 Task: Find a place to stay in Malanje, Angola, from 10th to 25th July for 4 guests, with a price range of ₹15,000 to ₹25,000, 3 bedrooms, 2 bathrooms, and amenities including breakfast, free parking, WiFi, and air conditioning. Enable self check-in.
Action: Mouse moved to (613, 131)
Screenshot: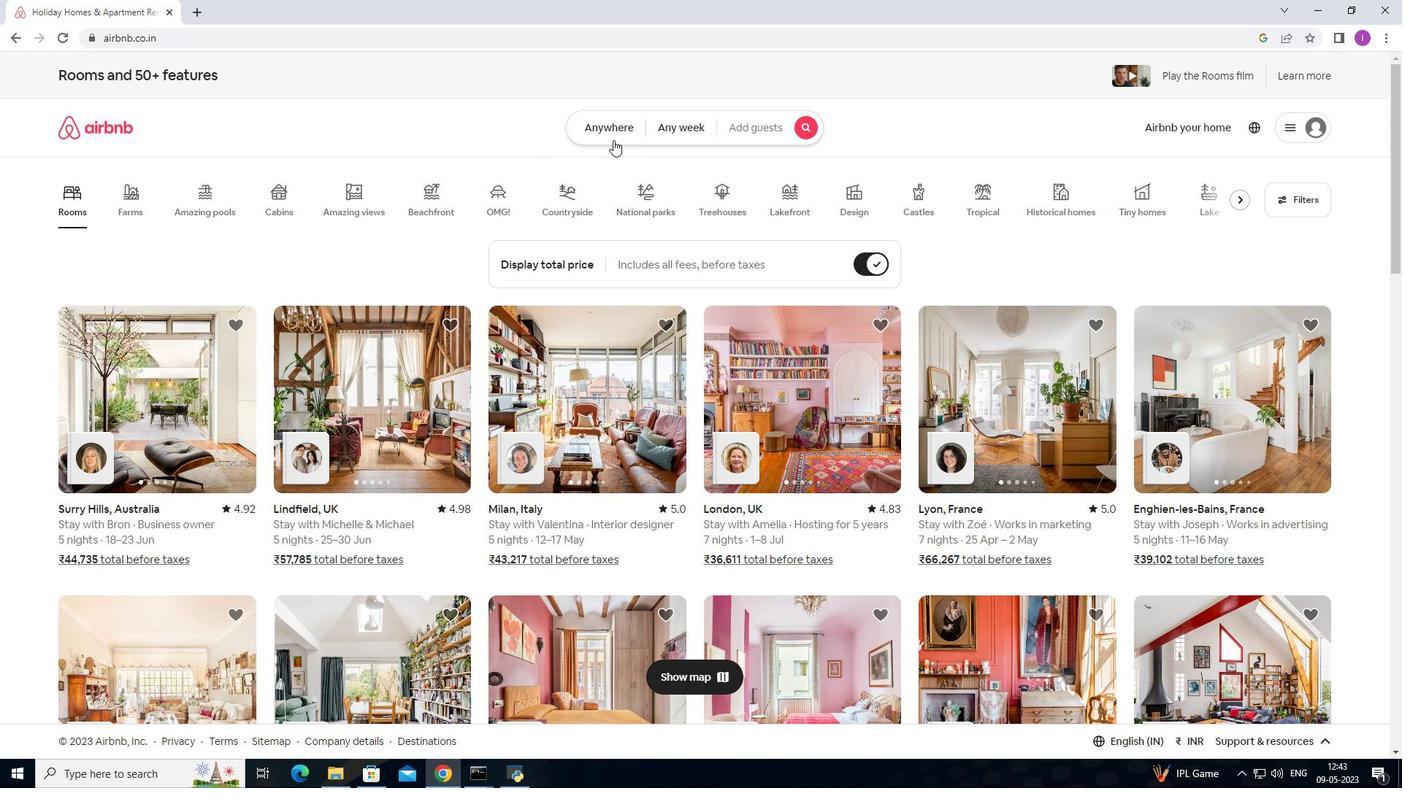 
Action: Mouse pressed left at (613, 131)
Screenshot: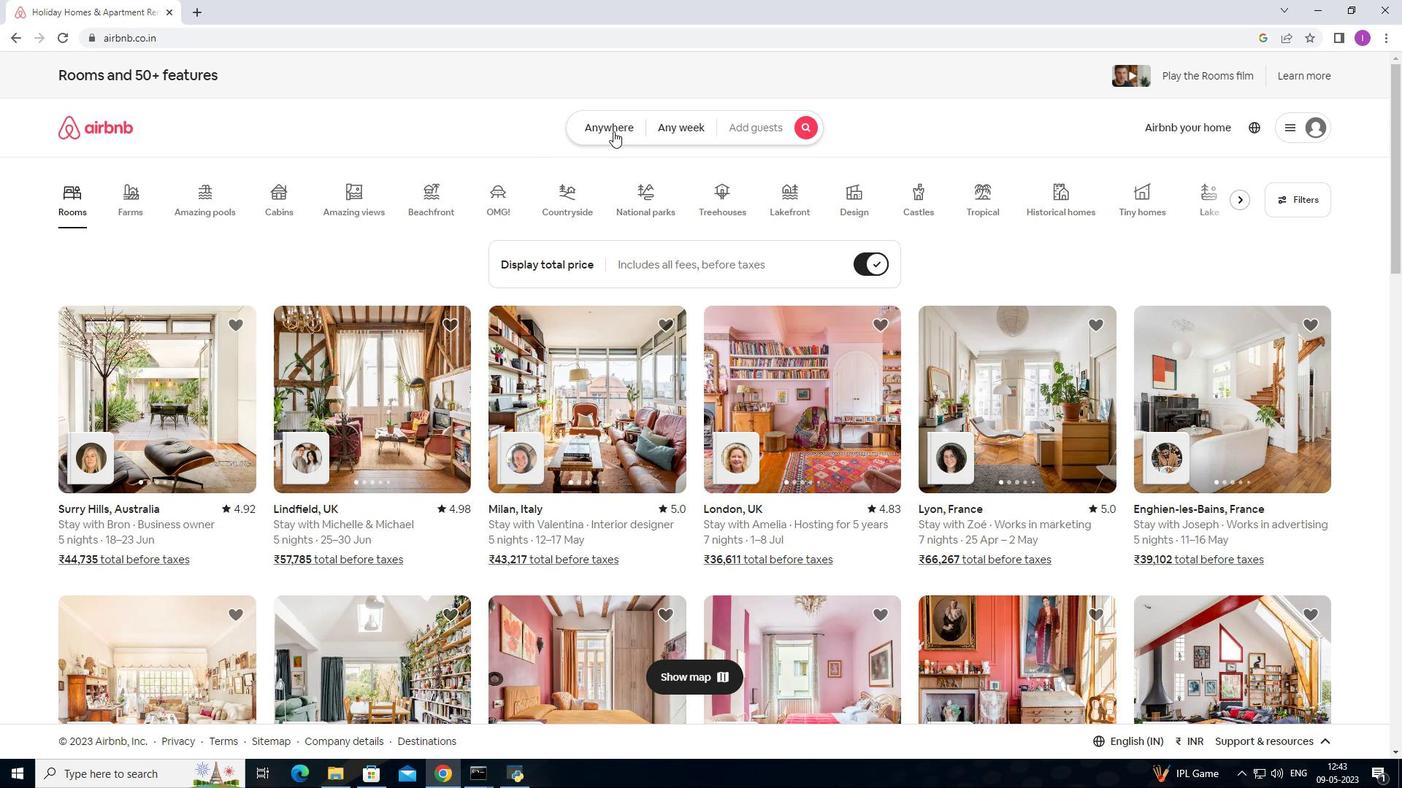 
Action: Mouse moved to (422, 188)
Screenshot: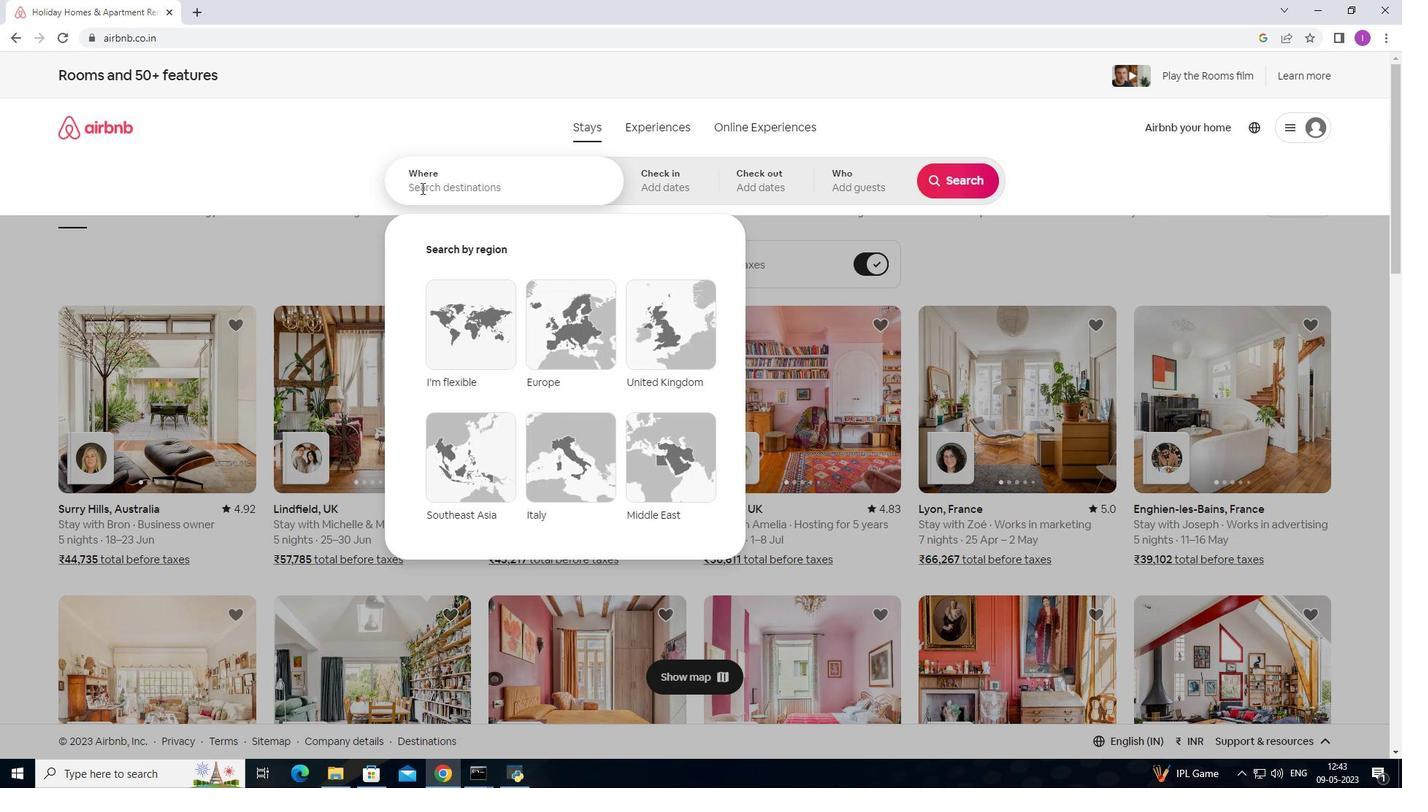 
Action: Mouse pressed left at (422, 188)
Screenshot: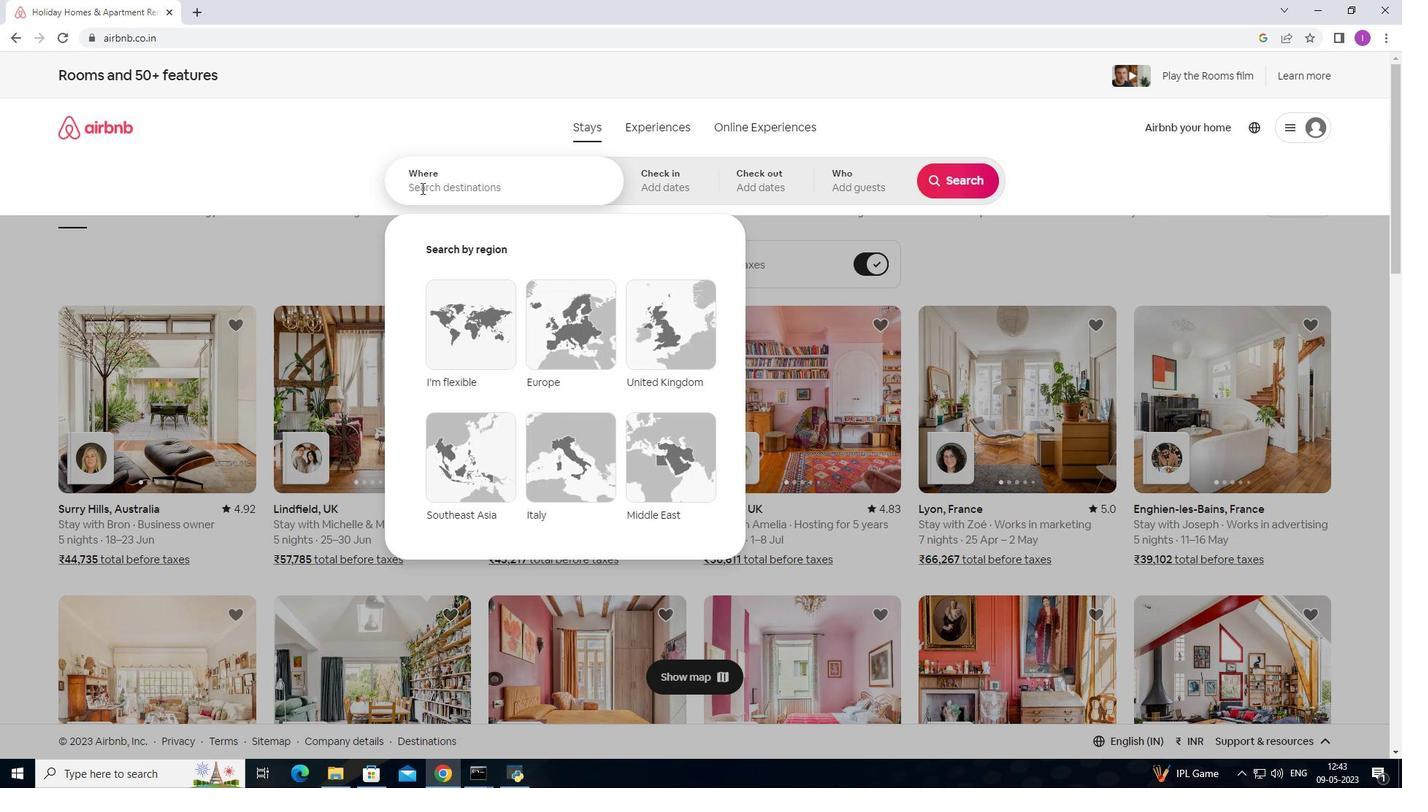 
Action: Mouse moved to (454, 151)
Screenshot: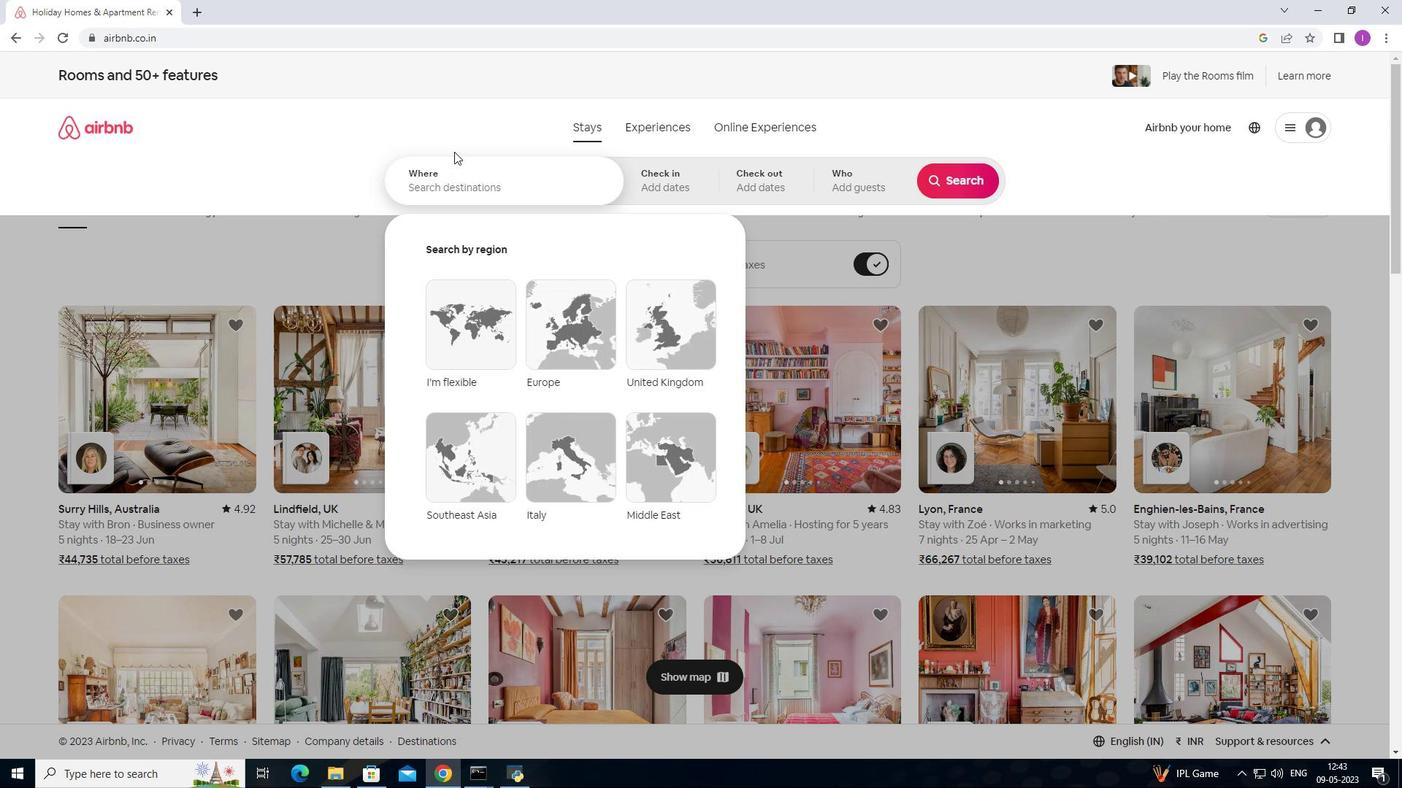 
Action: Key pressed <Key.shift>Malanje,<Key.shift>Angola
Screenshot: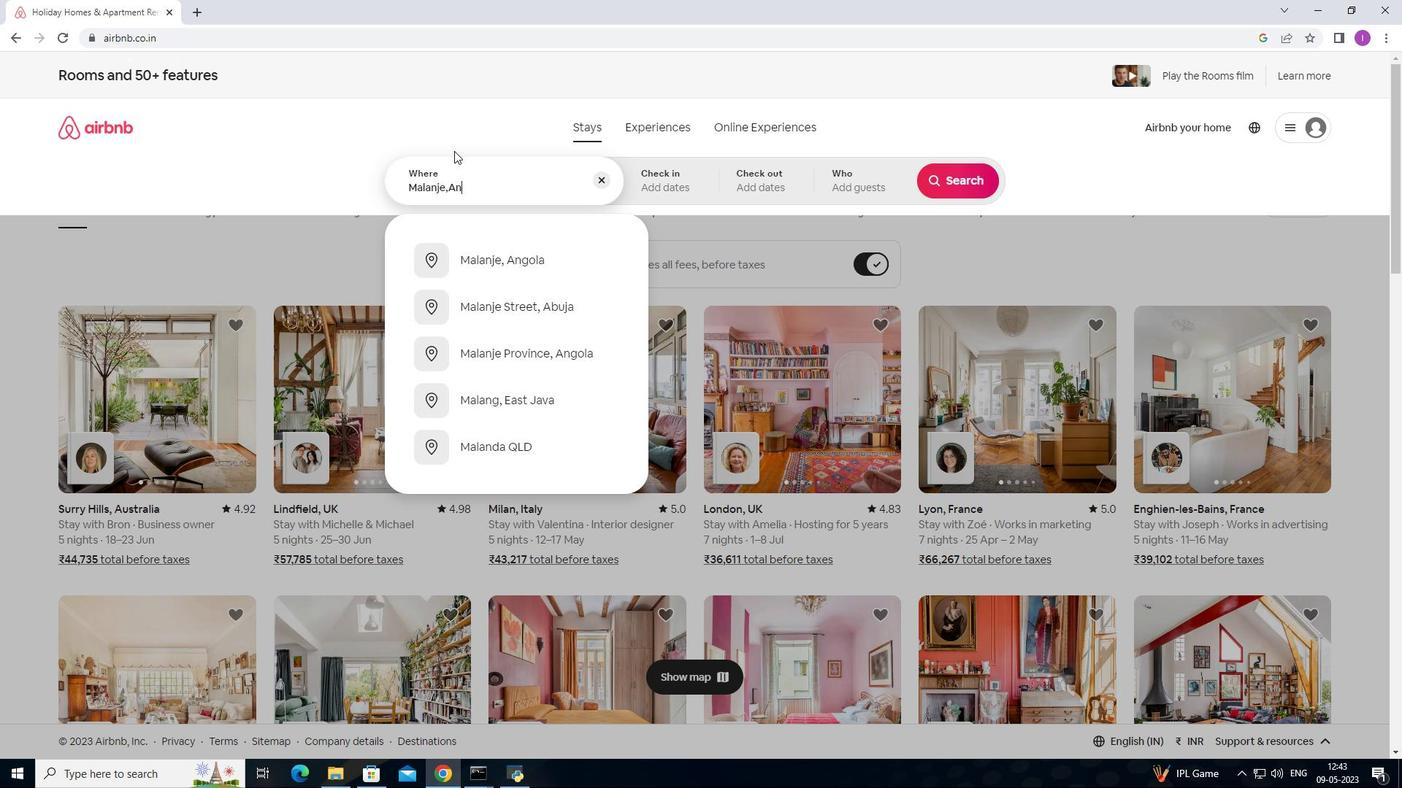 
Action: Mouse moved to (684, 190)
Screenshot: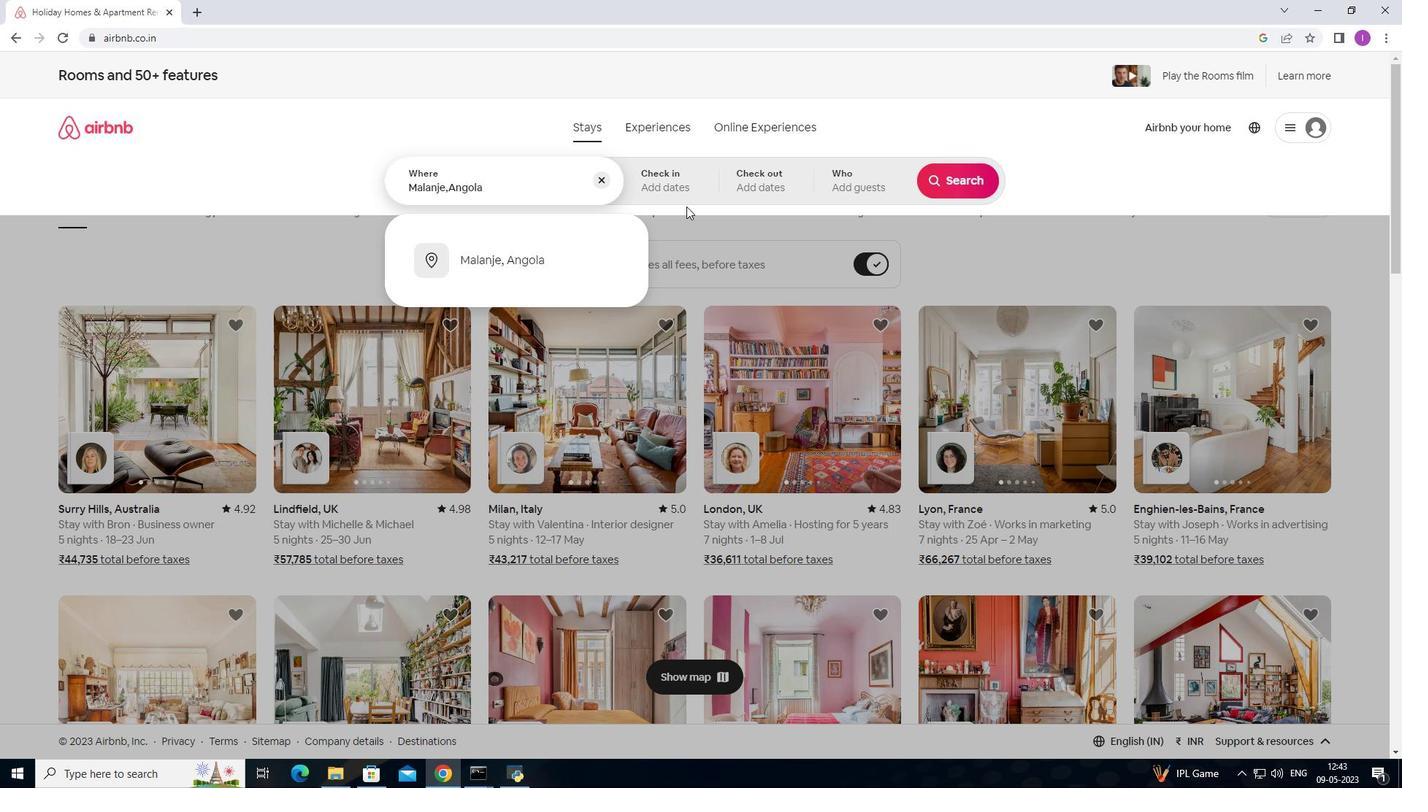 
Action: Mouse pressed left at (684, 190)
Screenshot: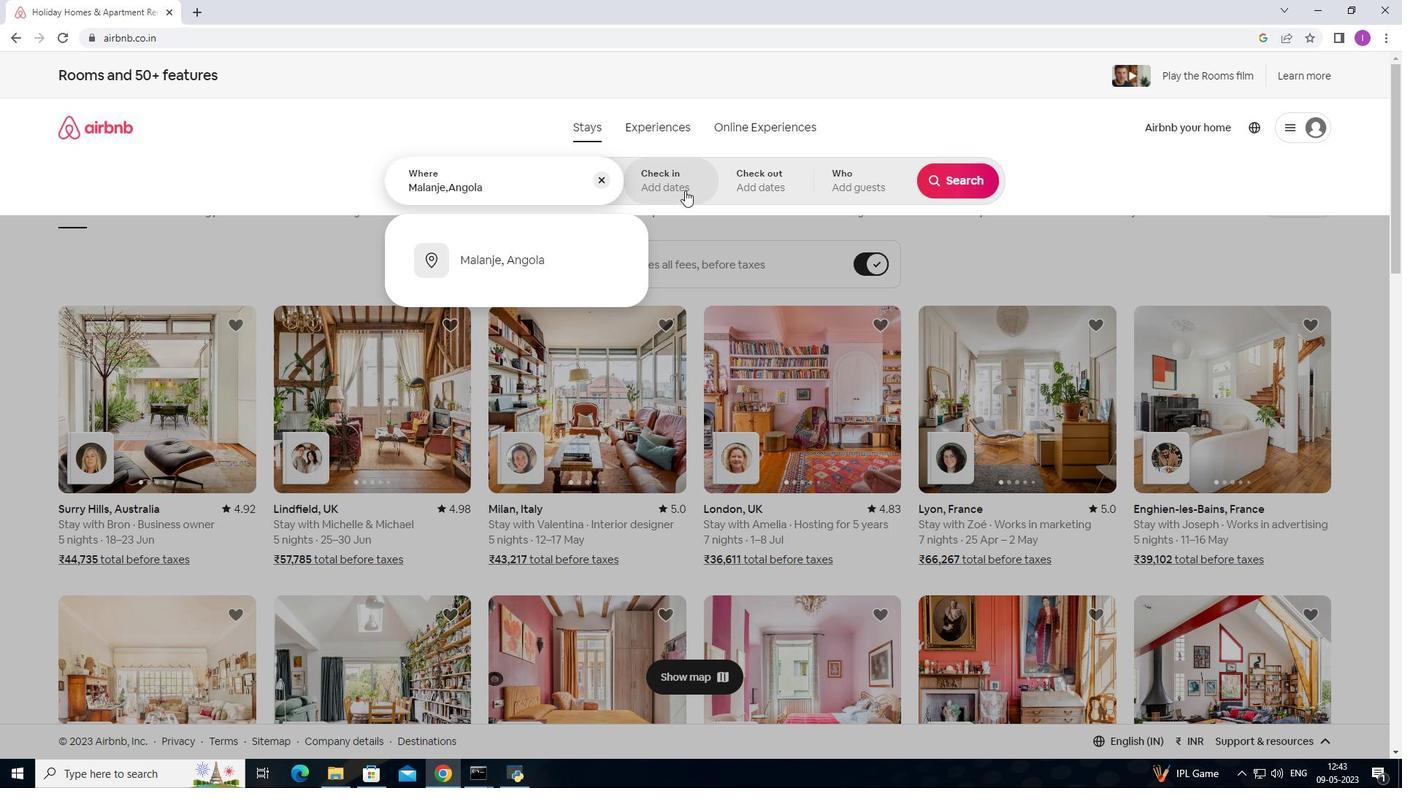 
Action: Mouse moved to (950, 297)
Screenshot: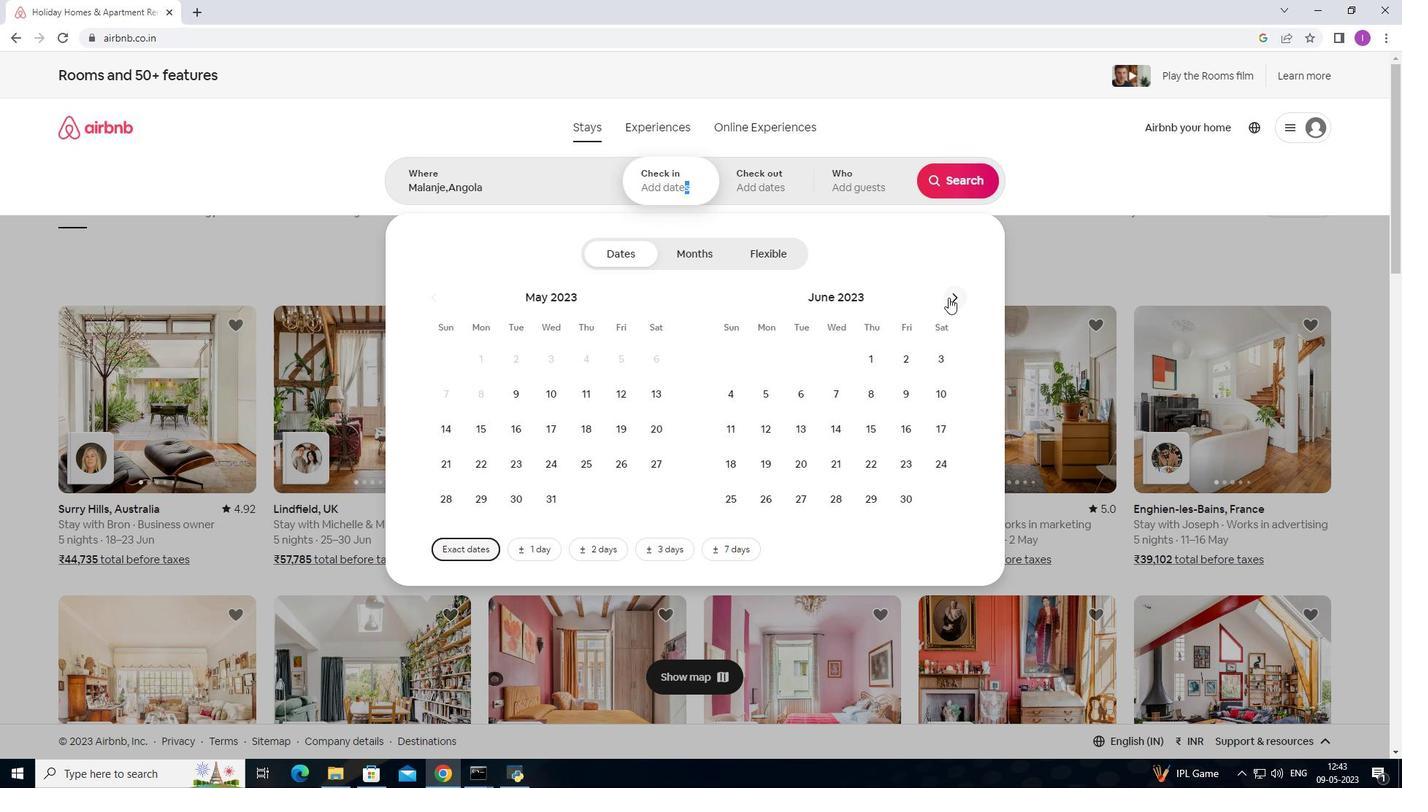 
Action: Mouse pressed left at (950, 297)
Screenshot: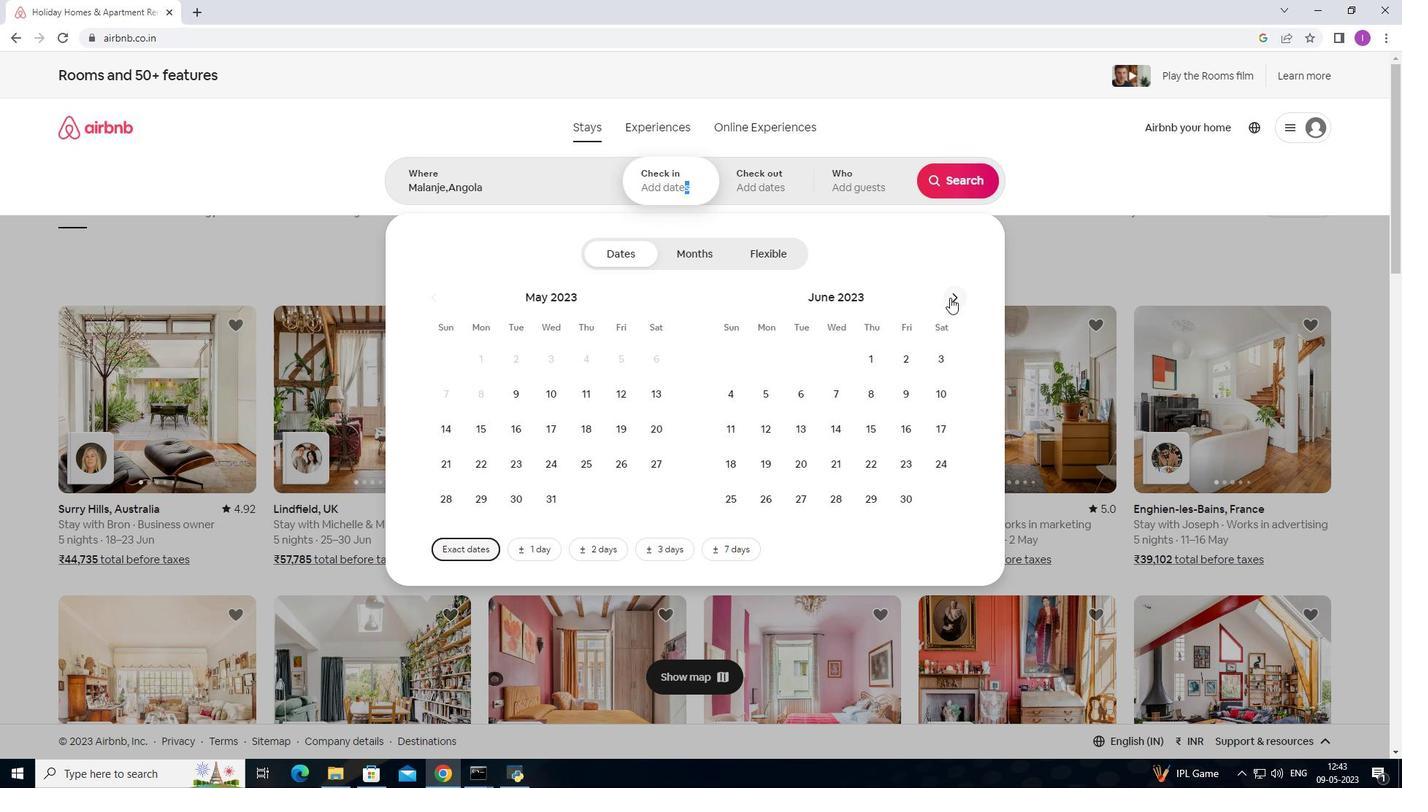 
Action: Mouse moved to (774, 426)
Screenshot: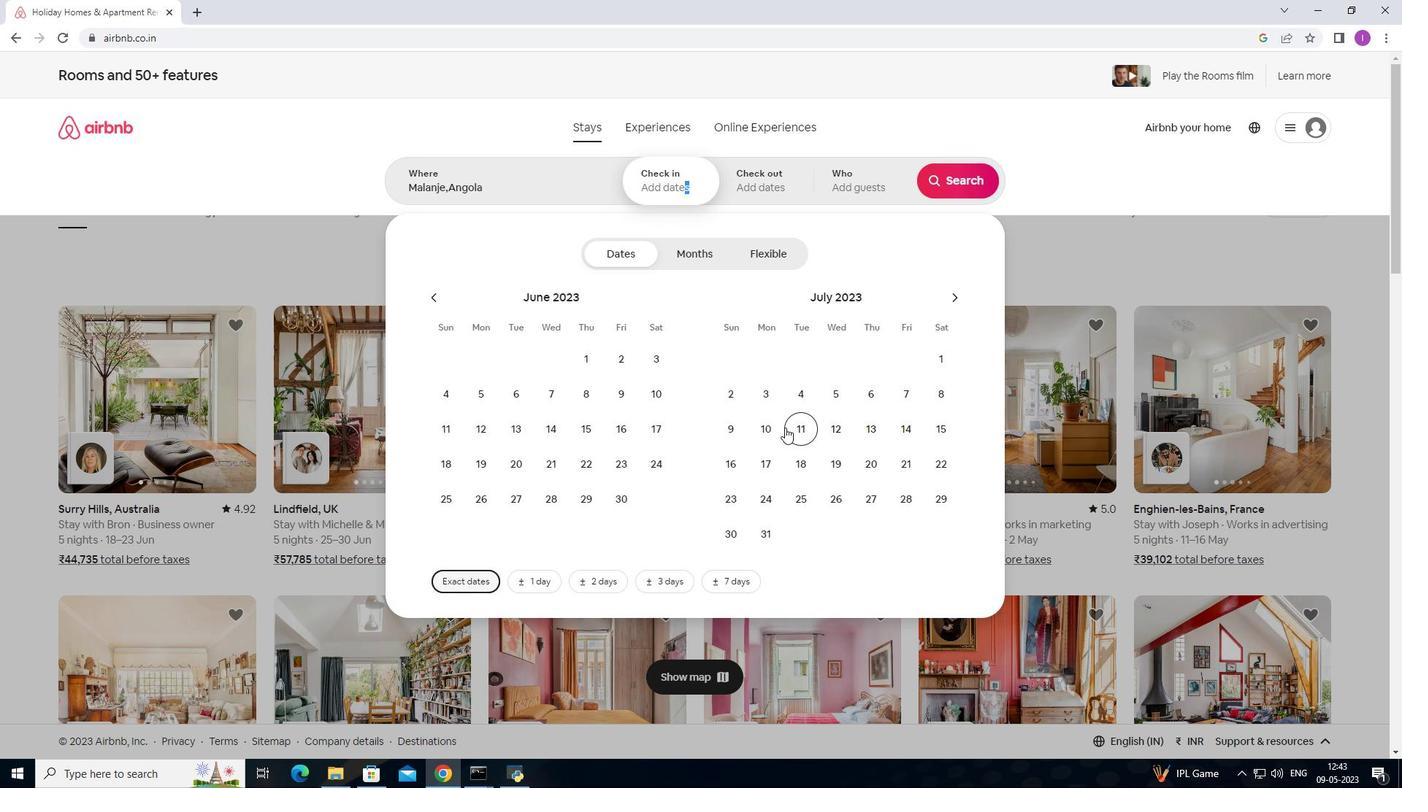 
Action: Mouse pressed left at (774, 426)
Screenshot: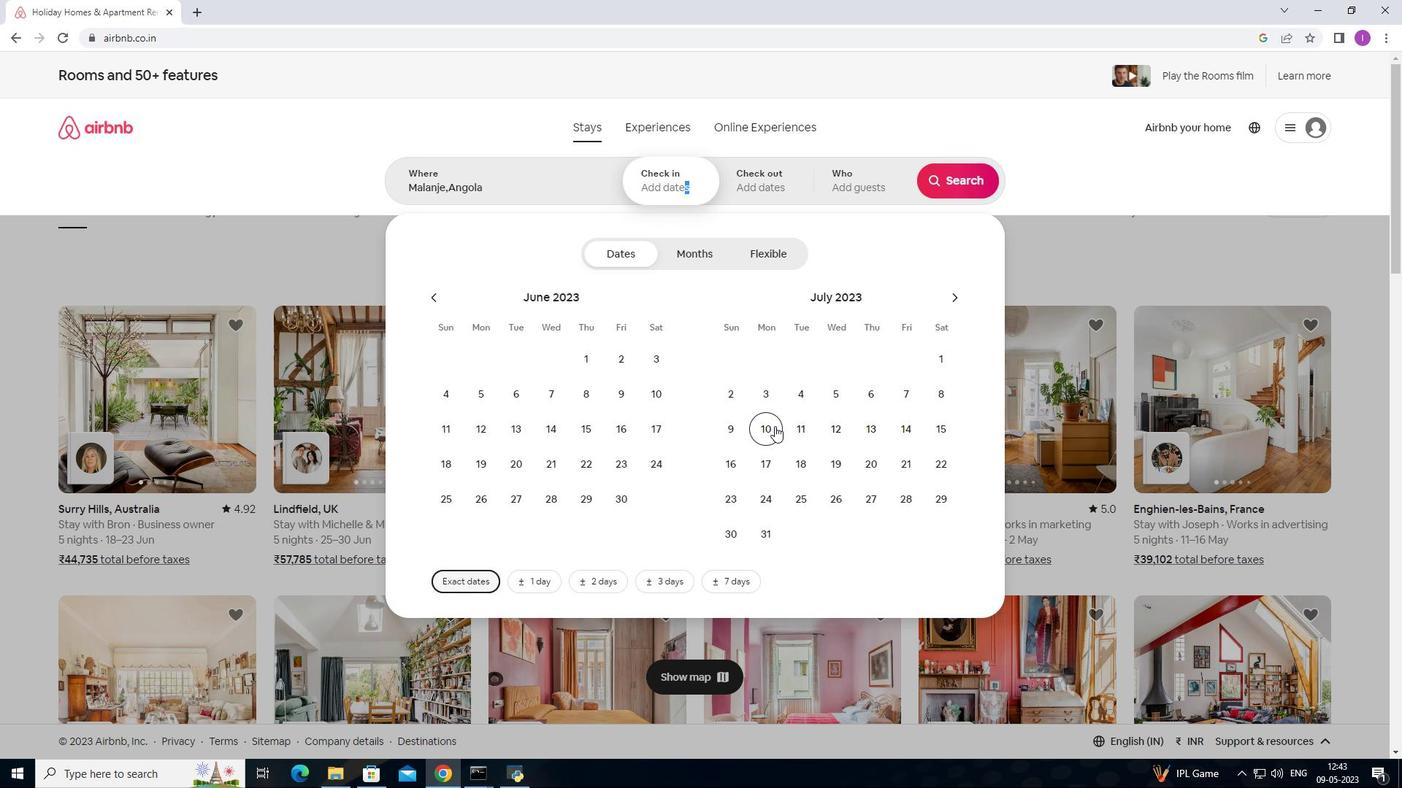 
Action: Mouse moved to (810, 492)
Screenshot: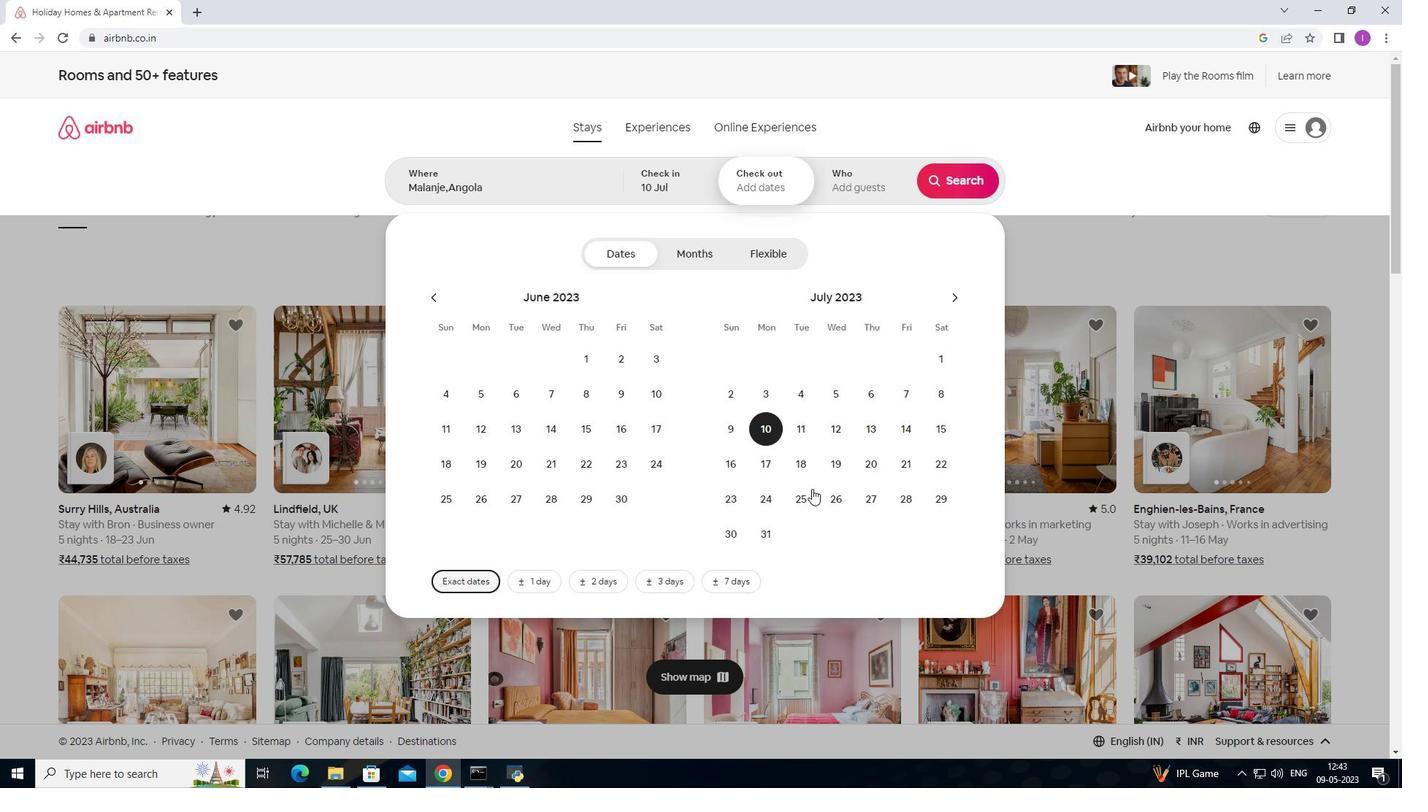 
Action: Mouse pressed left at (810, 492)
Screenshot: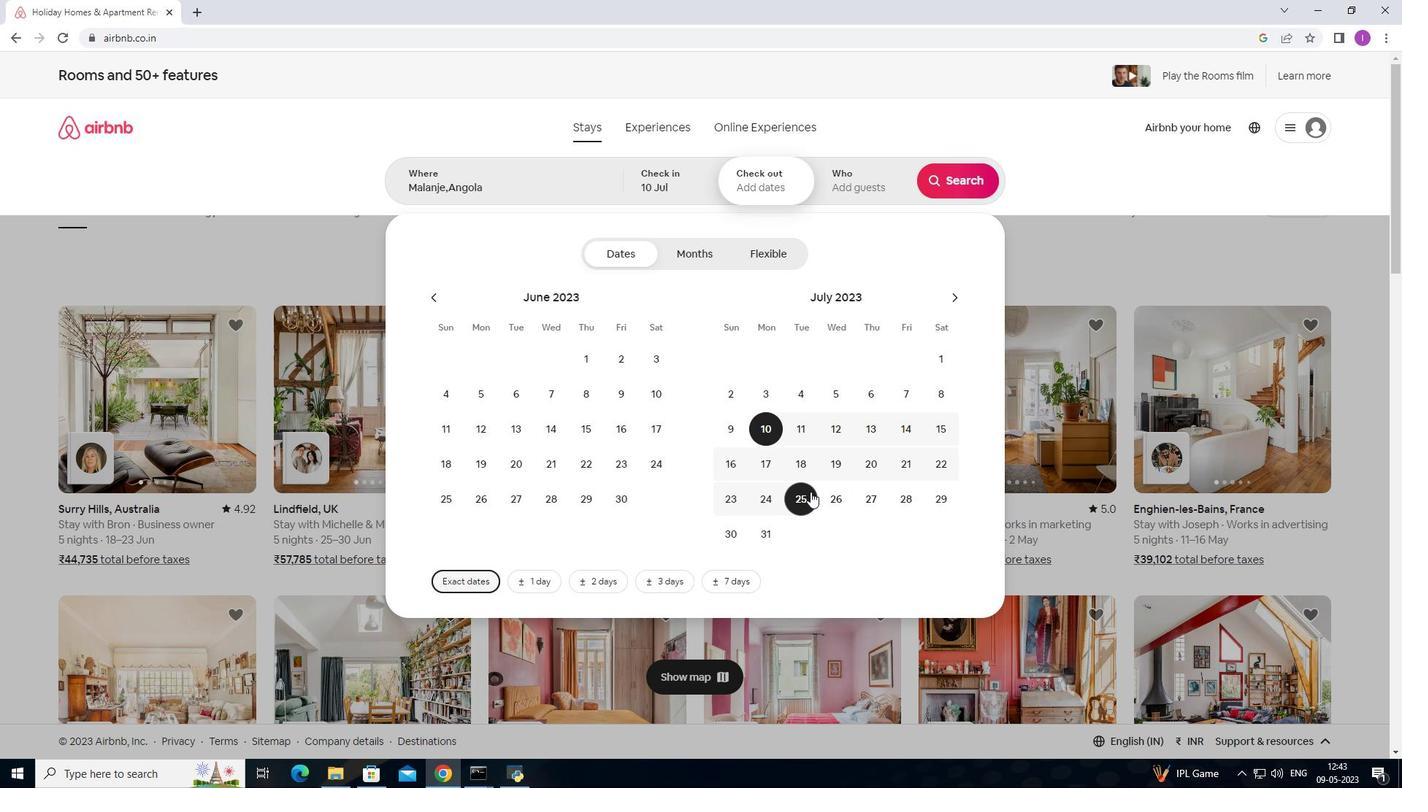 
Action: Mouse moved to (868, 192)
Screenshot: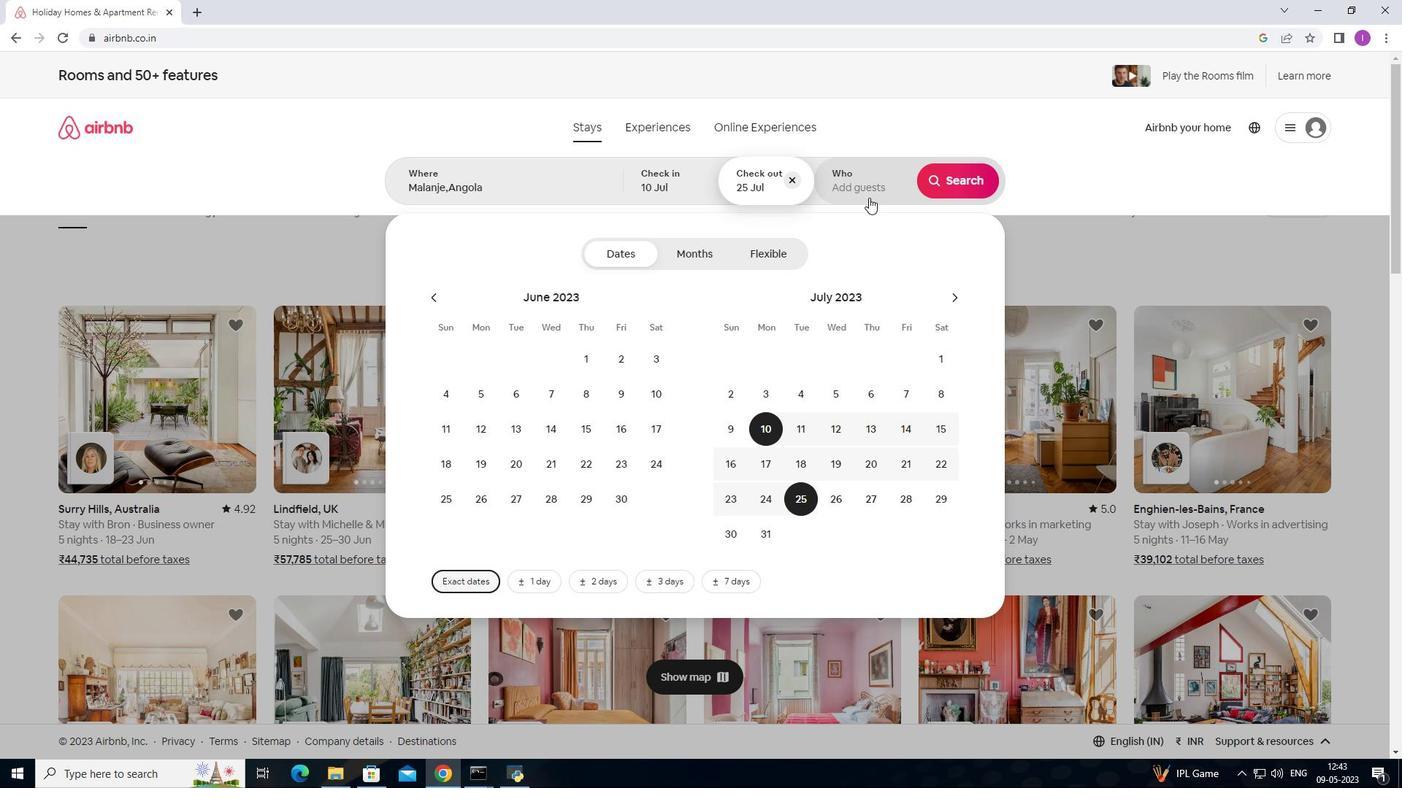 
Action: Mouse pressed left at (868, 192)
Screenshot: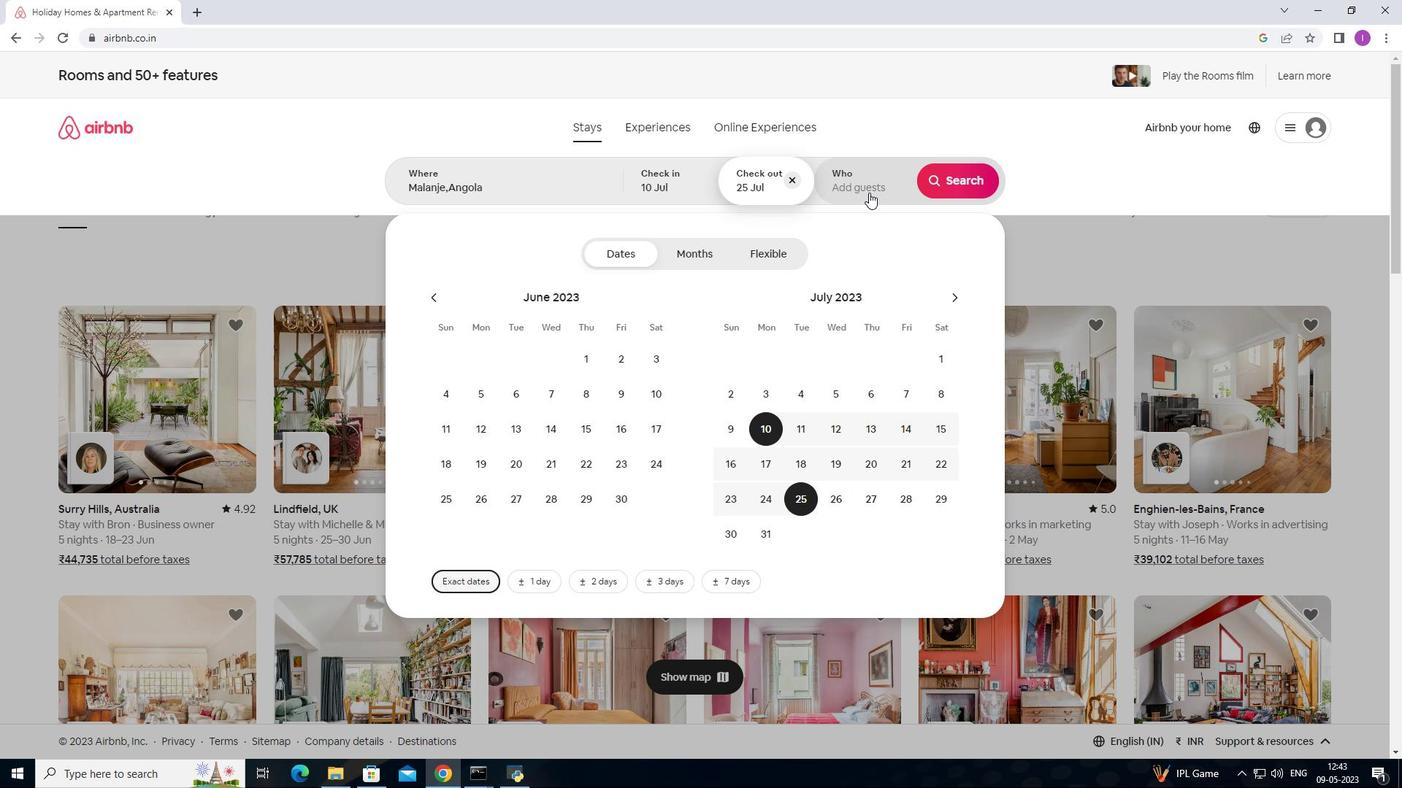 
Action: Mouse moved to (955, 263)
Screenshot: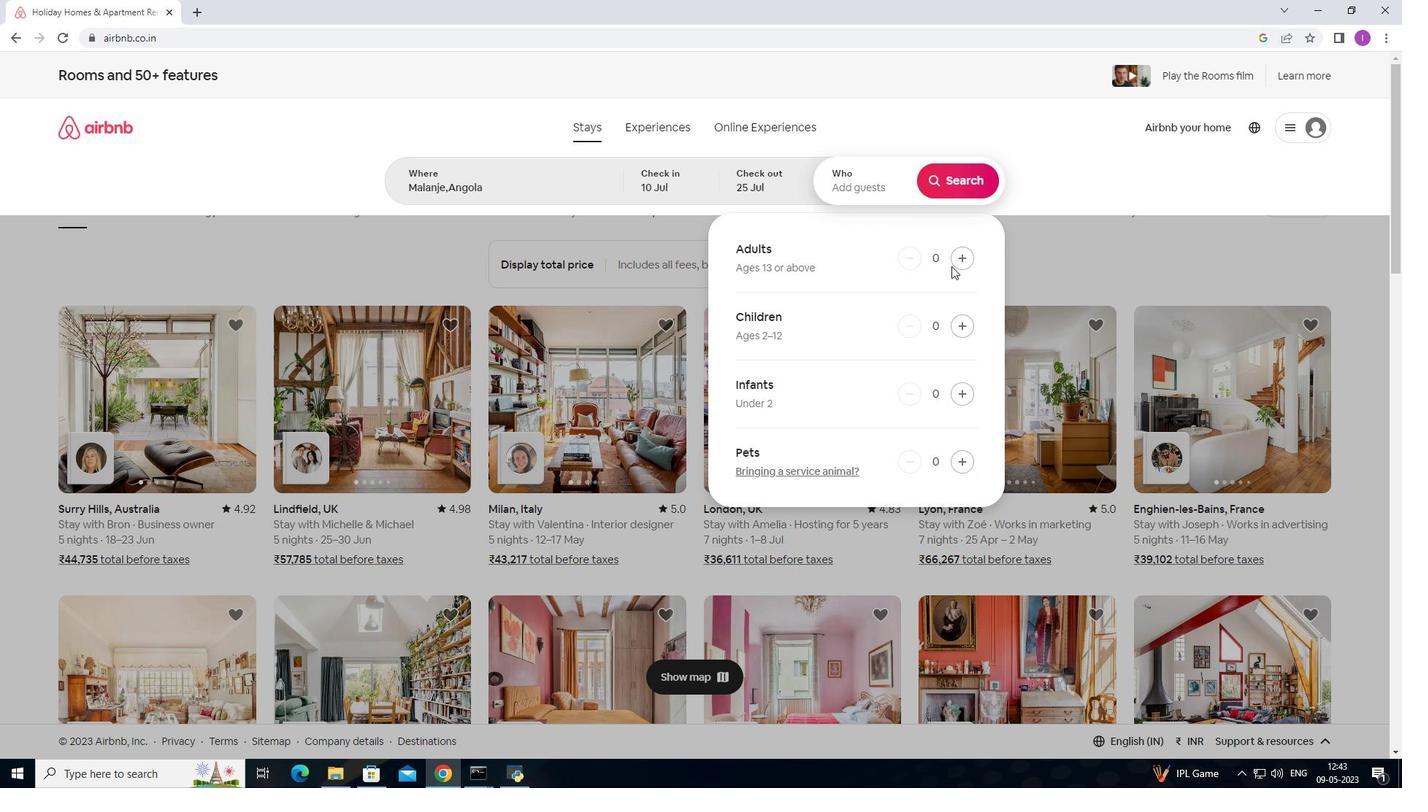 
Action: Mouse pressed left at (955, 263)
Screenshot: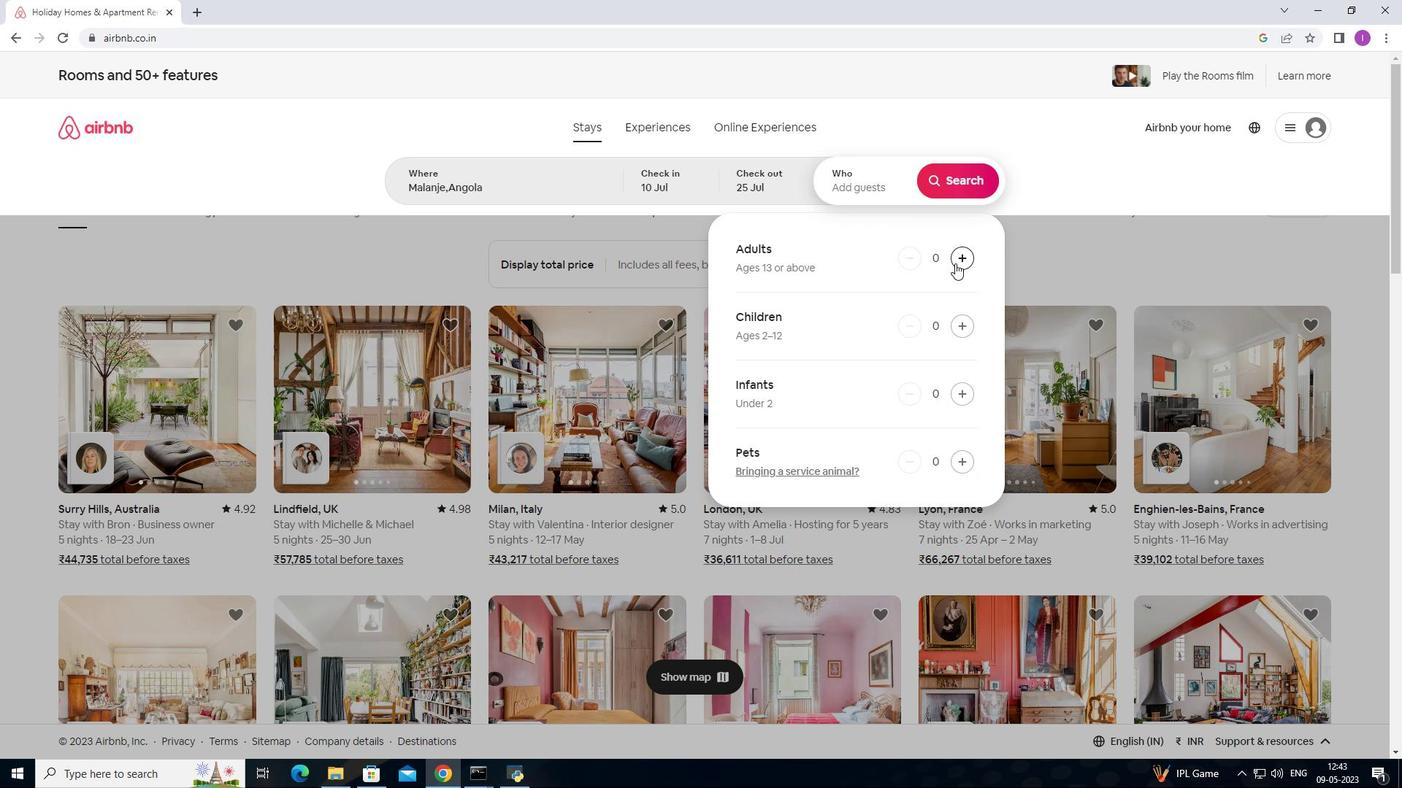 
Action: Mouse pressed left at (955, 263)
Screenshot: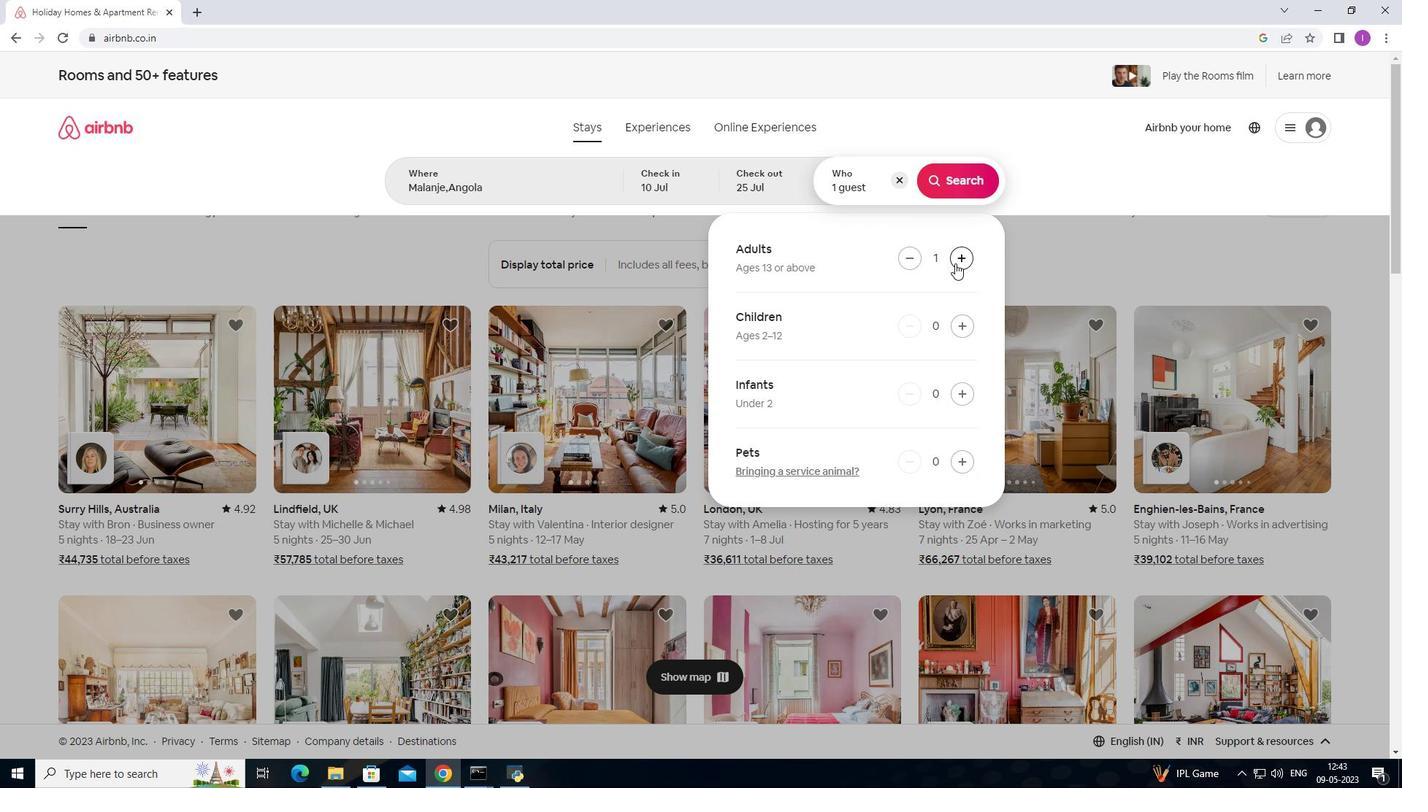
Action: Mouse pressed left at (955, 263)
Screenshot: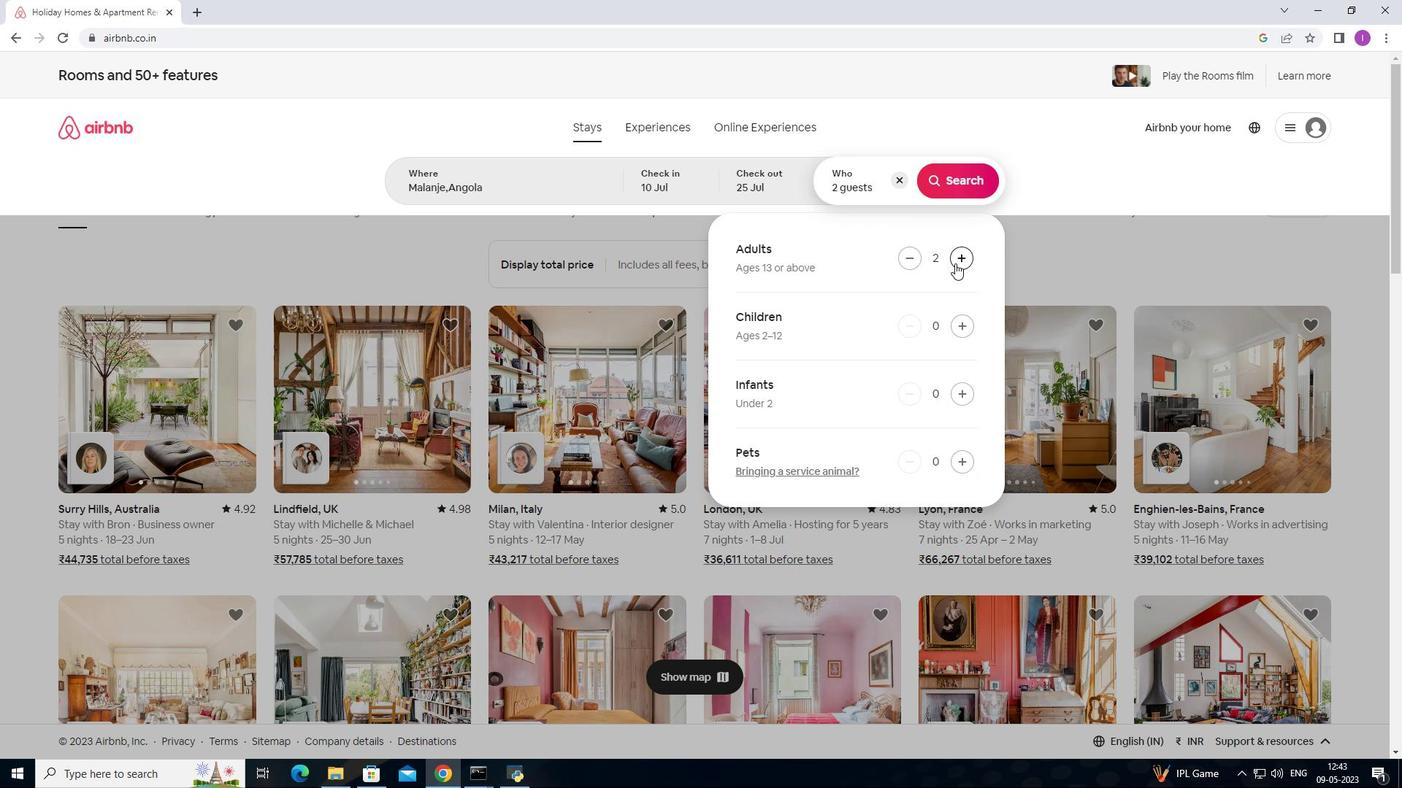 
Action: Mouse moved to (958, 327)
Screenshot: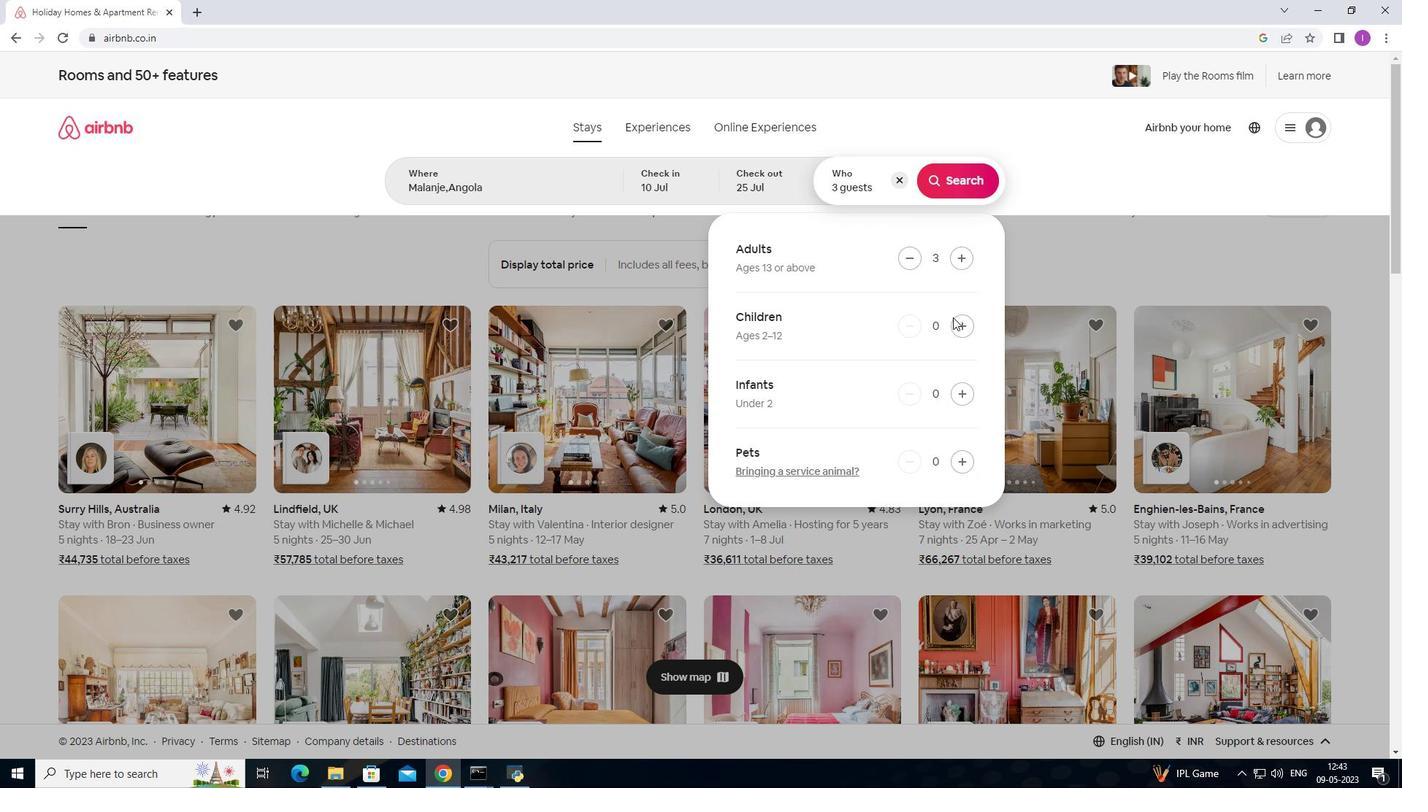 
Action: Mouse pressed left at (958, 327)
Screenshot: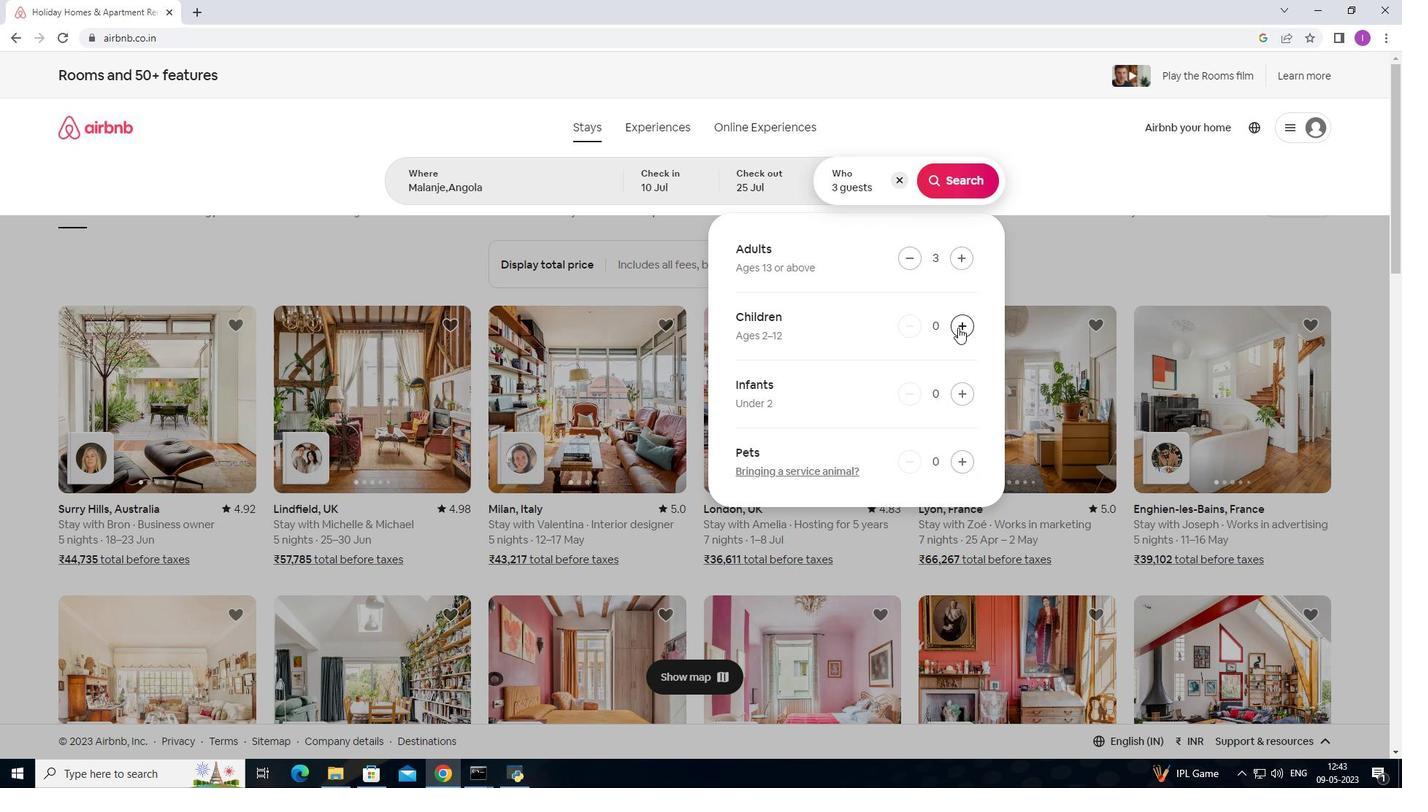 
Action: Mouse moved to (970, 181)
Screenshot: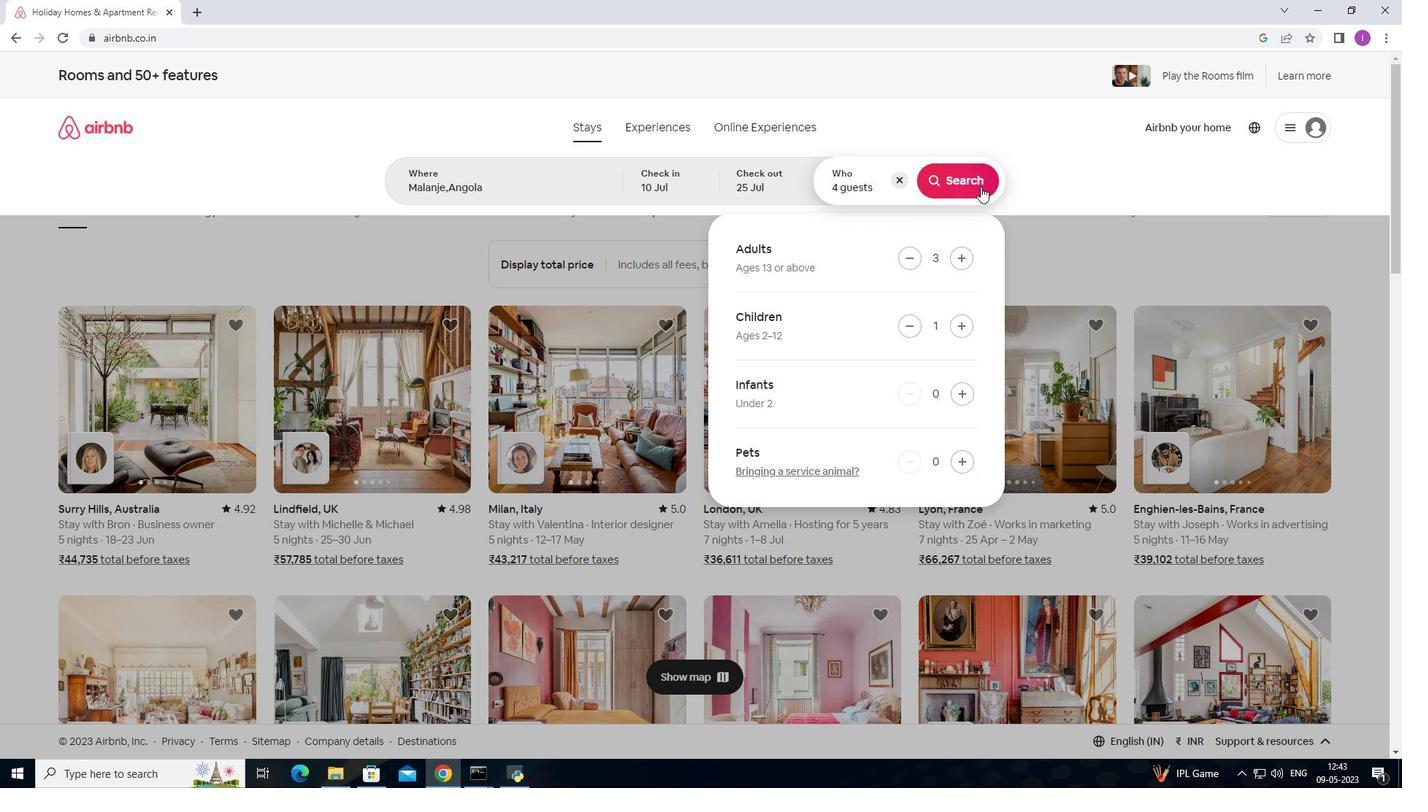 
Action: Mouse pressed left at (970, 181)
Screenshot: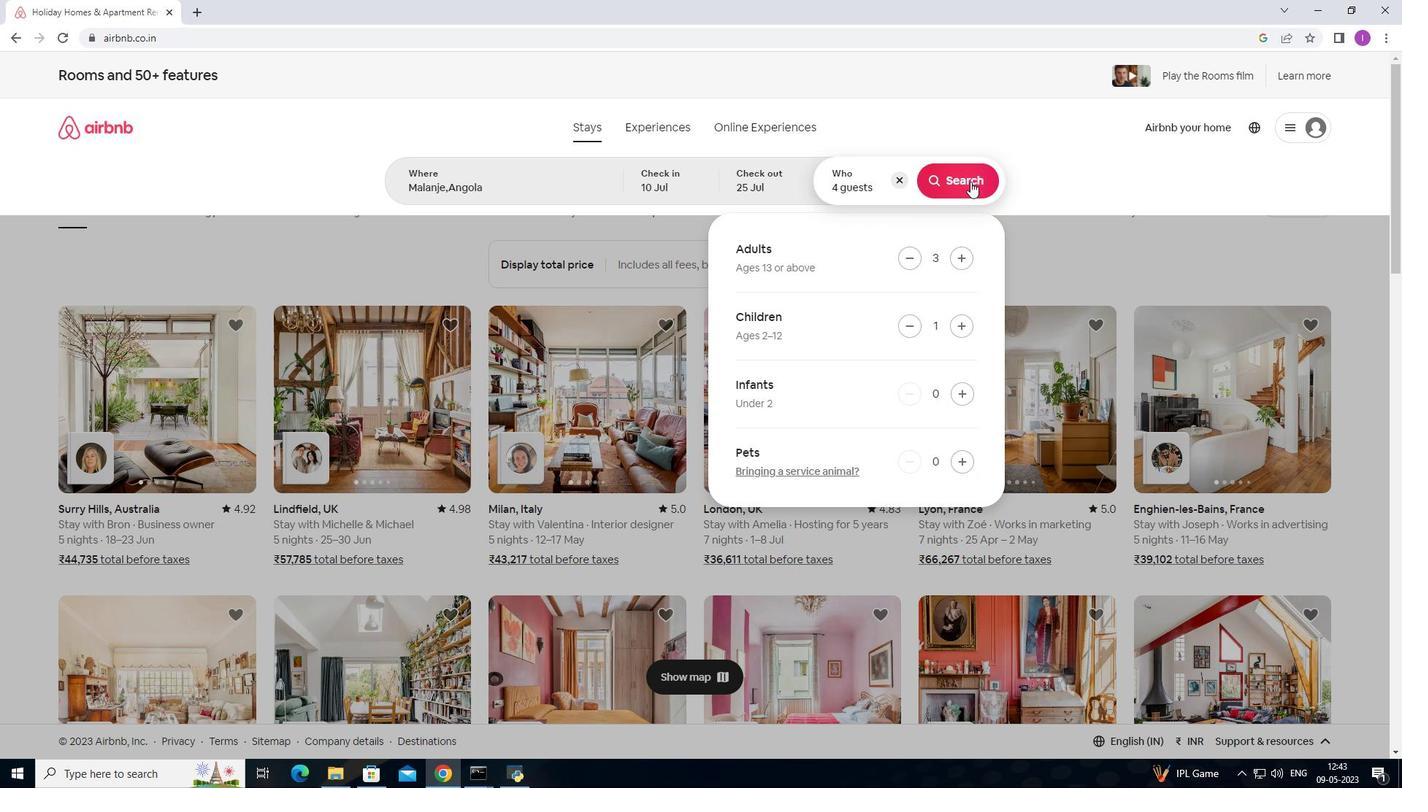
Action: Mouse moved to (1324, 128)
Screenshot: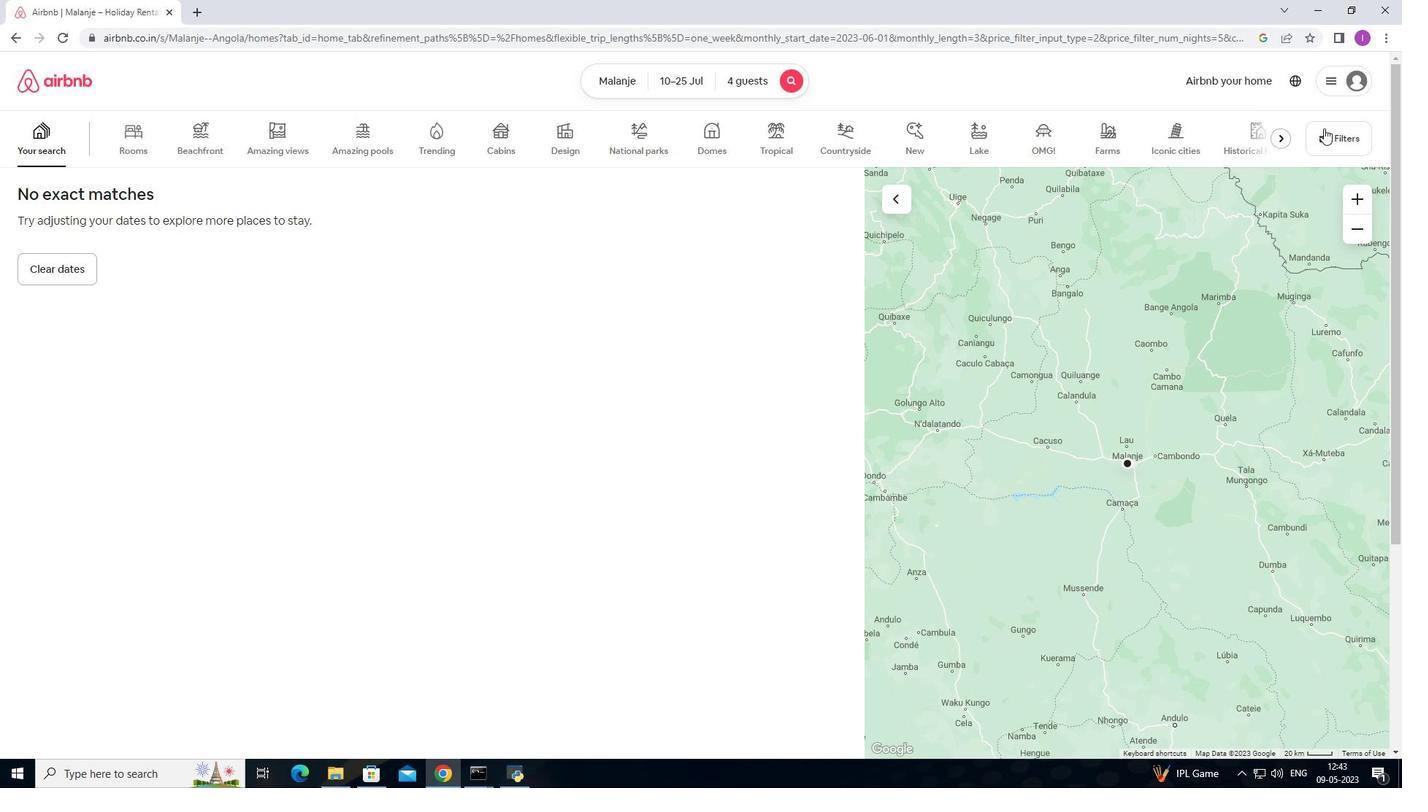 
Action: Mouse pressed left at (1324, 128)
Screenshot: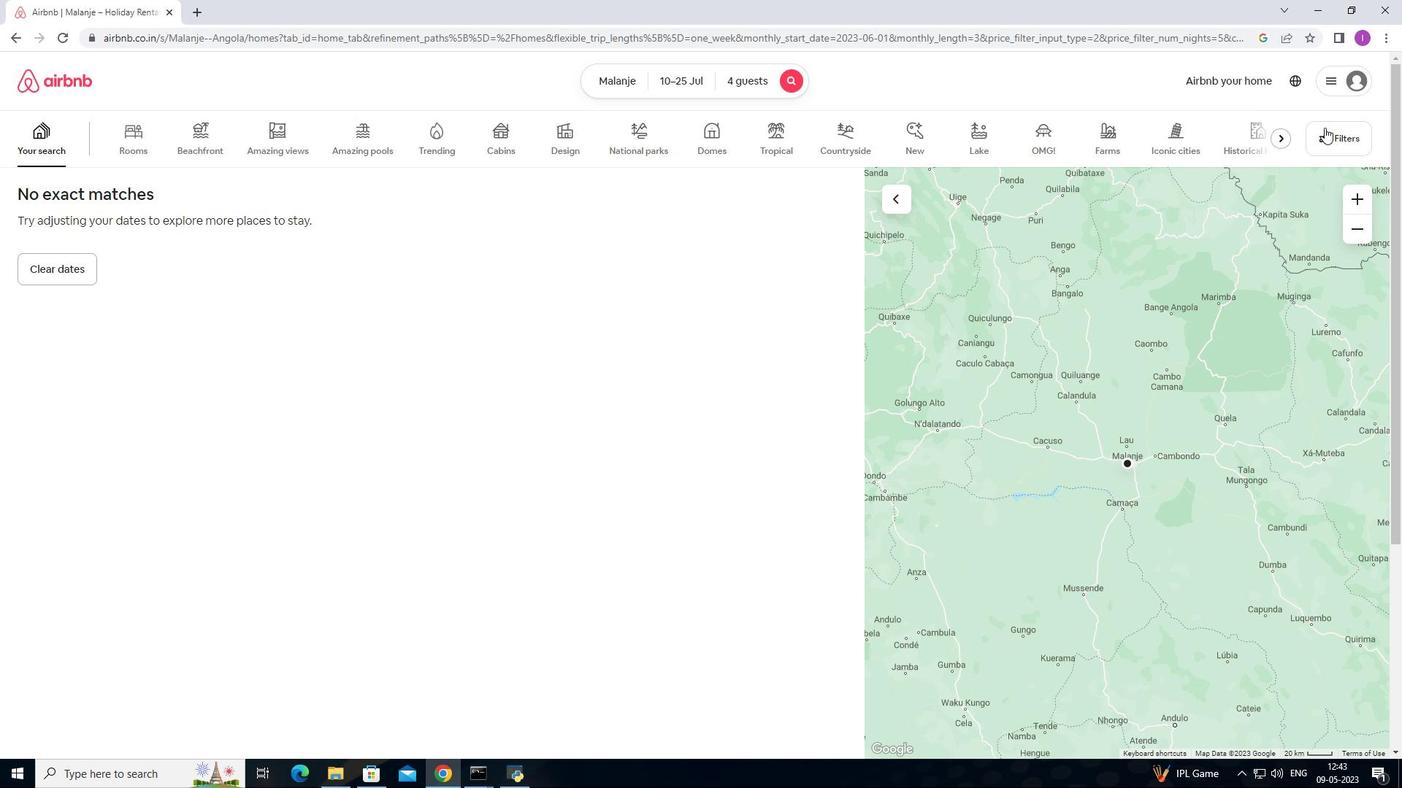 
Action: Mouse moved to (526, 495)
Screenshot: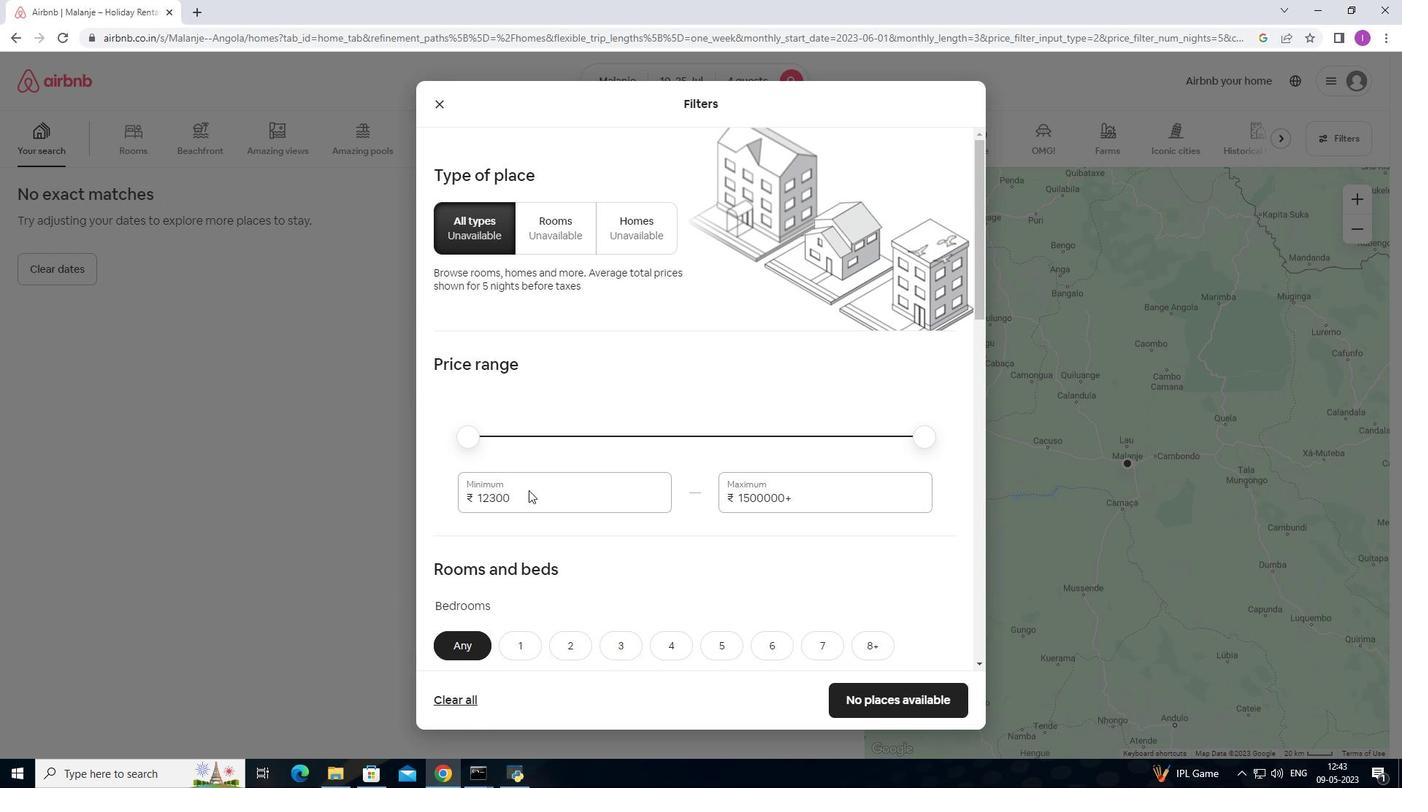 
Action: Mouse pressed left at (526, 495)
Screenshot: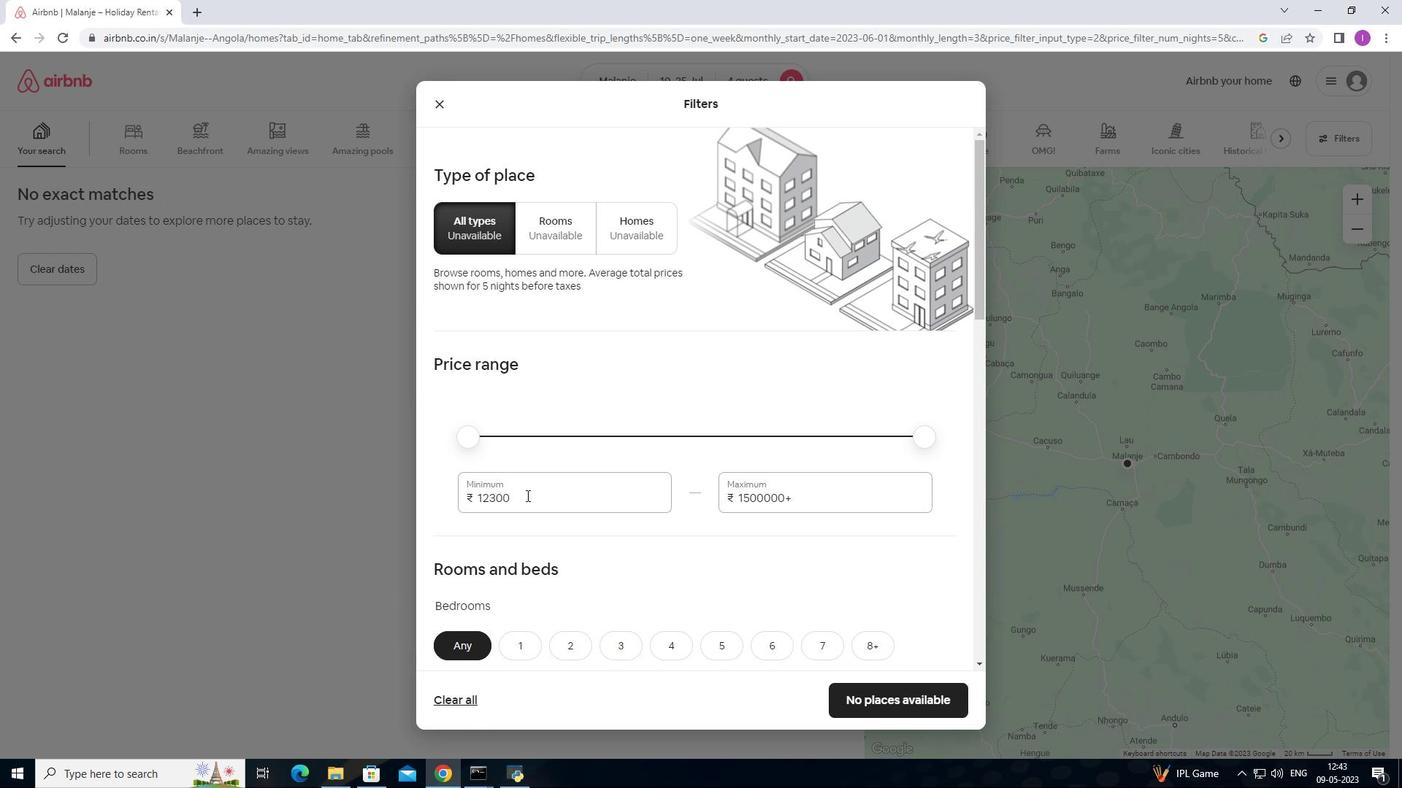 
Action: Mouse moved to (463, 503)
Screenshot: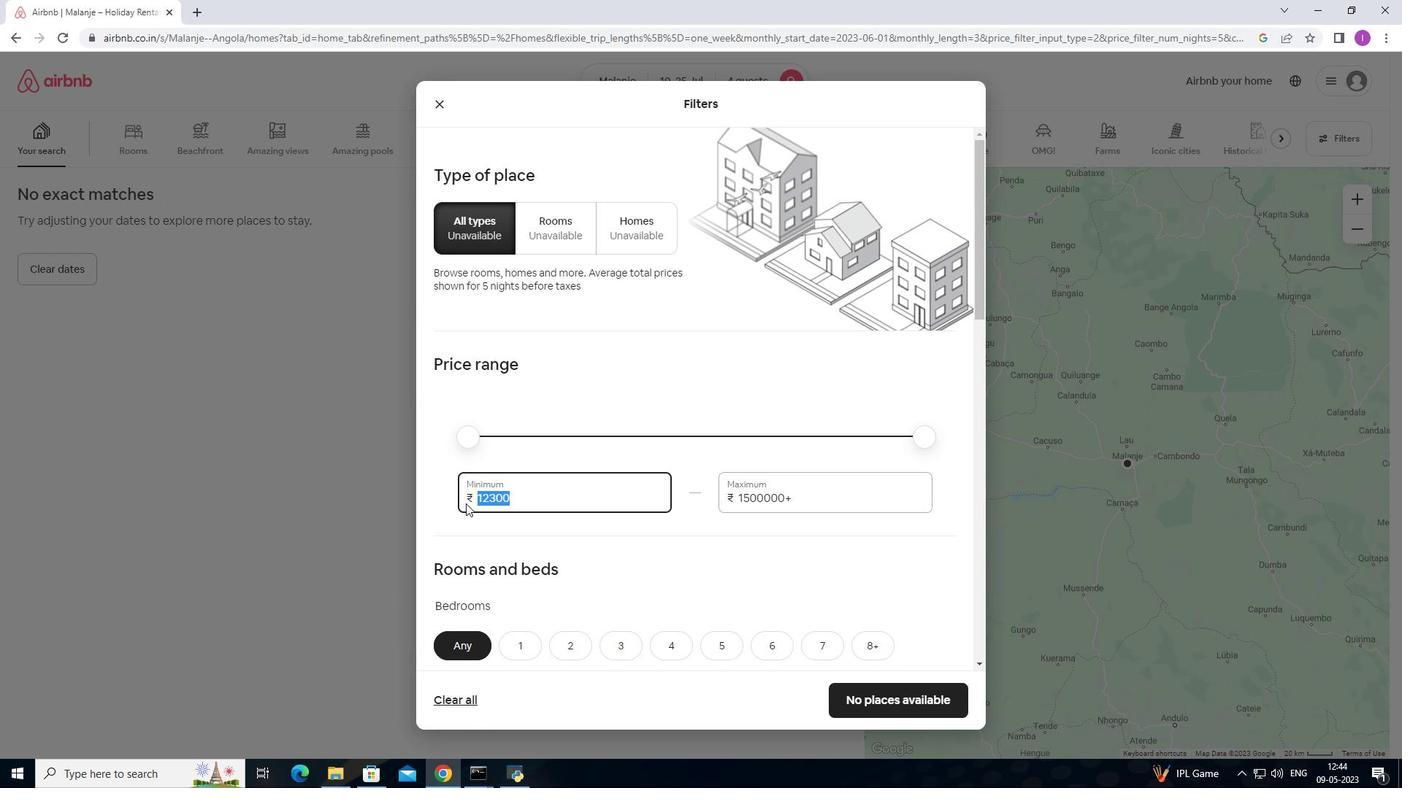 
Action: Key pressed 1
Screenshot: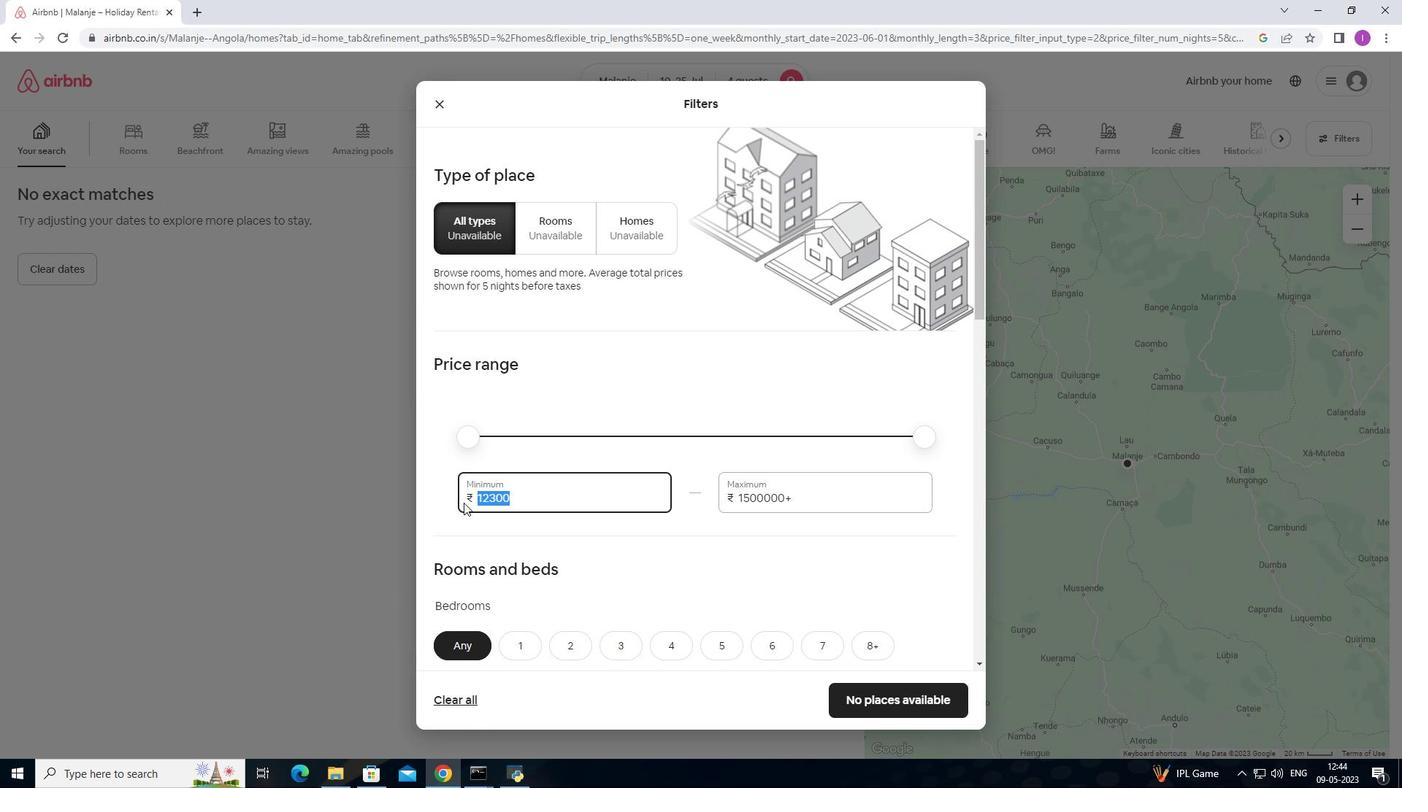 
Action: Mouse moved to (454, 505)
Screenshot: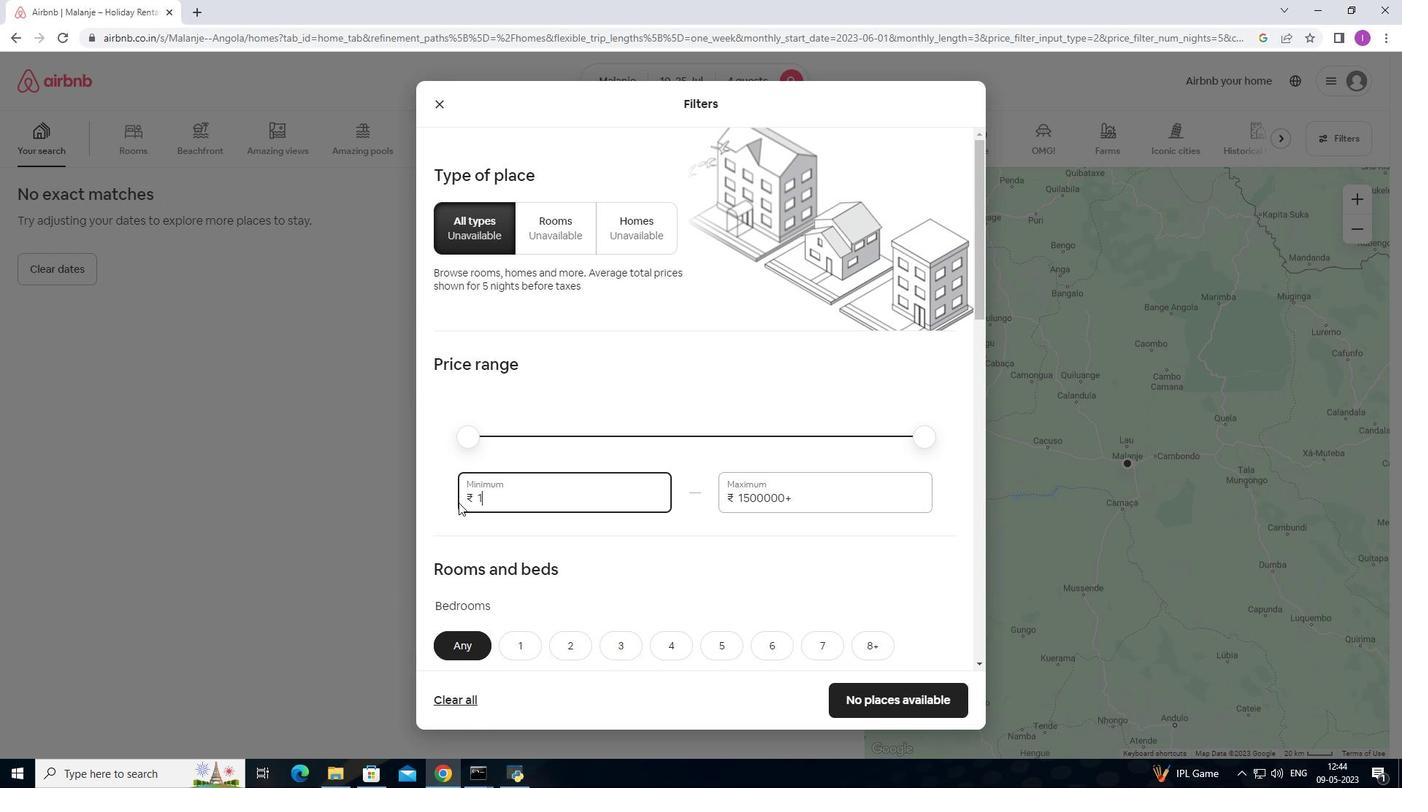 
Action: Key pressed 50
Screenshot: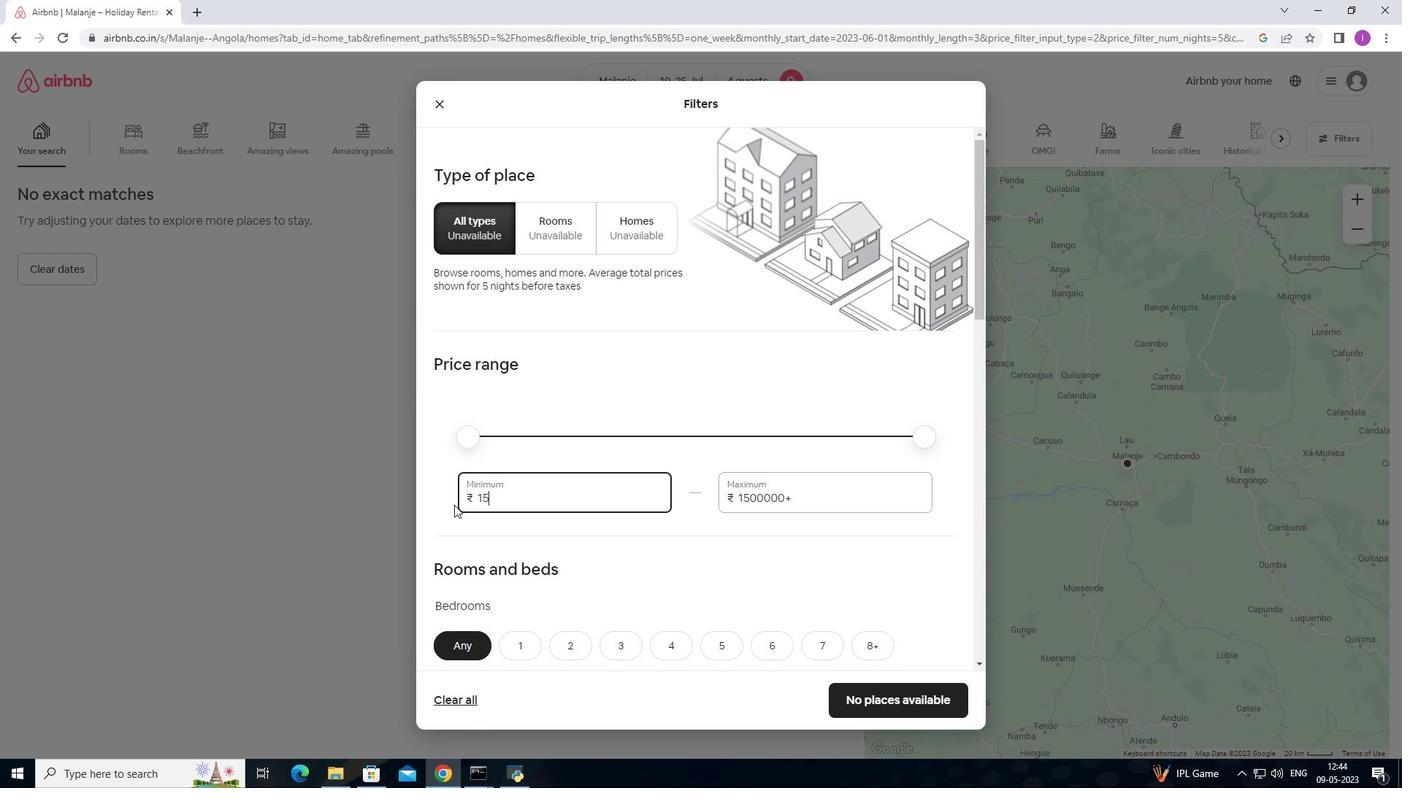 
Action: Mouse moved to (459, 508)
Screenshot: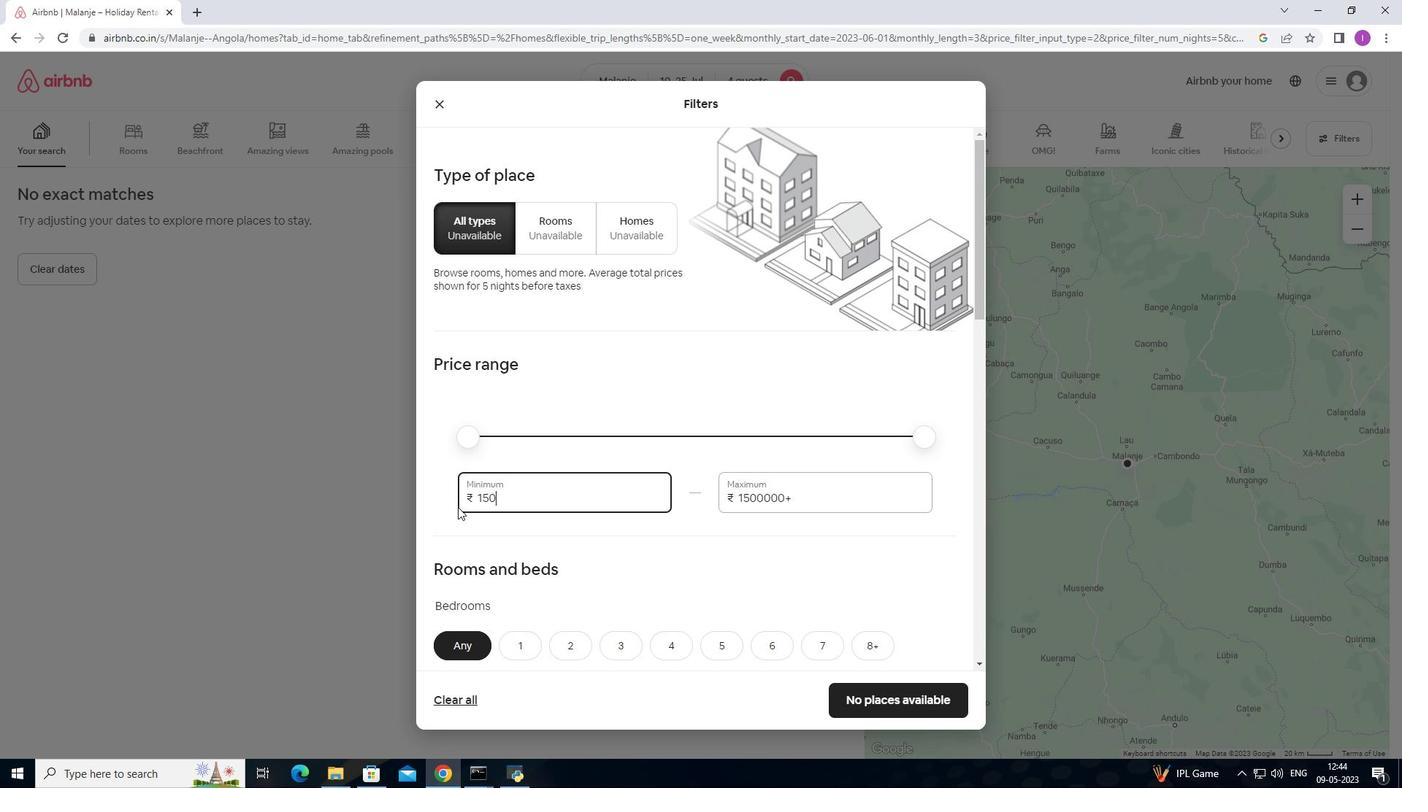 
Action: Key pressed 0
Screenshot: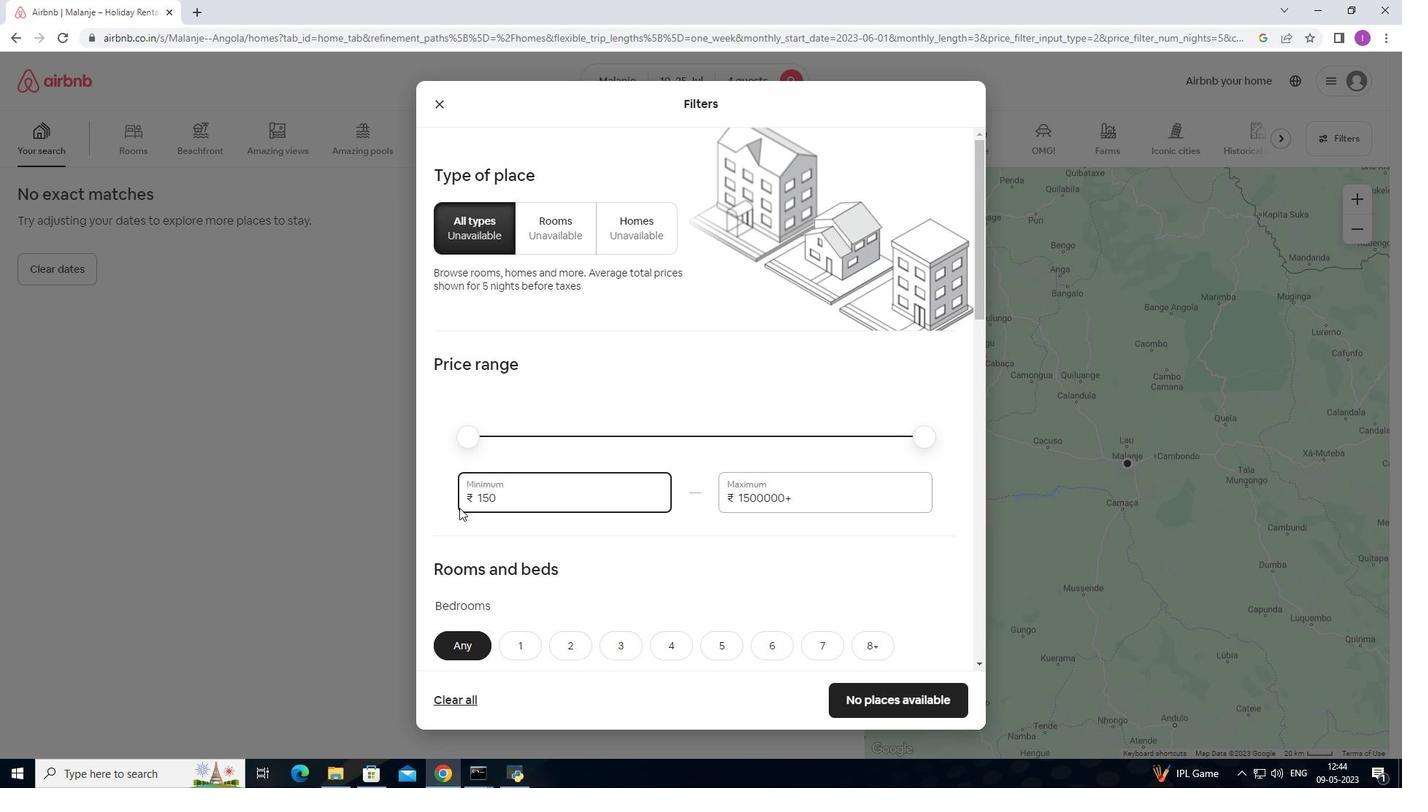
Action: Mouse moved to (460, 508)
Screenshot: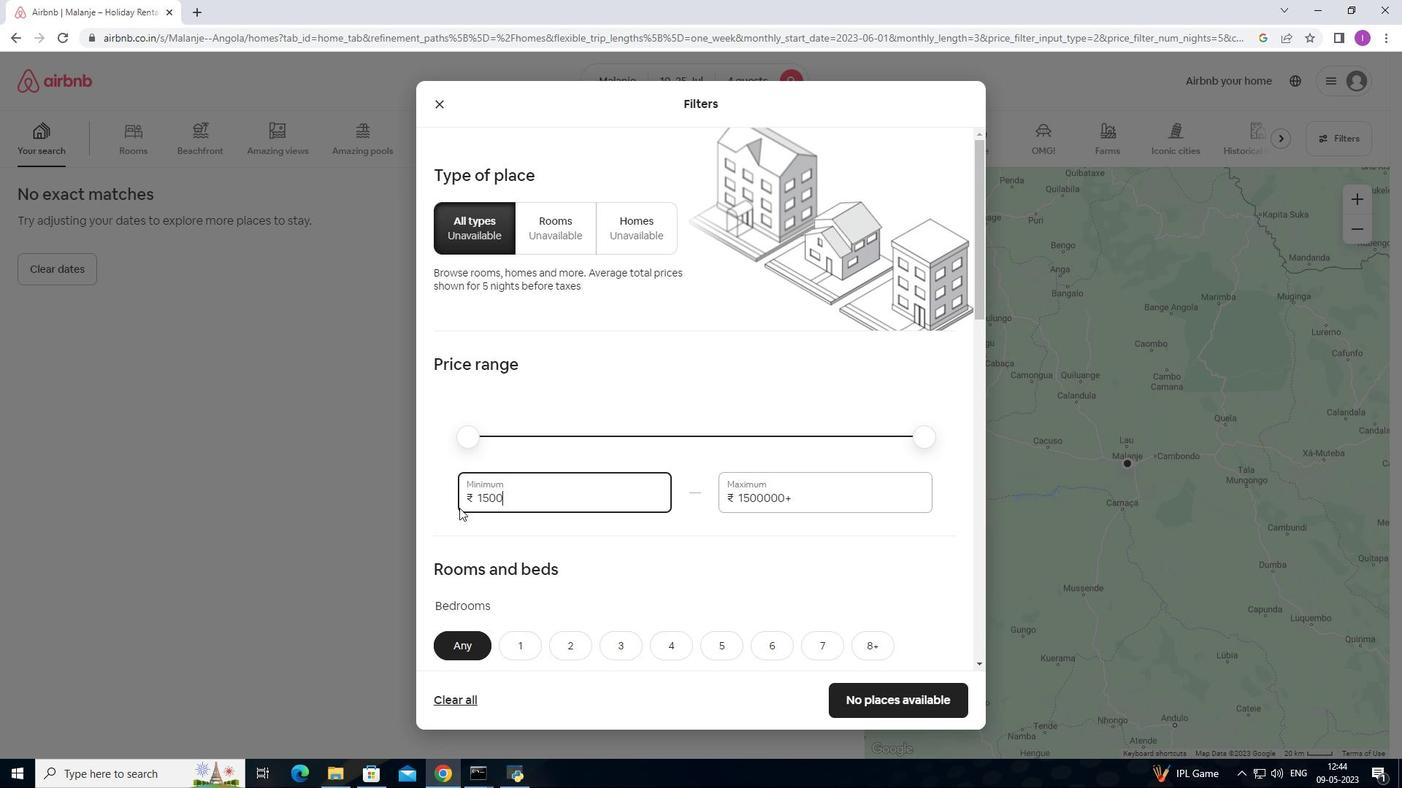 
Action: Key pressed 0
Screenshot: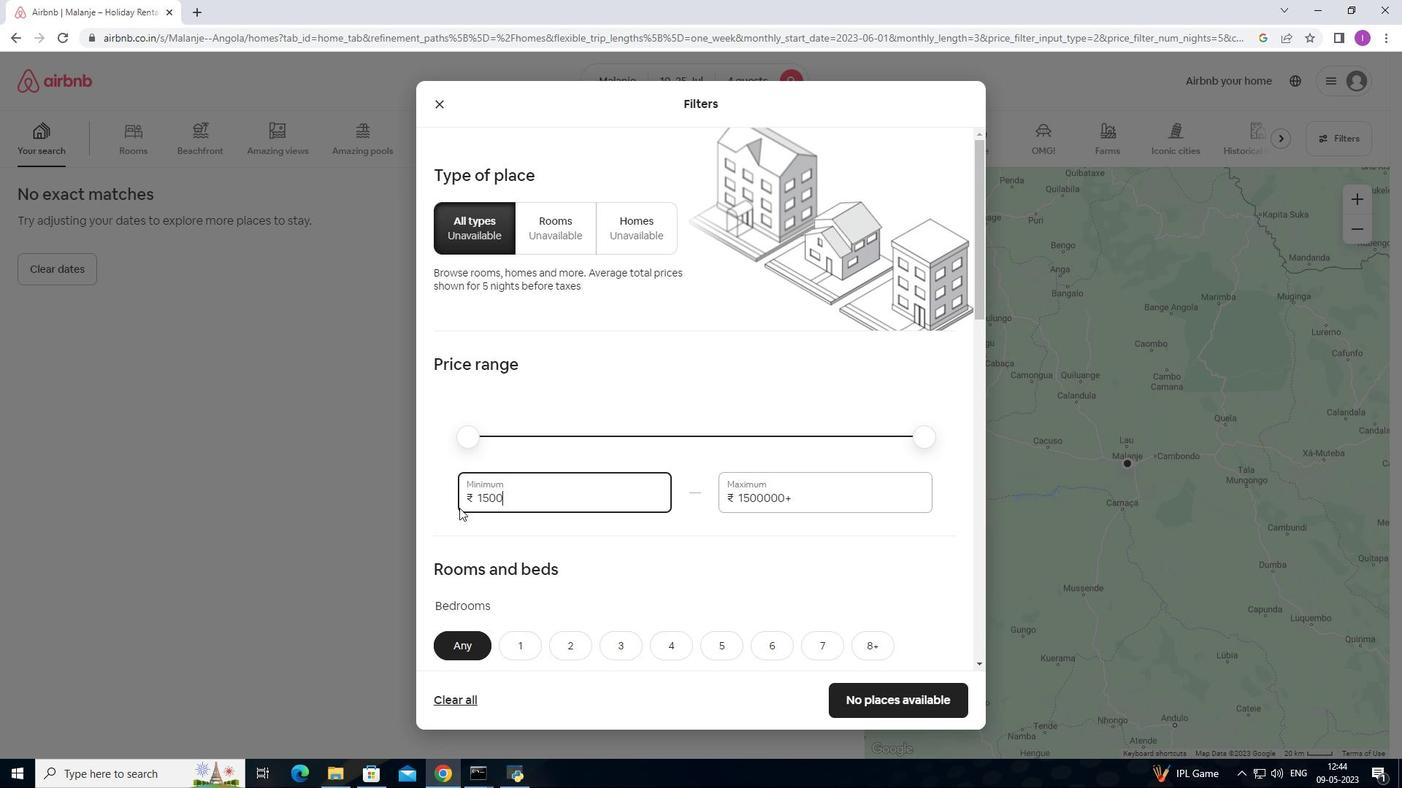 
Action: Mouse moved to (800, 499)
Screenshot: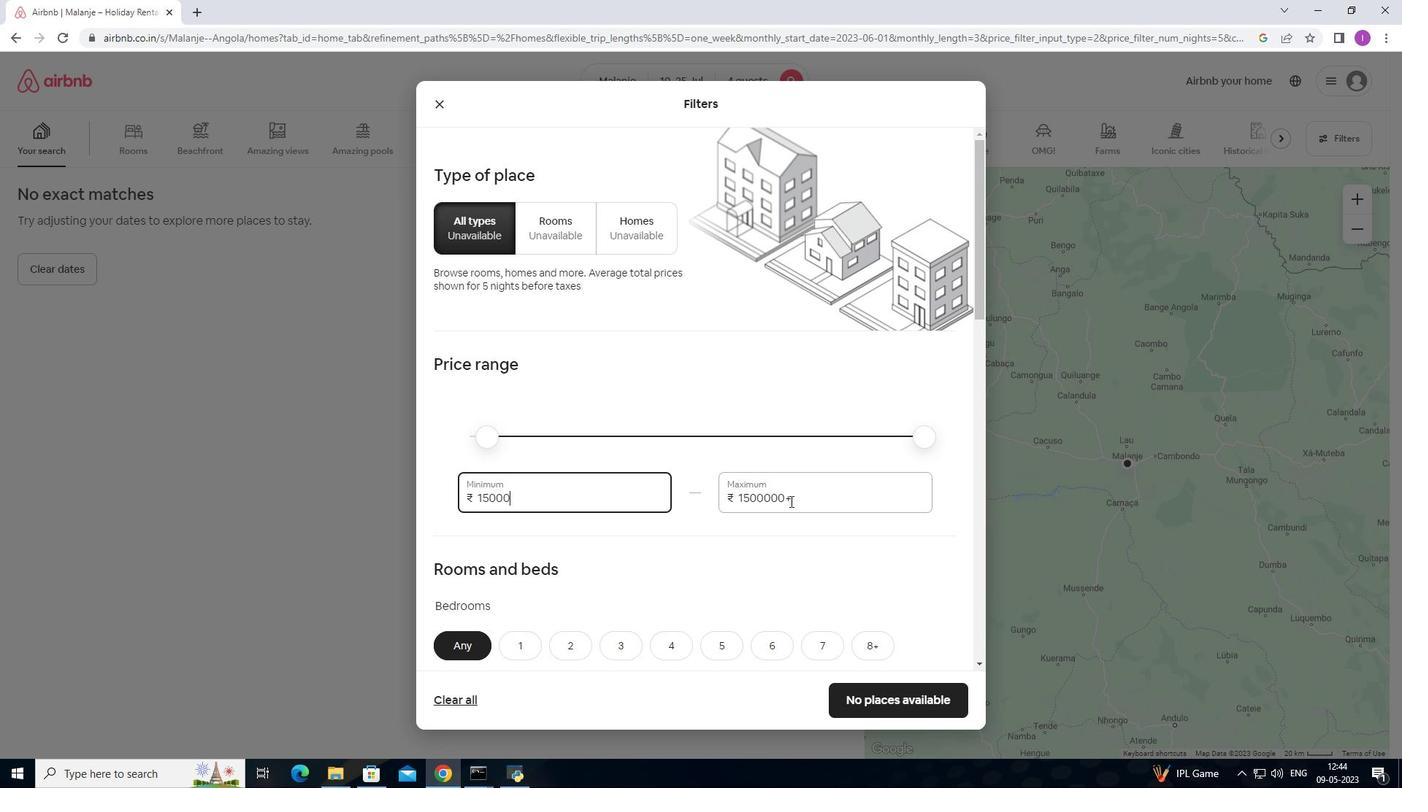 
Action: Mouse pressed left at (800, 499)
Screenshot: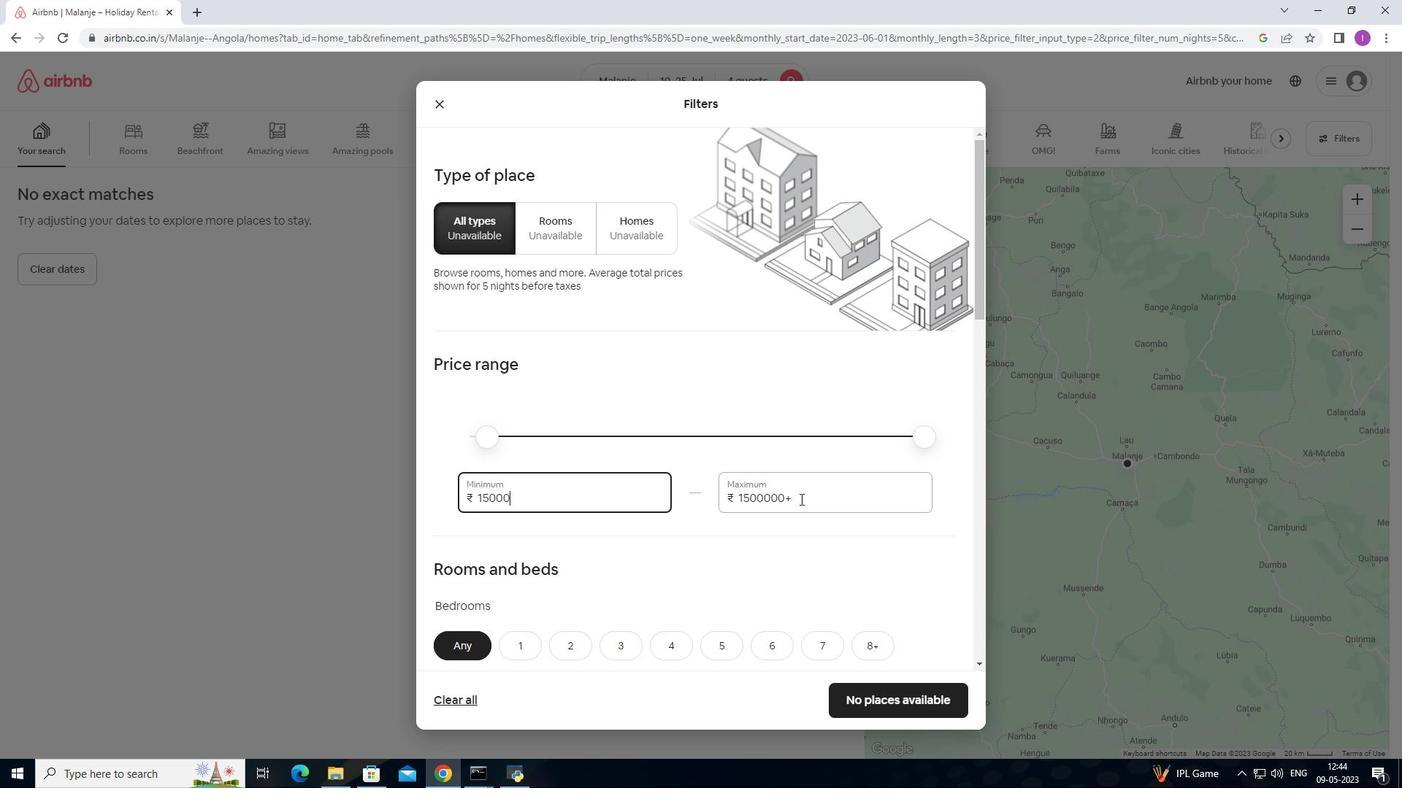 
Action: Mouse moved to (722, 511)
Screenshot: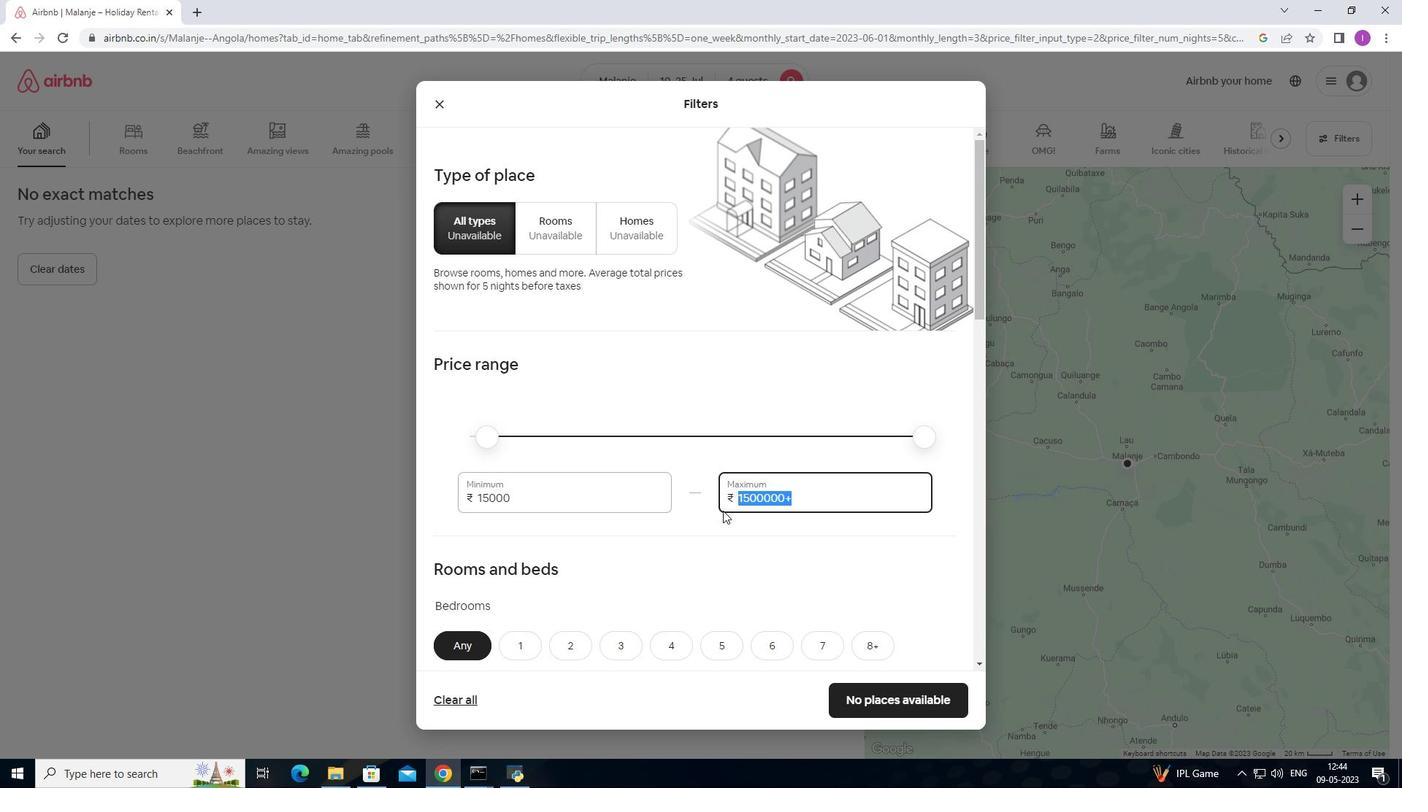 
Action: Key pressed 2
Screenshot: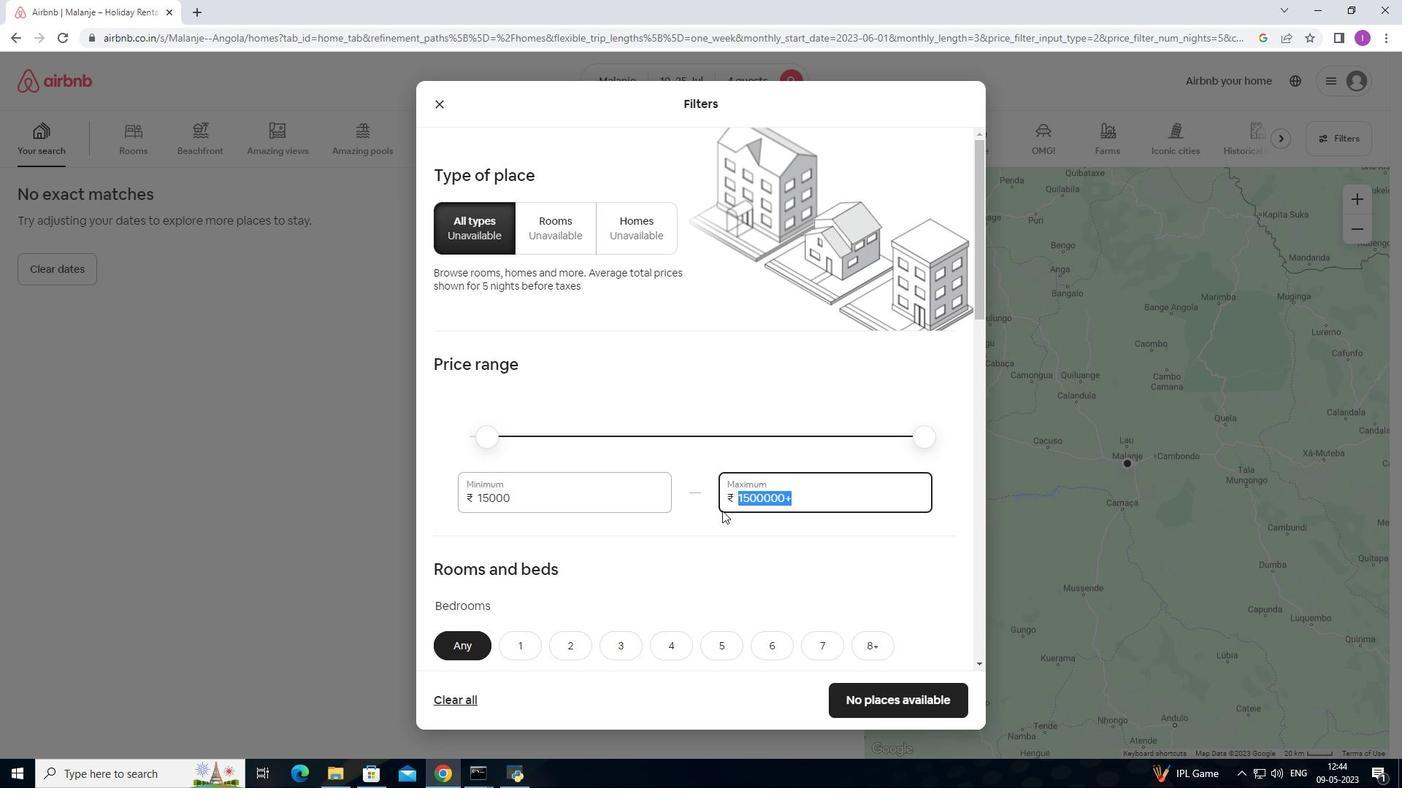
Action: Mouse moved to (720, 511)
Screenshot: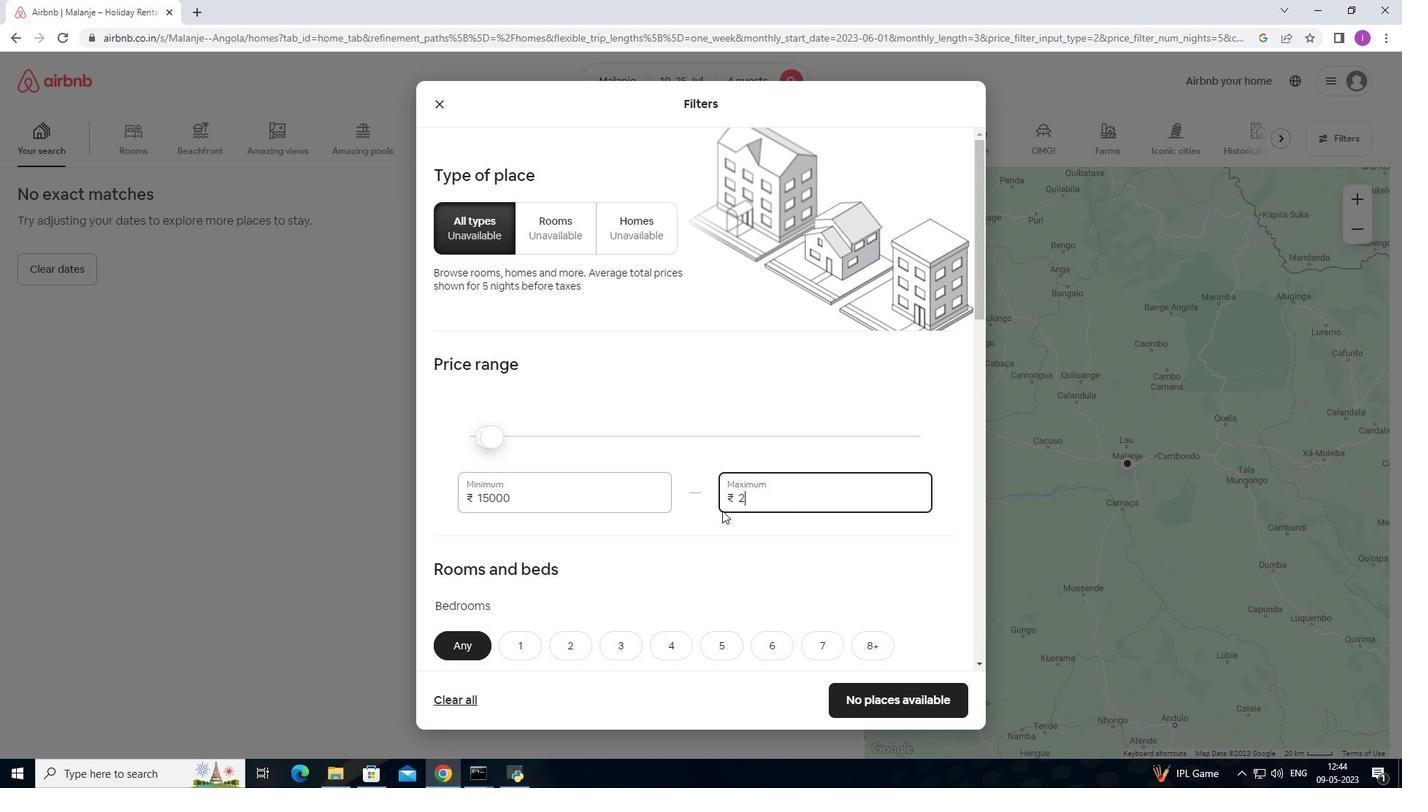 
Action: Key pressed 5
Screenshot: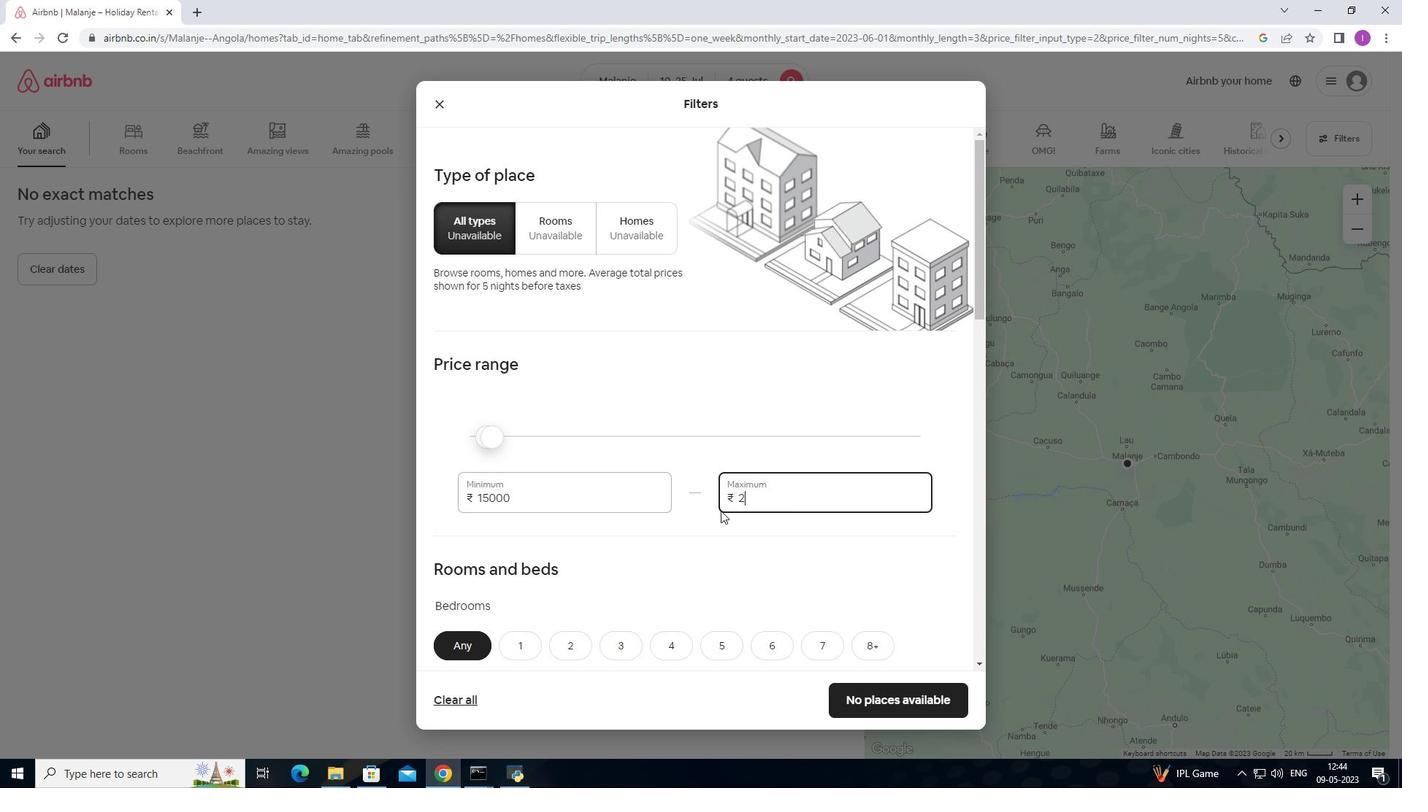 
Action: Mouse moved to (719, 510)
Screenshot: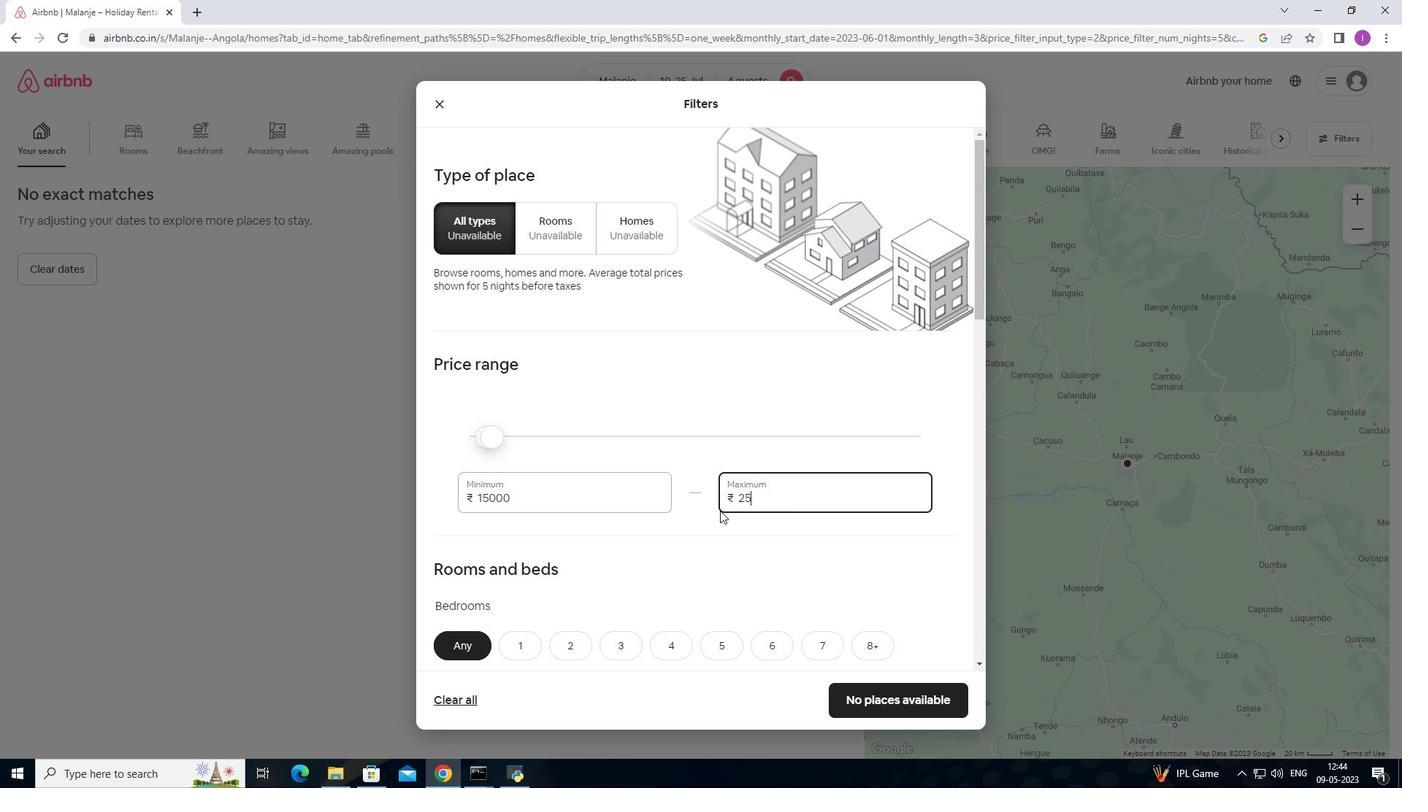 
Action: Key pressed 000
Screenshot: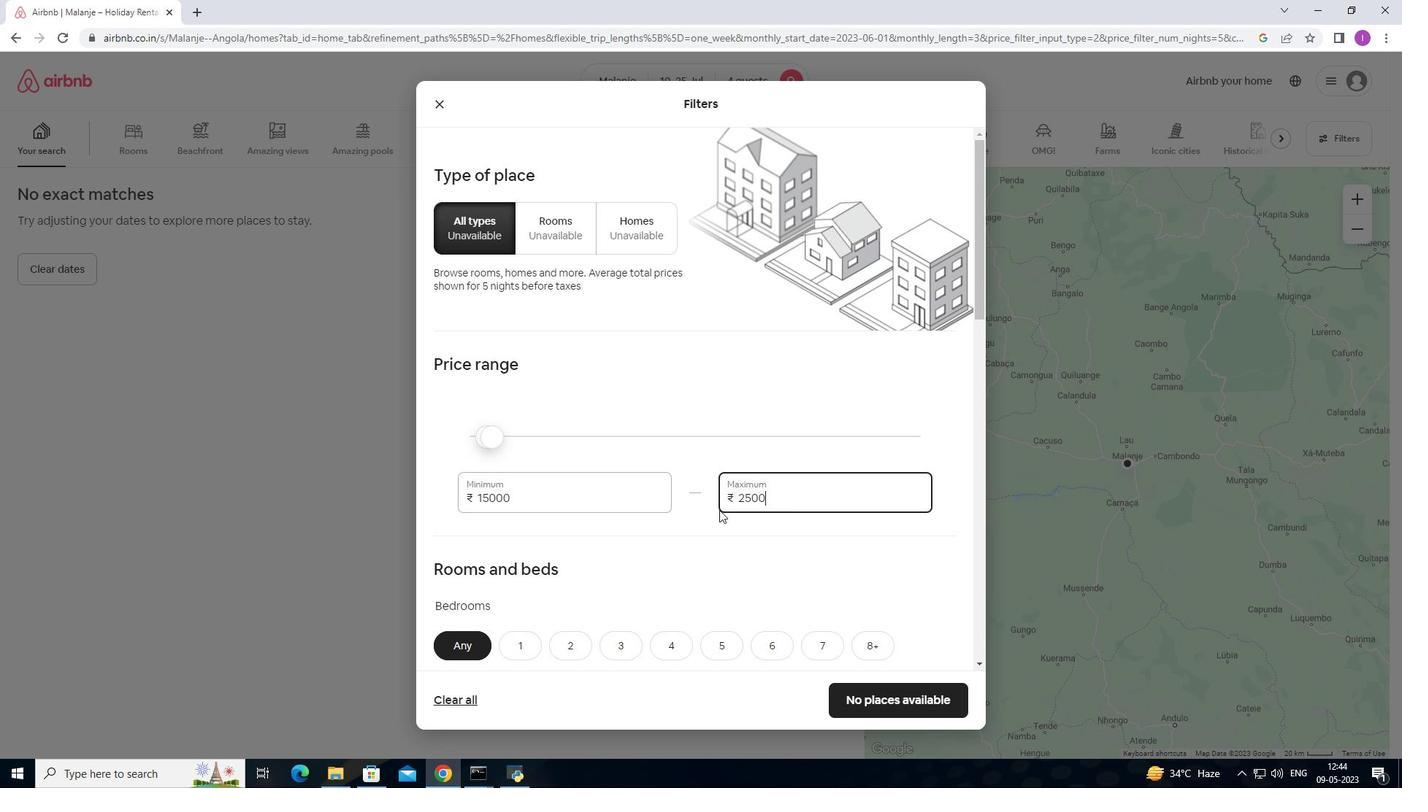 
Action: Mouse moved to (728, 517)
Screenshot: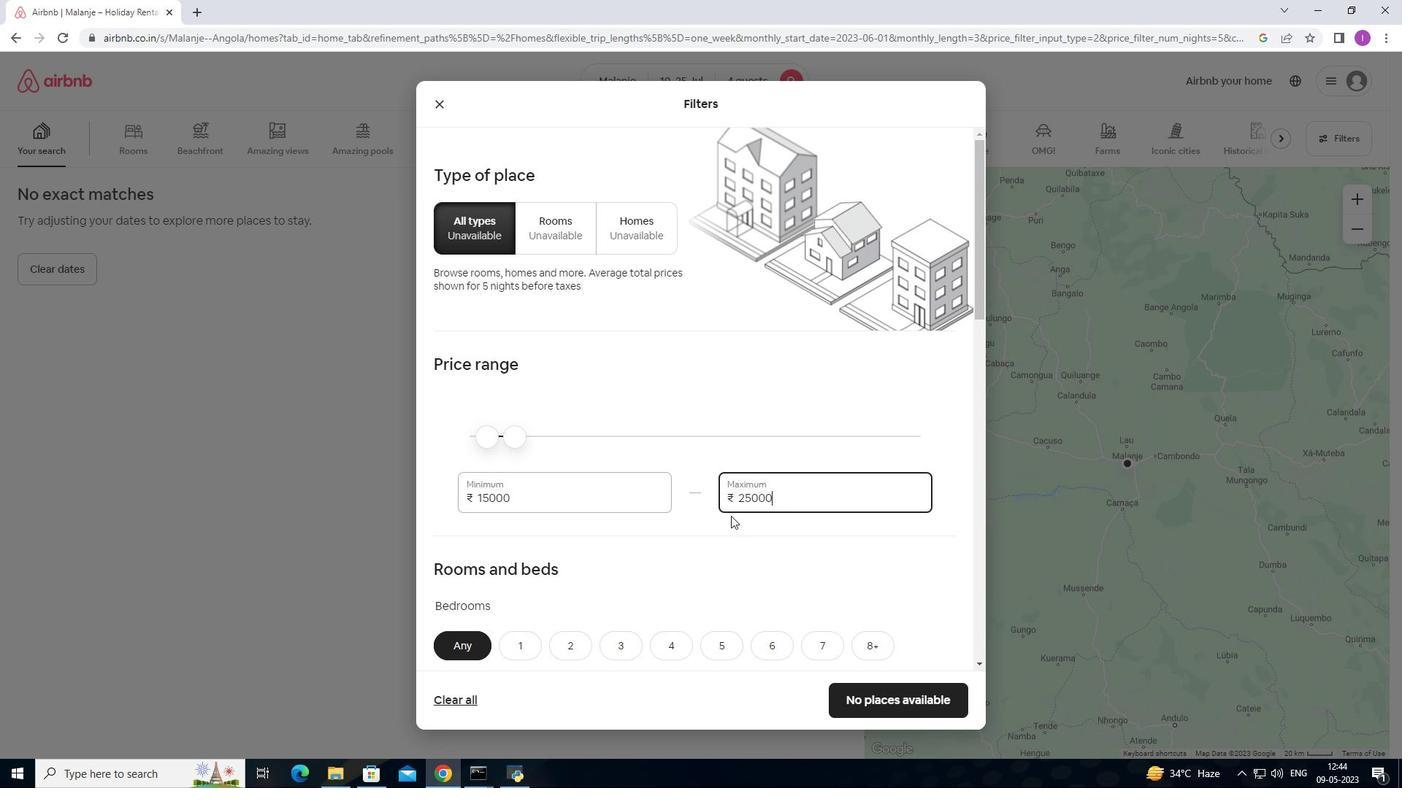 
Action: Mouse scrolled (728, 516) with delta (0, 0)
Screenshot: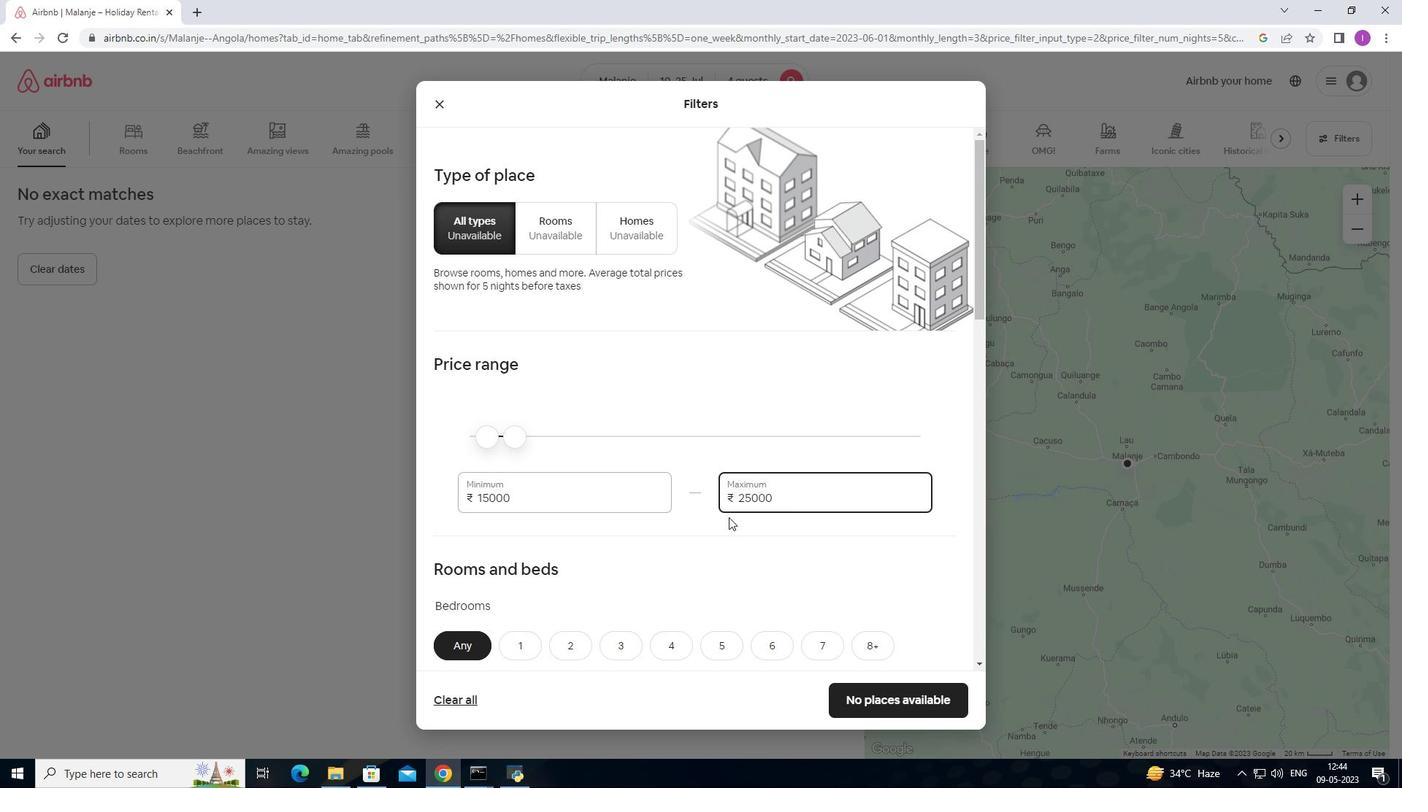 
Action: Mouse scrolled (728, 516) with delta (0, 0)
Screenshot: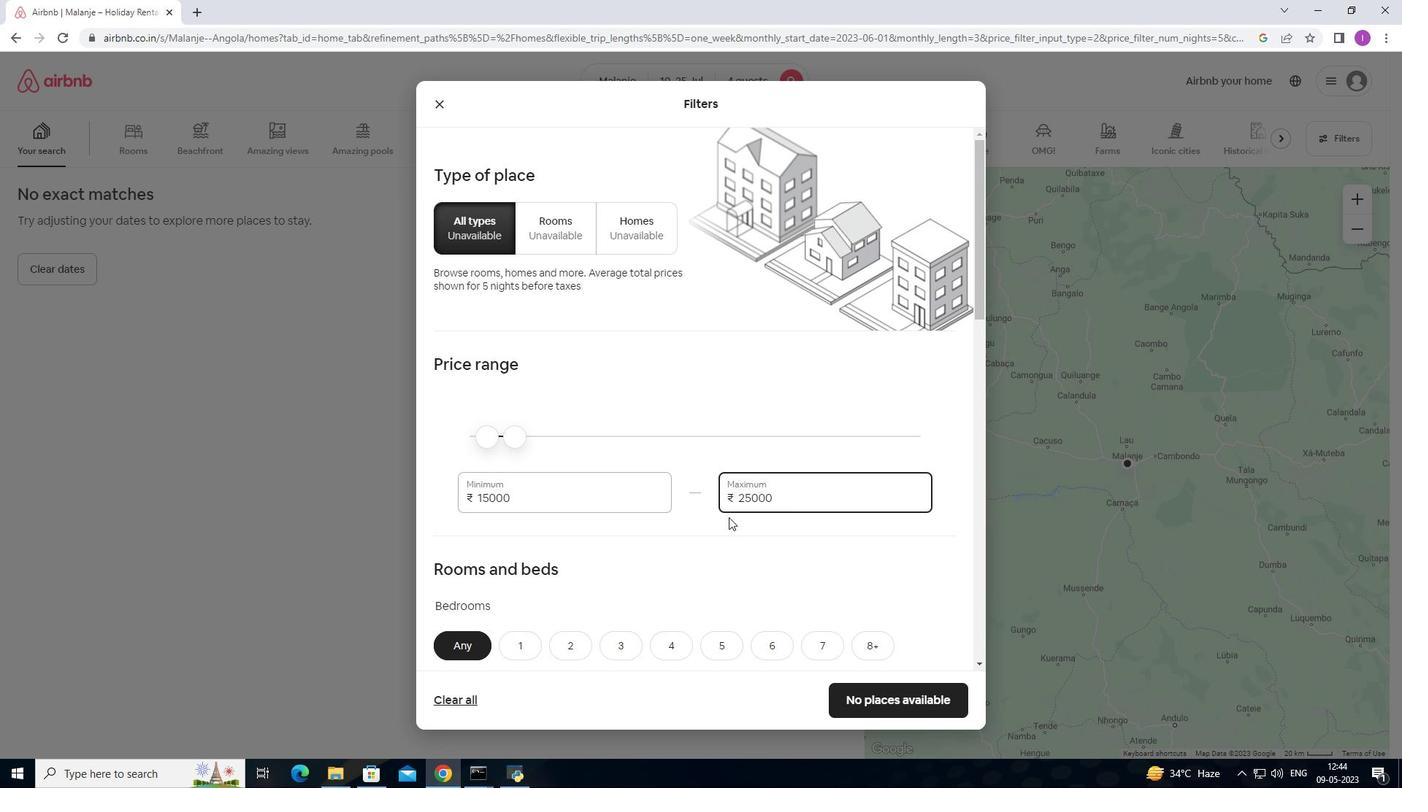
Action: Mouse scrolled (728, 516) with delta (0, 0)
Screenshot: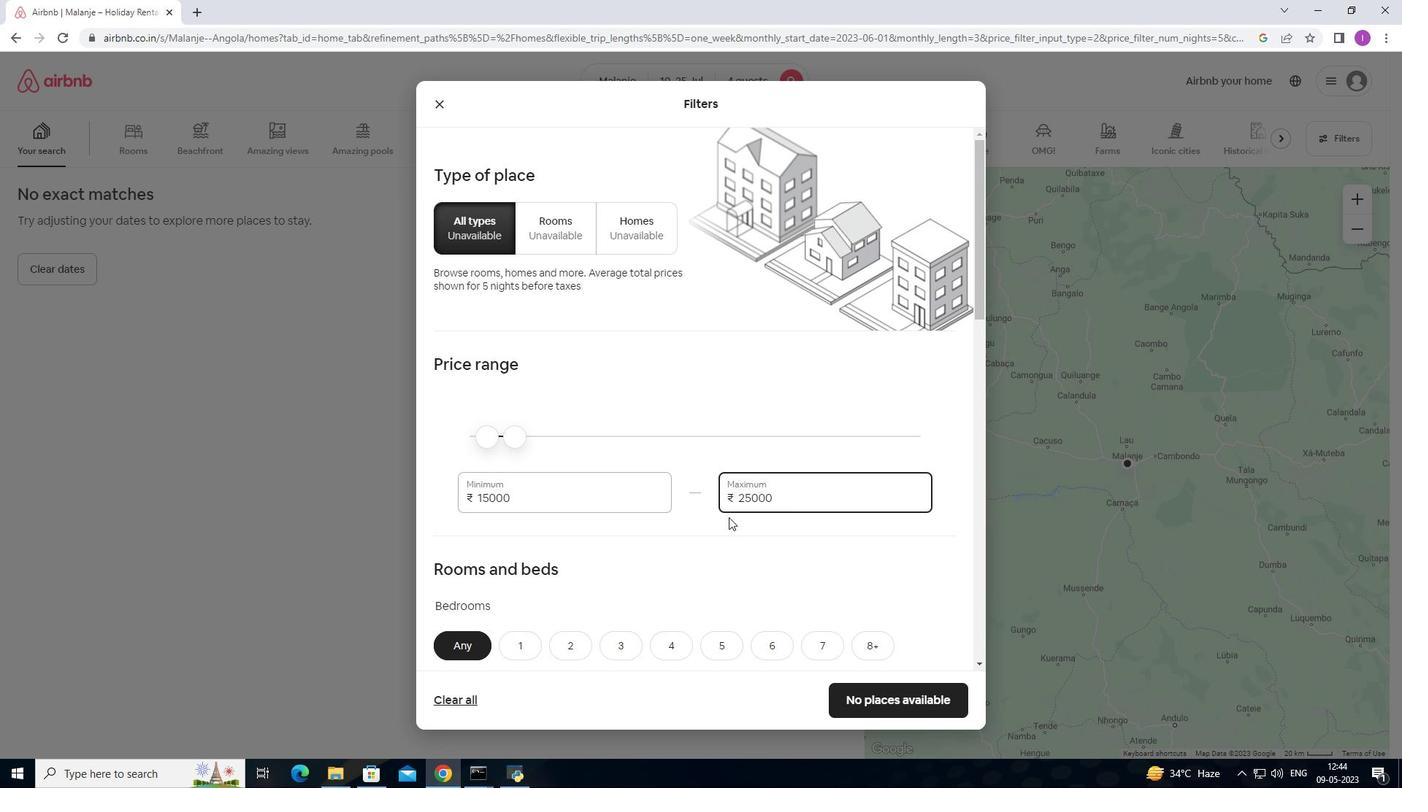 
Action: Mouse moved to (538, 484)
Screenshot: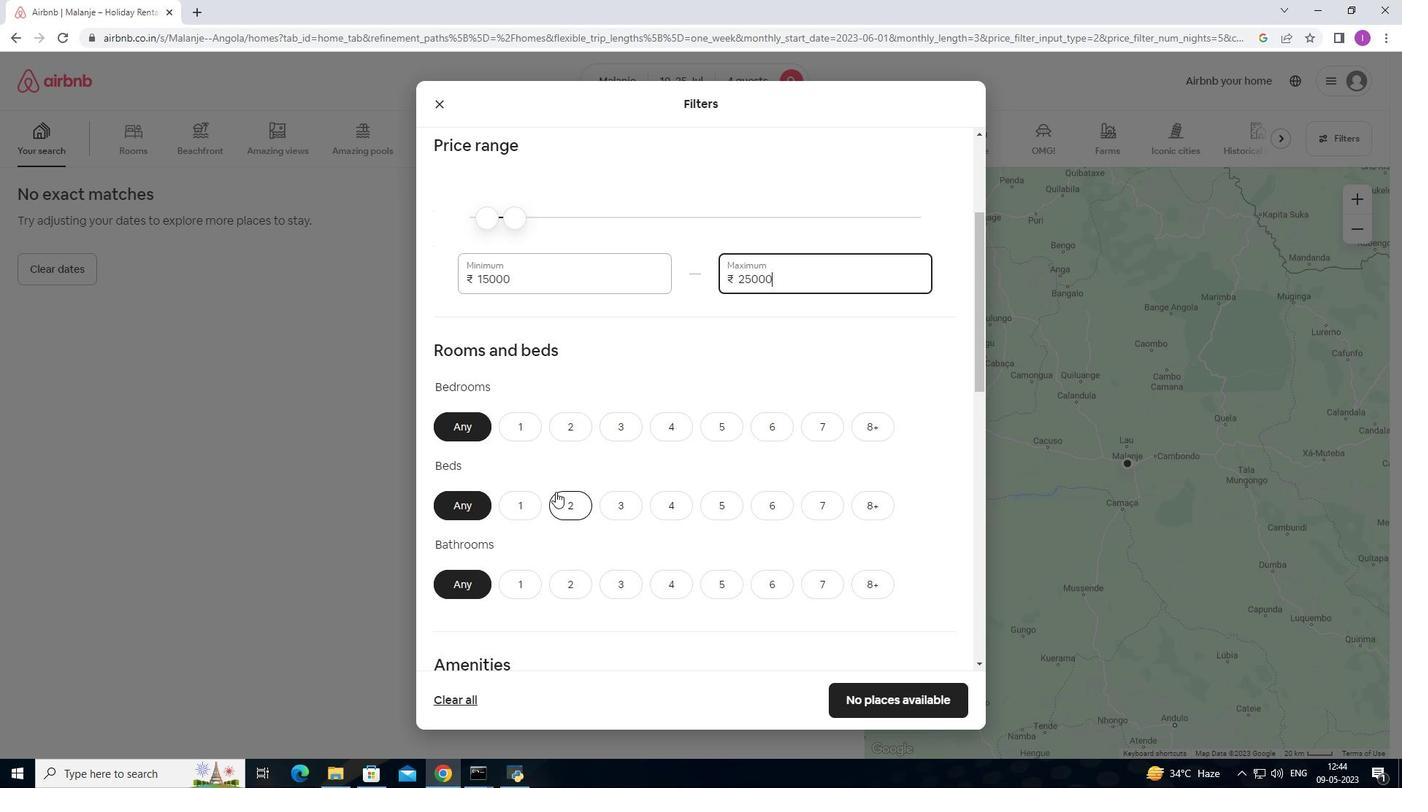 
Action: Mouse scrolled (538, 483) with delta (0, 0)
Screenshot: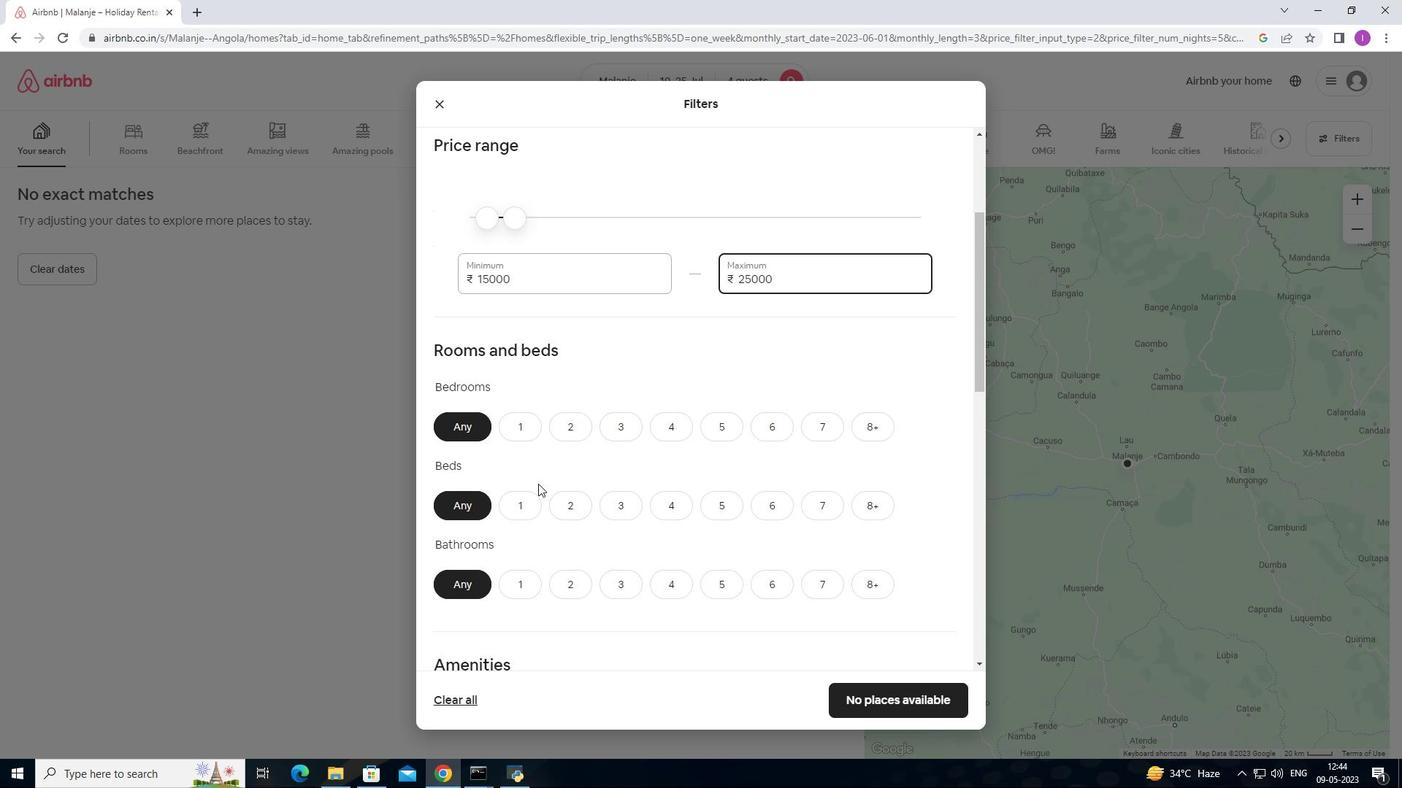
Action: Mouse moved to (562, 345)
Screenshot: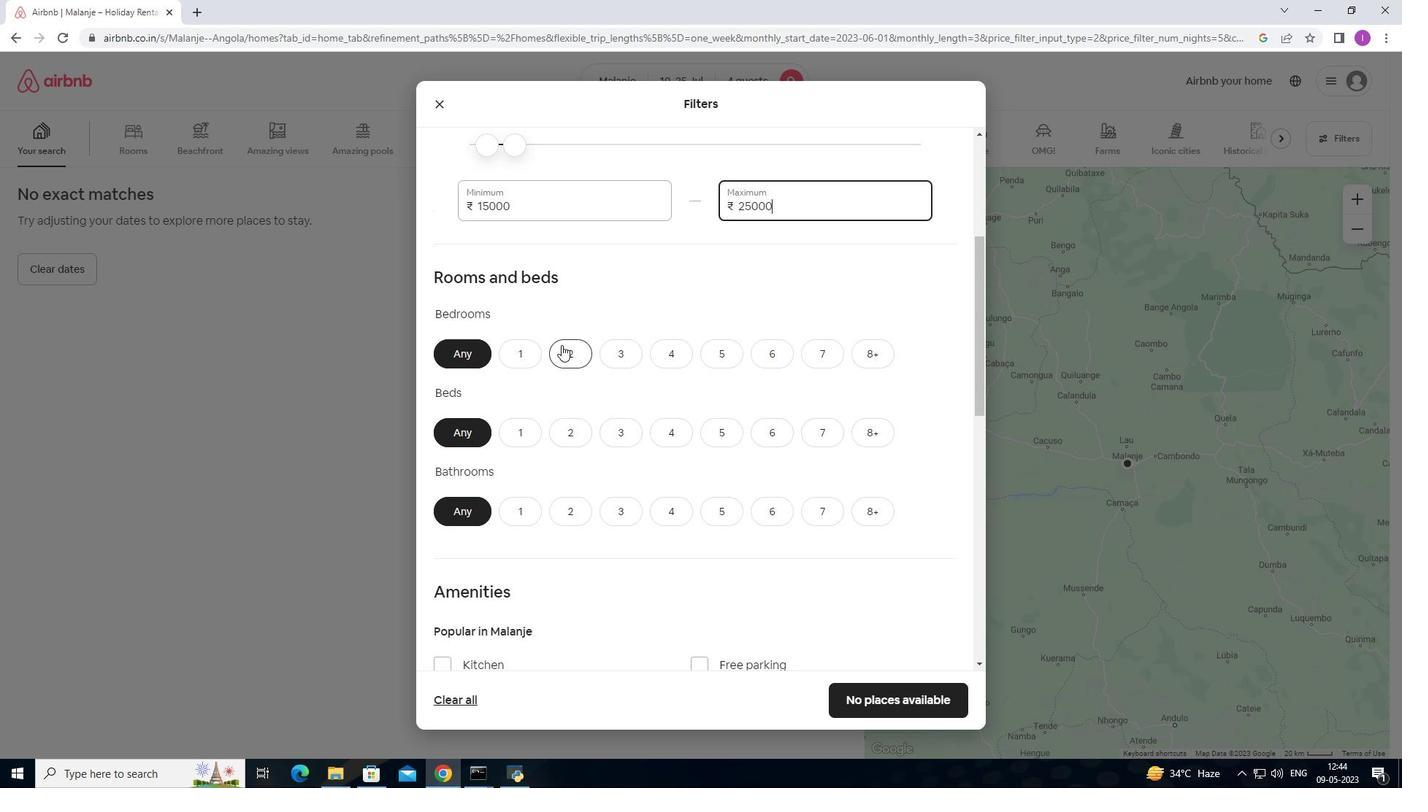 
Action: Mouse pressed left at (562, 345)
Screenshot: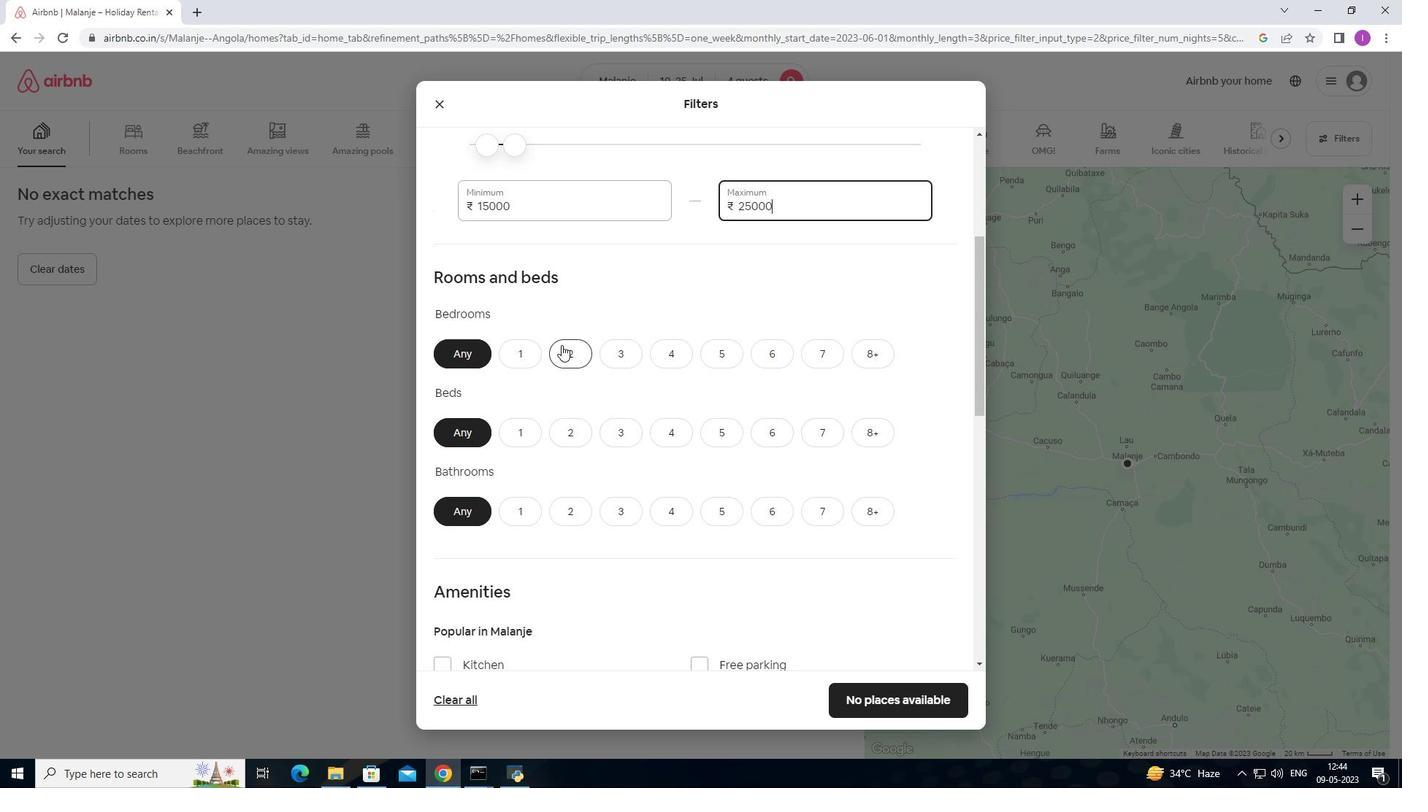 
Action: Mouse moved to (627, 428)
Screenshot: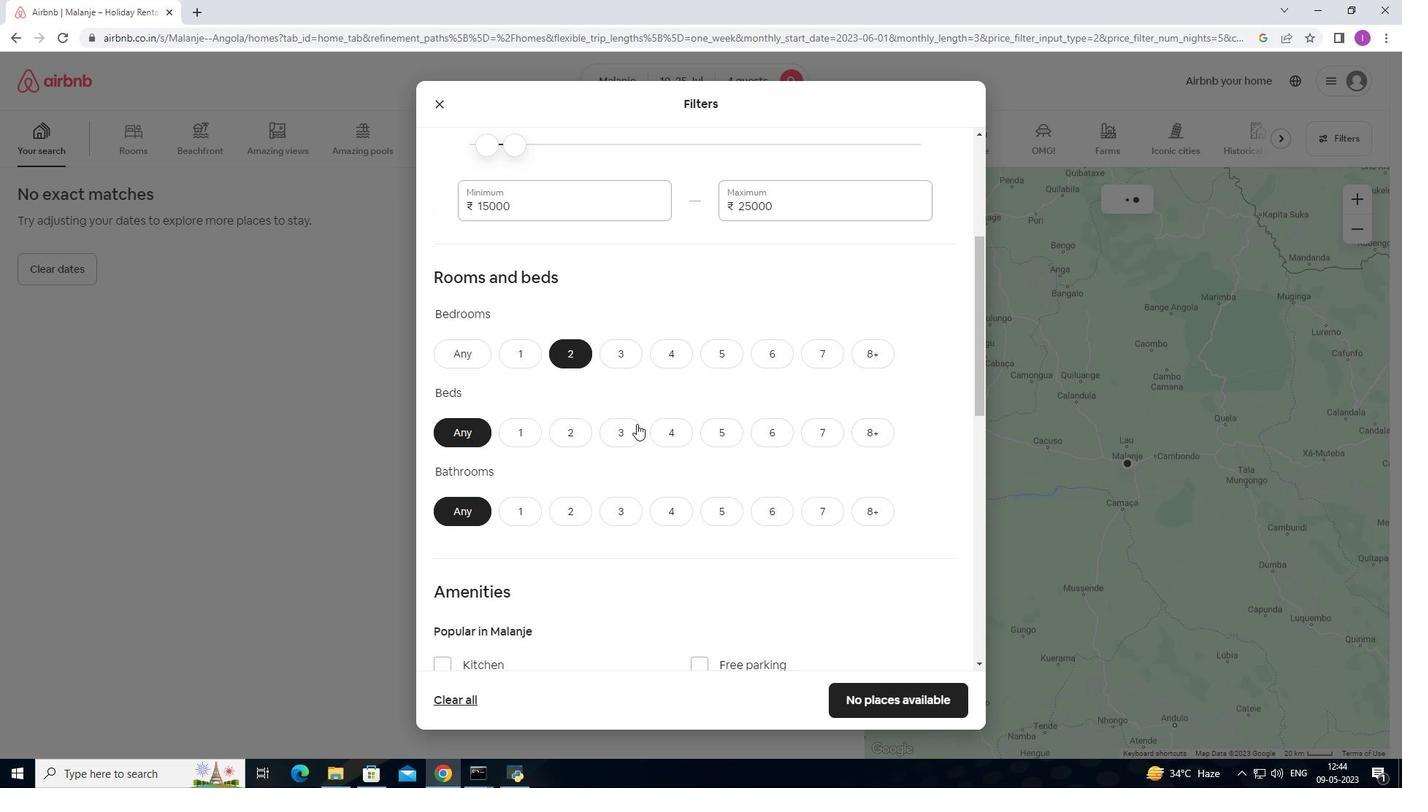
Action: Mouse pressed left at (627, 428)
Screenshot: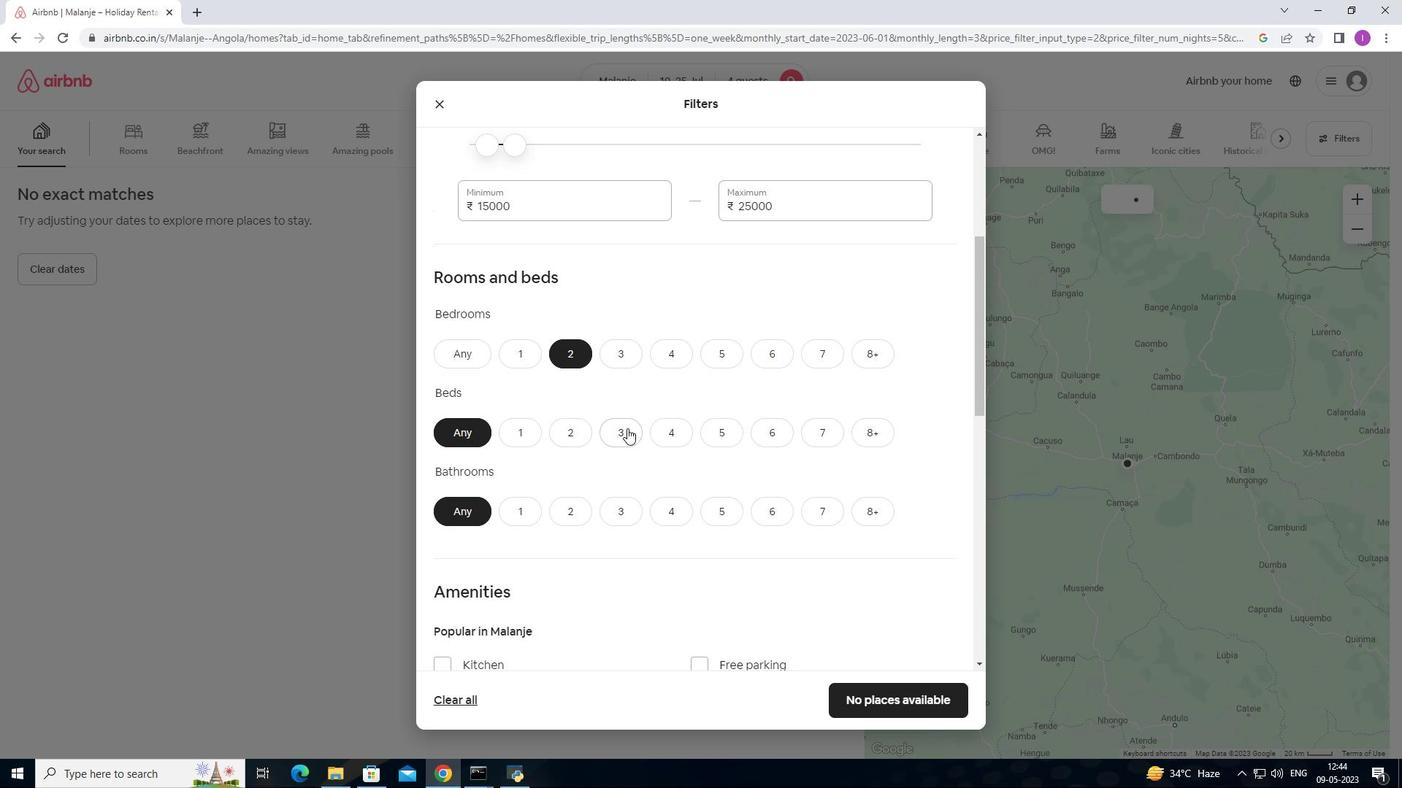 
Action: Mouse moved to (566, 518)
Screenshot: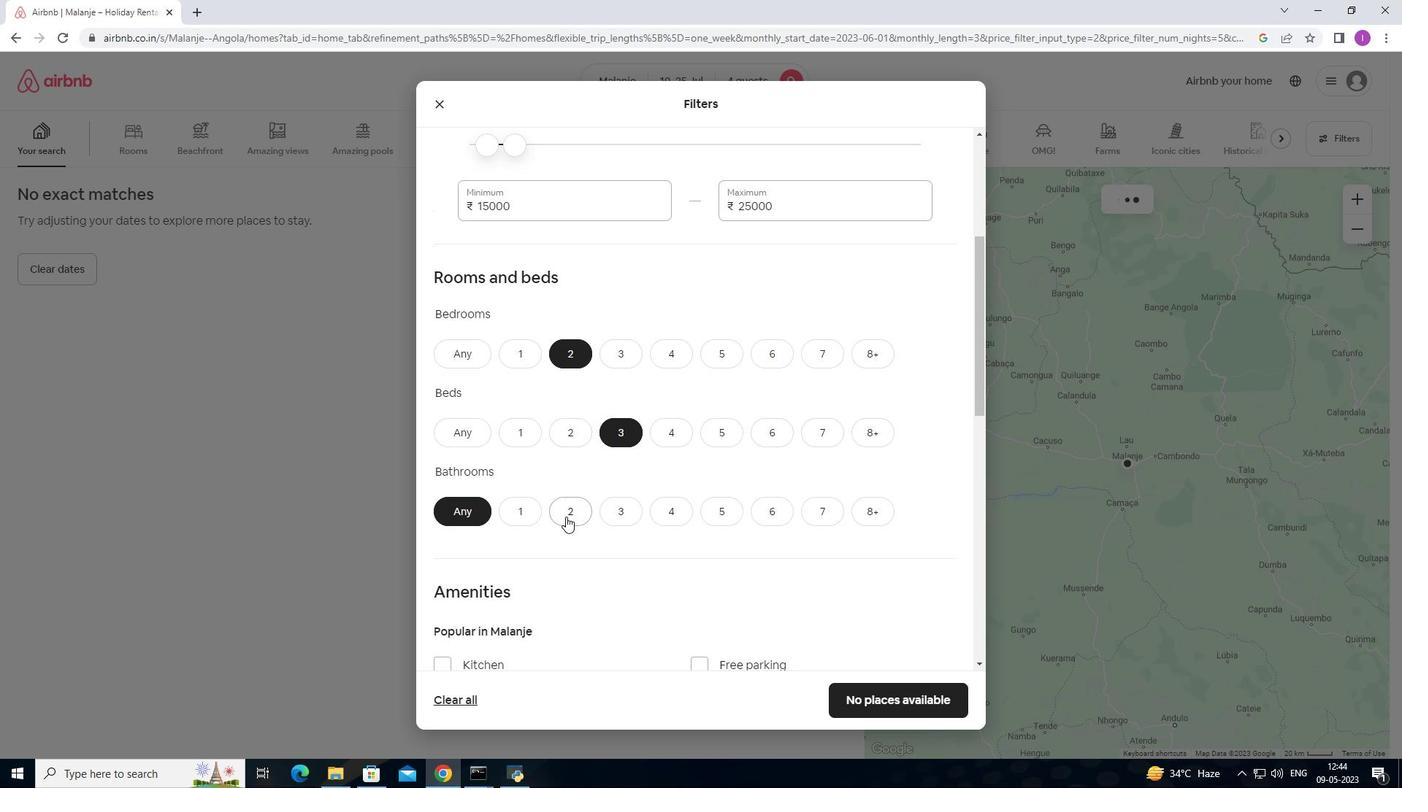 
Action: Mouse pressed left at (566, 518)
Screenshot: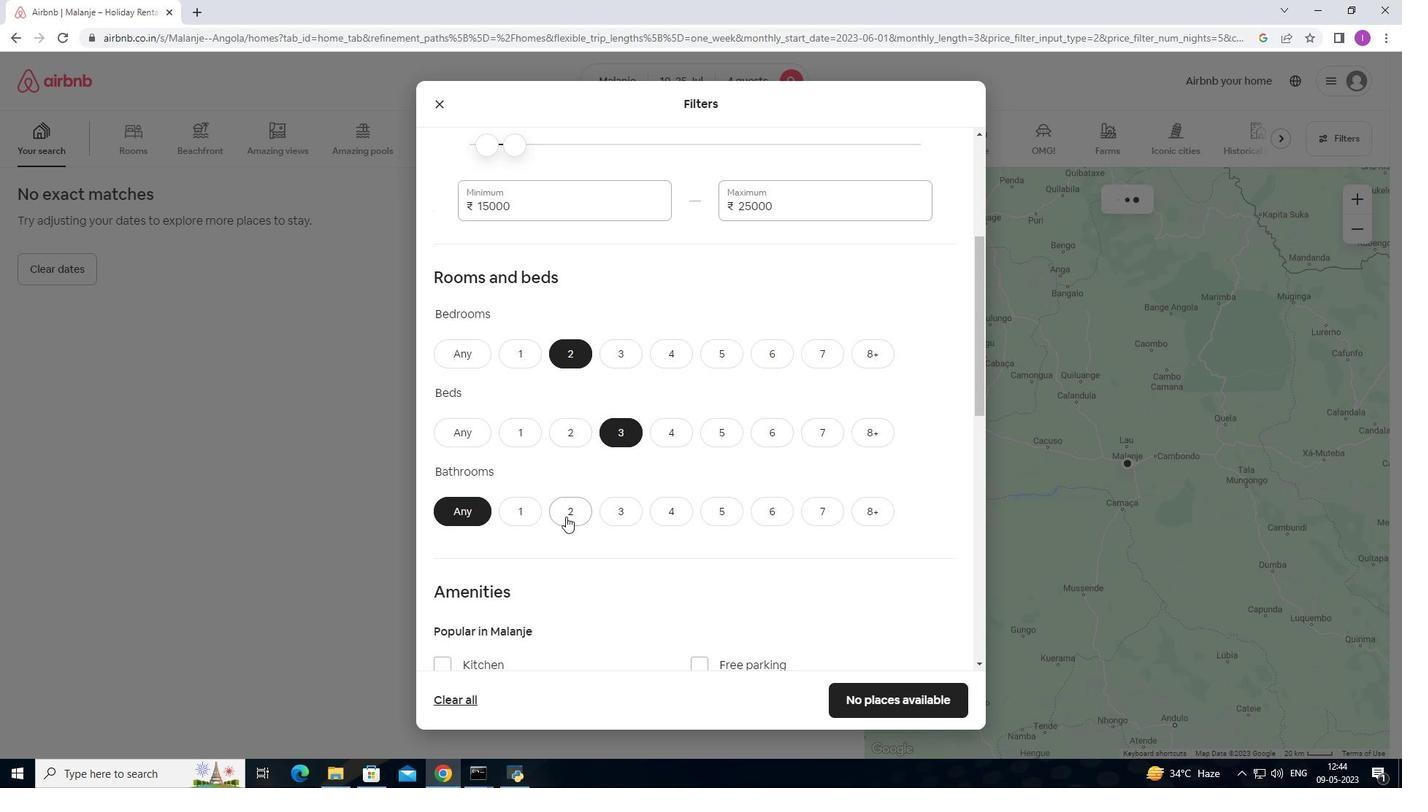
Action: Mouse moved to (579, 495)
Screenshot: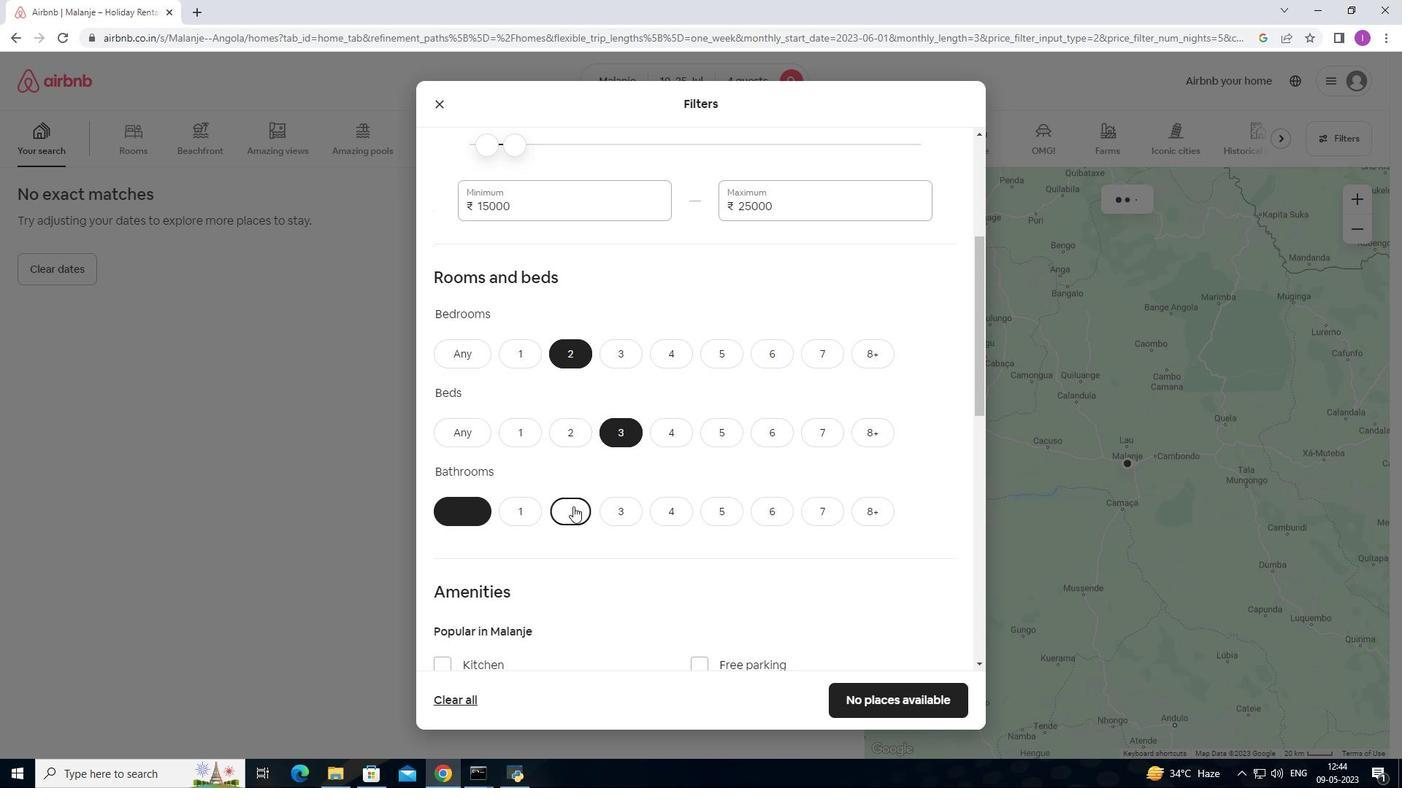 
Action: Mouse scrolled (579, 495) with delta (0, 0)
Screenshot: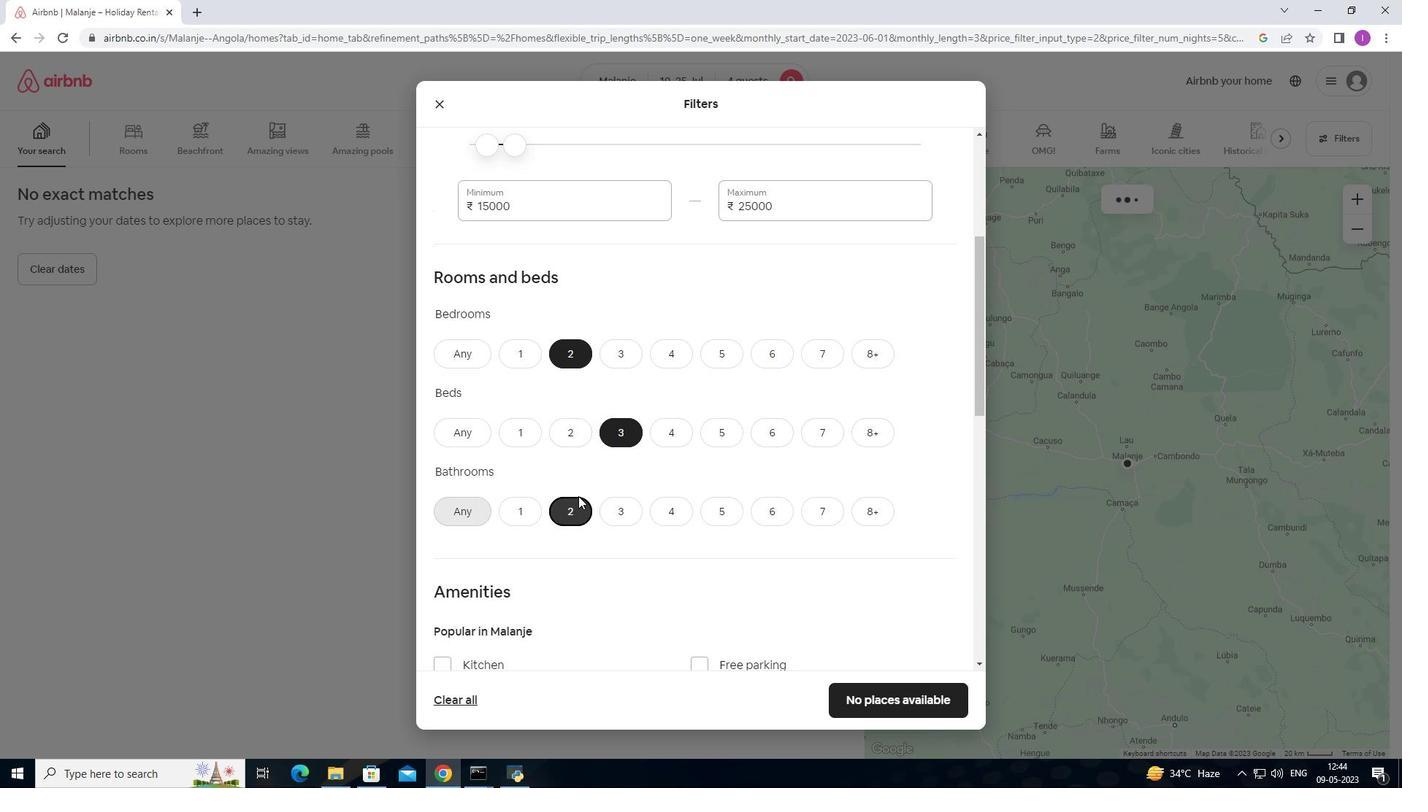
Action: Mouse scrolled (579, 495) with delta (0, 0)
Screenshot: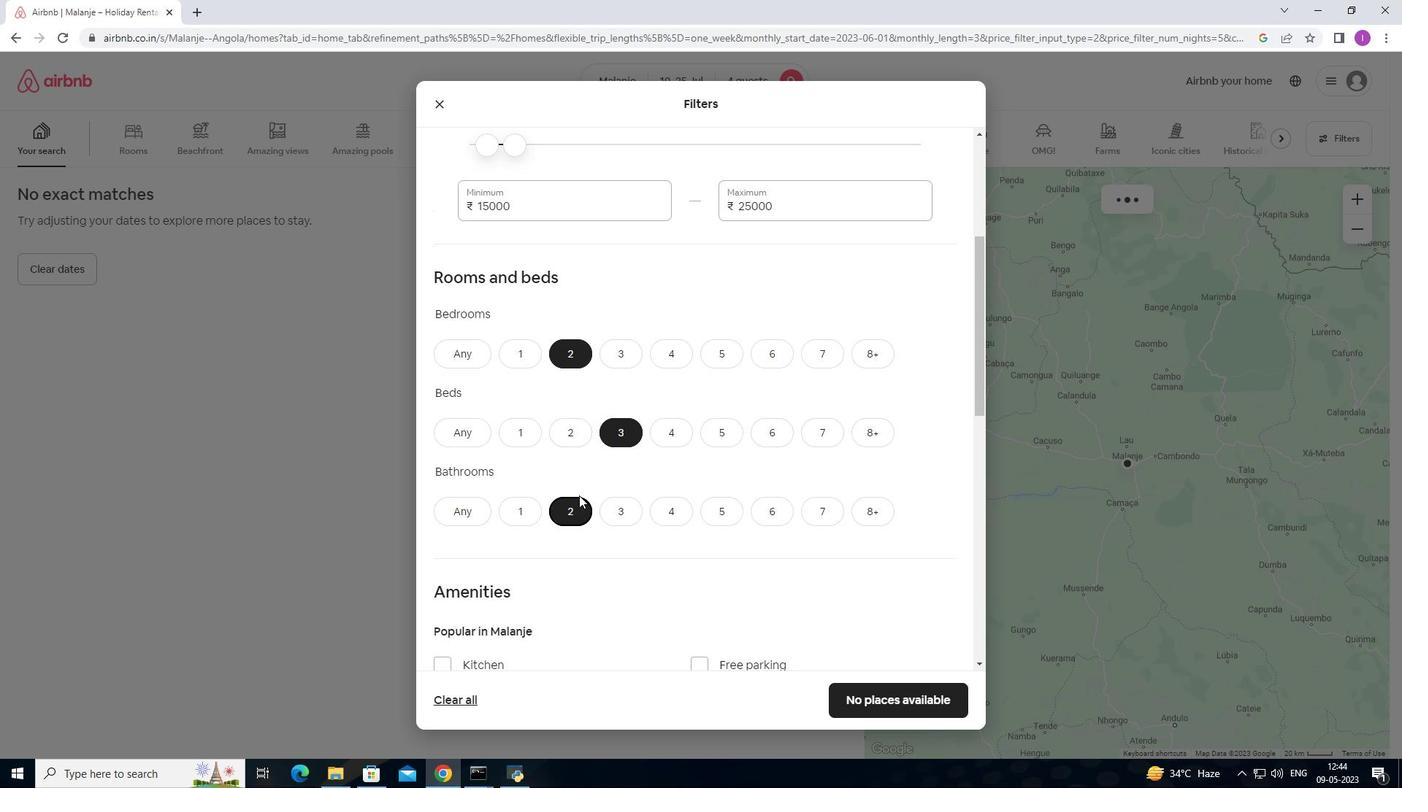 
Action: Mouse moved to (579, 495)
Screenshot: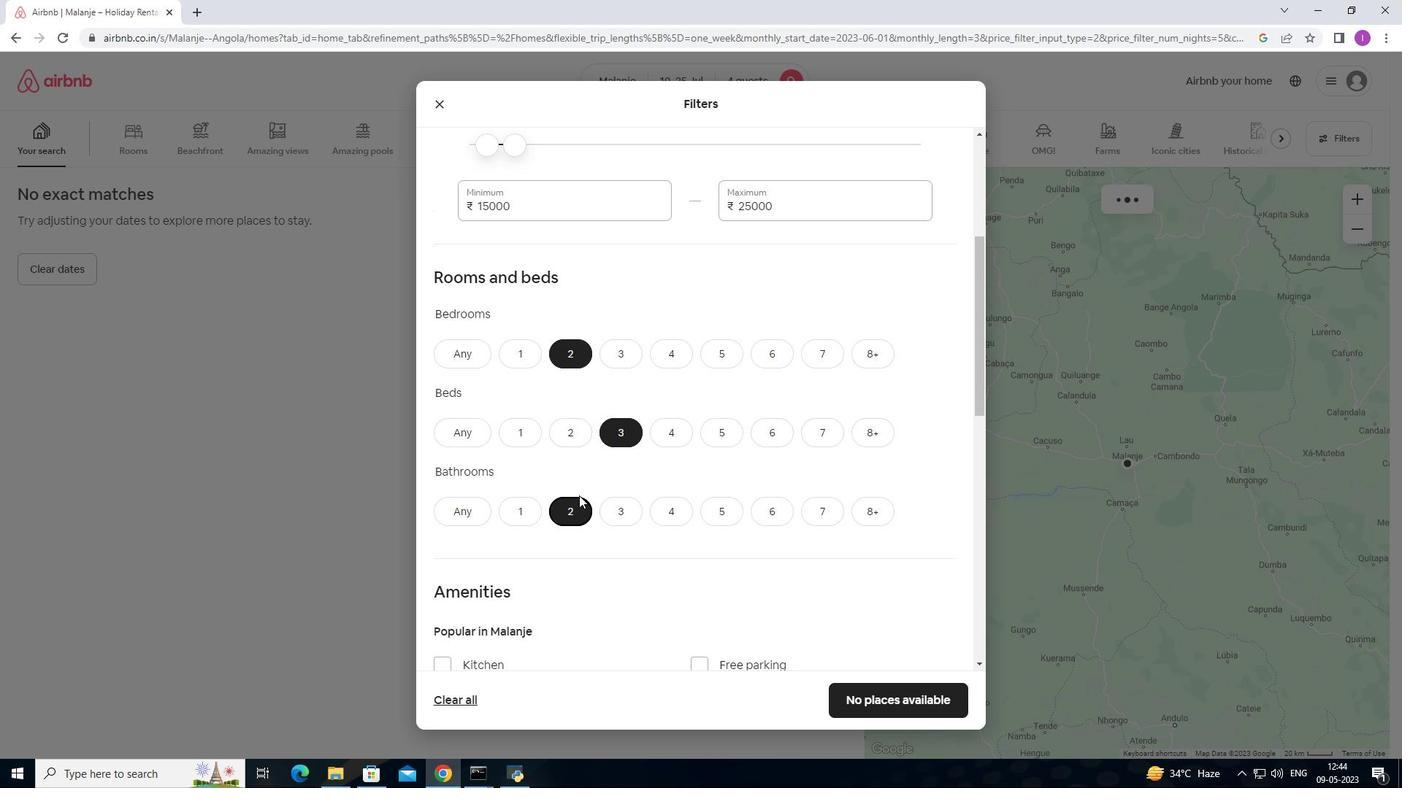 
Action: Mouse scrolled (579, 494) with delta (0, 0)
Screenshot: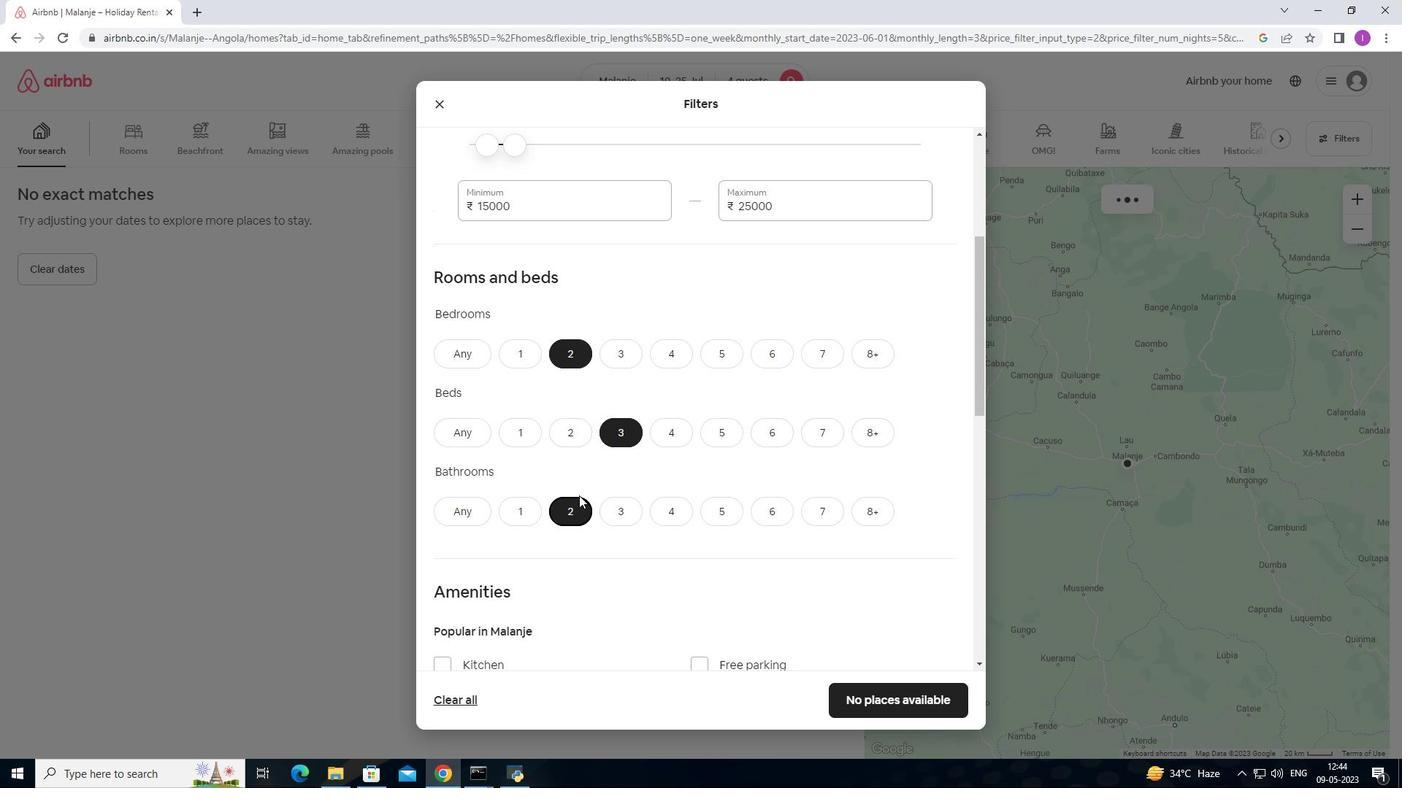
Action: Mouse moved to (590, 489)
Screenshot: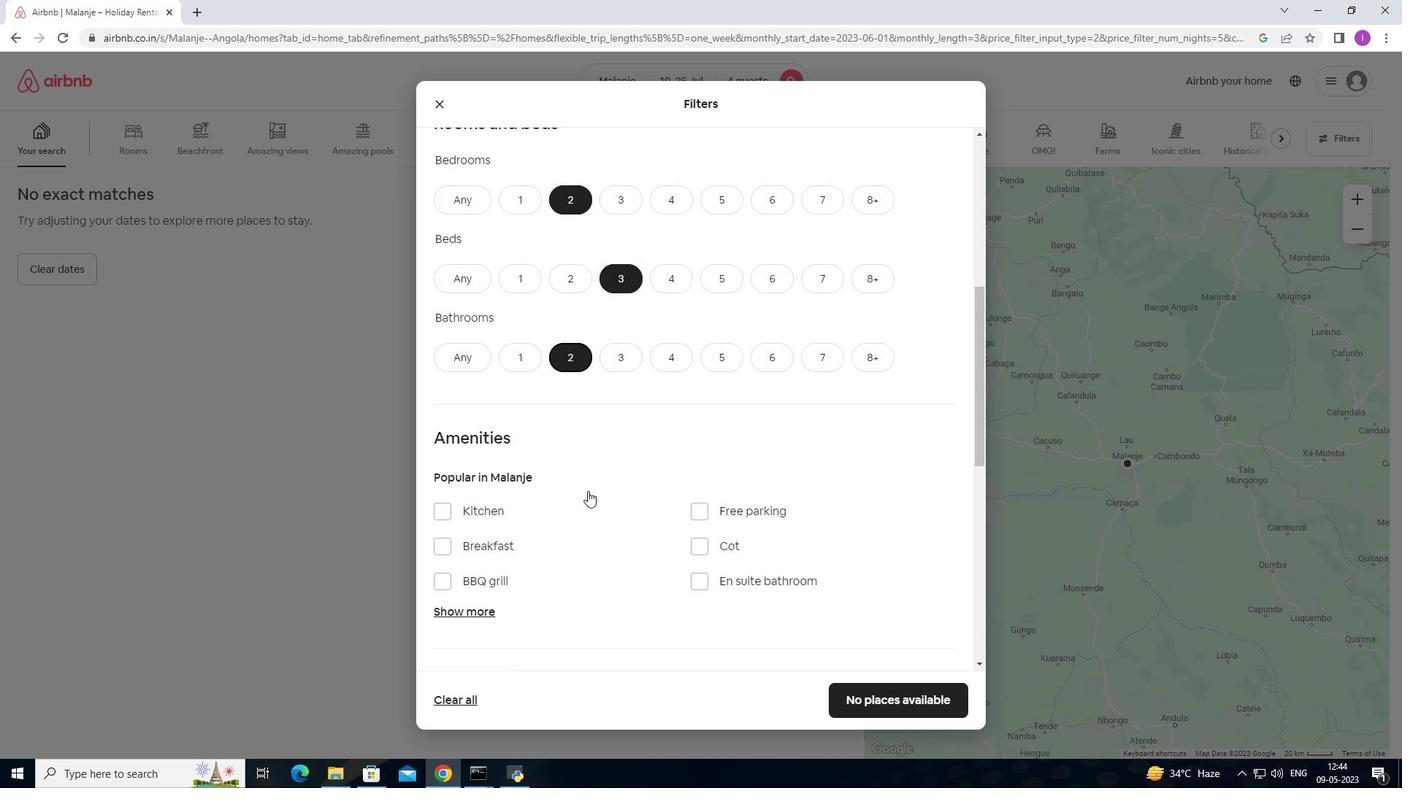 
Action: Mouse scrolled (590, 489) with delta (0, 0)
Screenshot: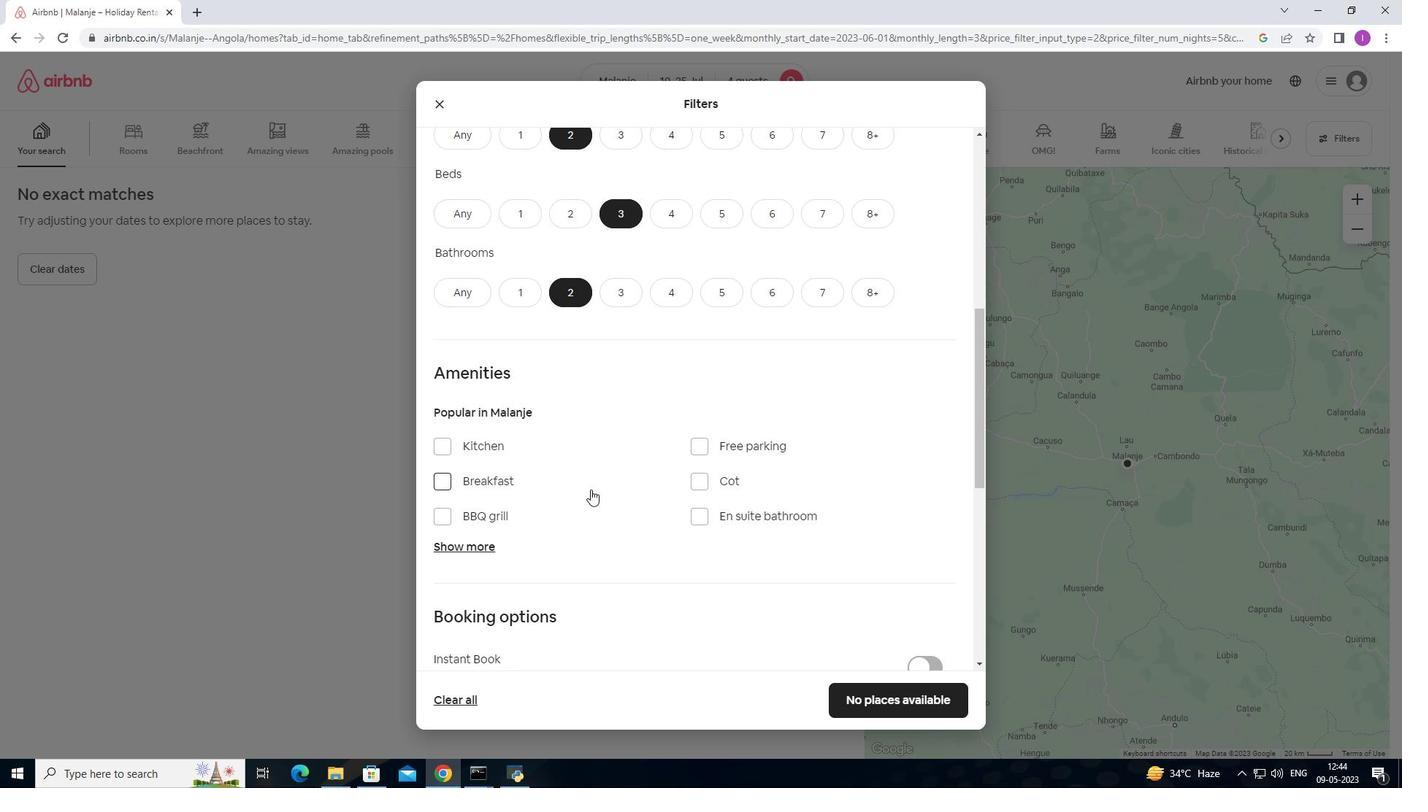 
Action: Mouse moved to (440, 410)
Screenshot: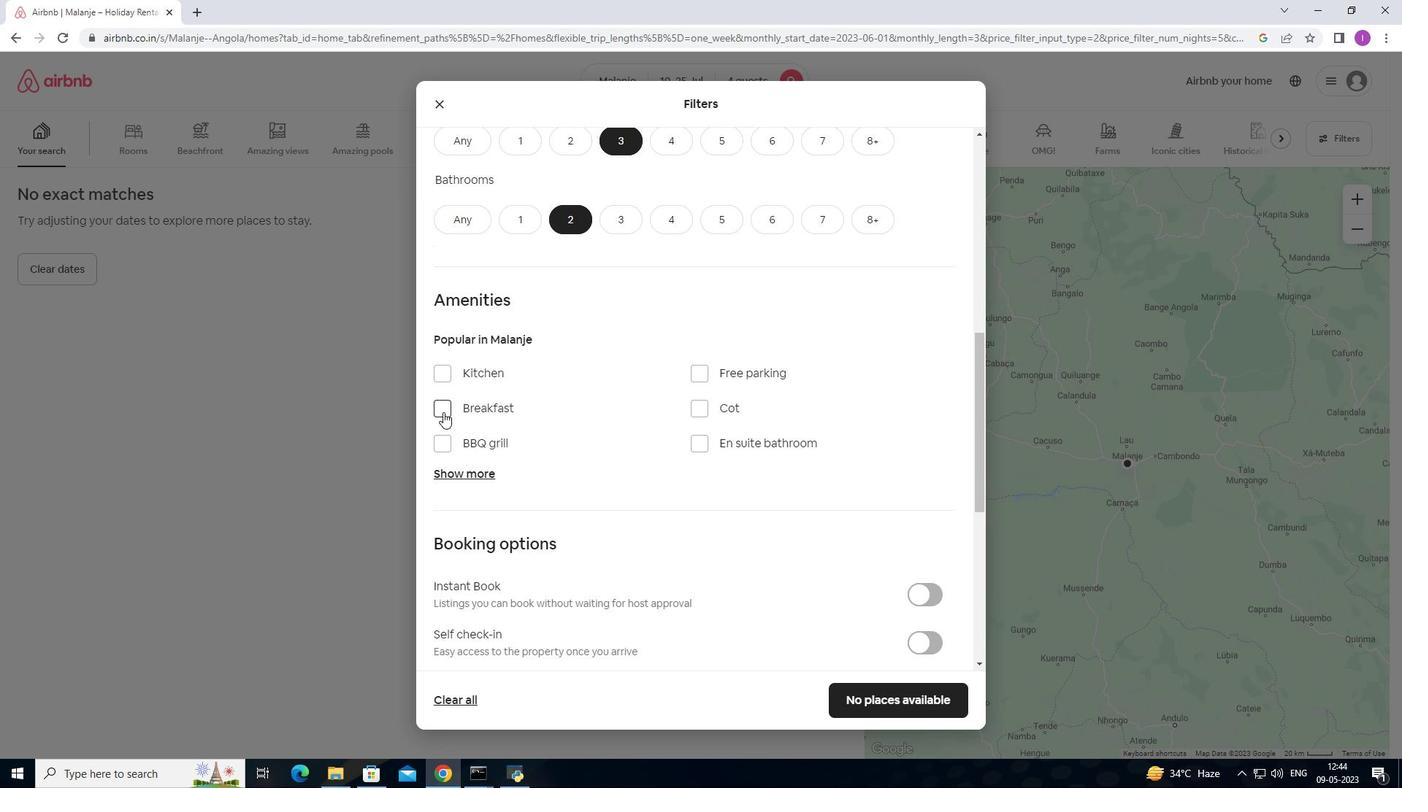 
Action: Mouse pressed left at (440, 410)
Screenshot: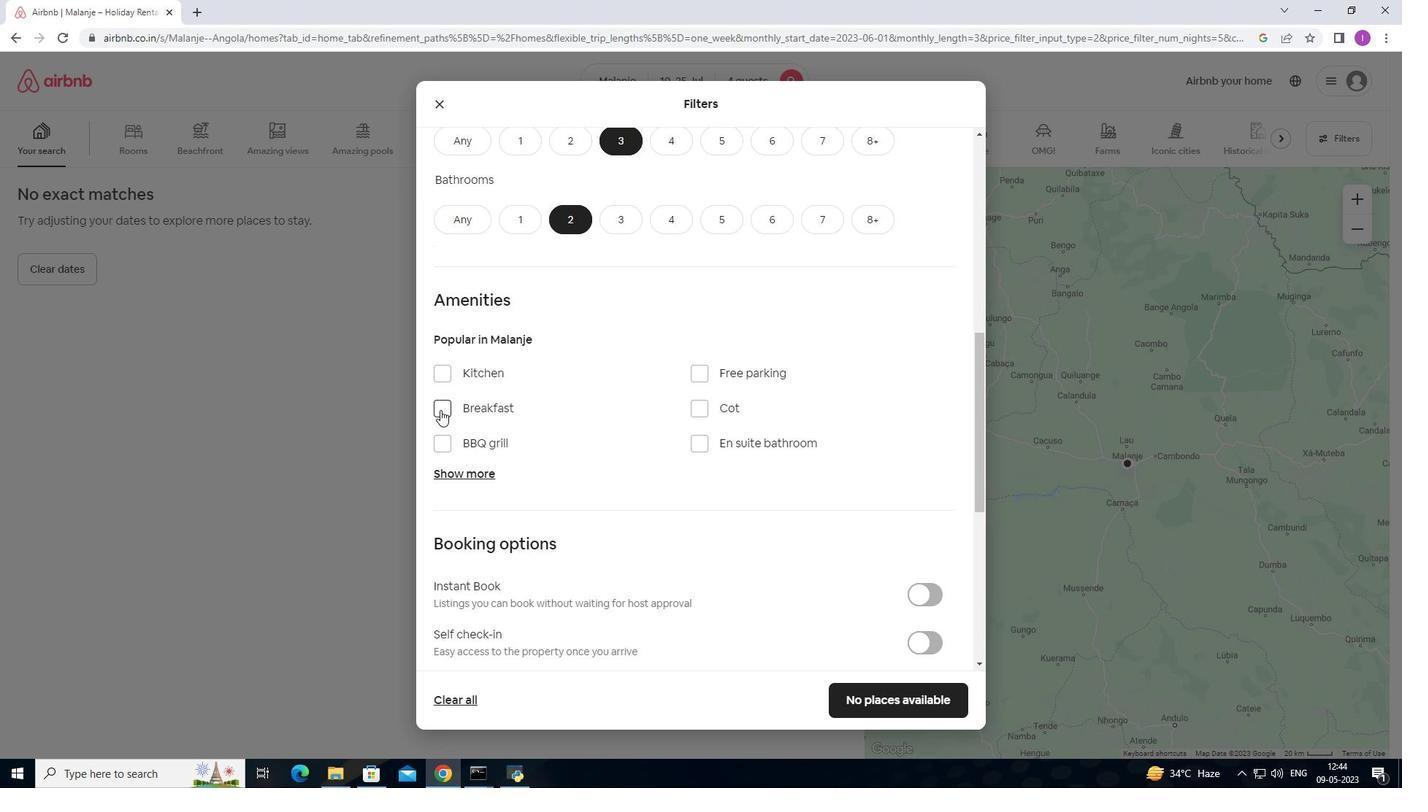 
Action: Mouse moved to (695, 369)
Screenshot: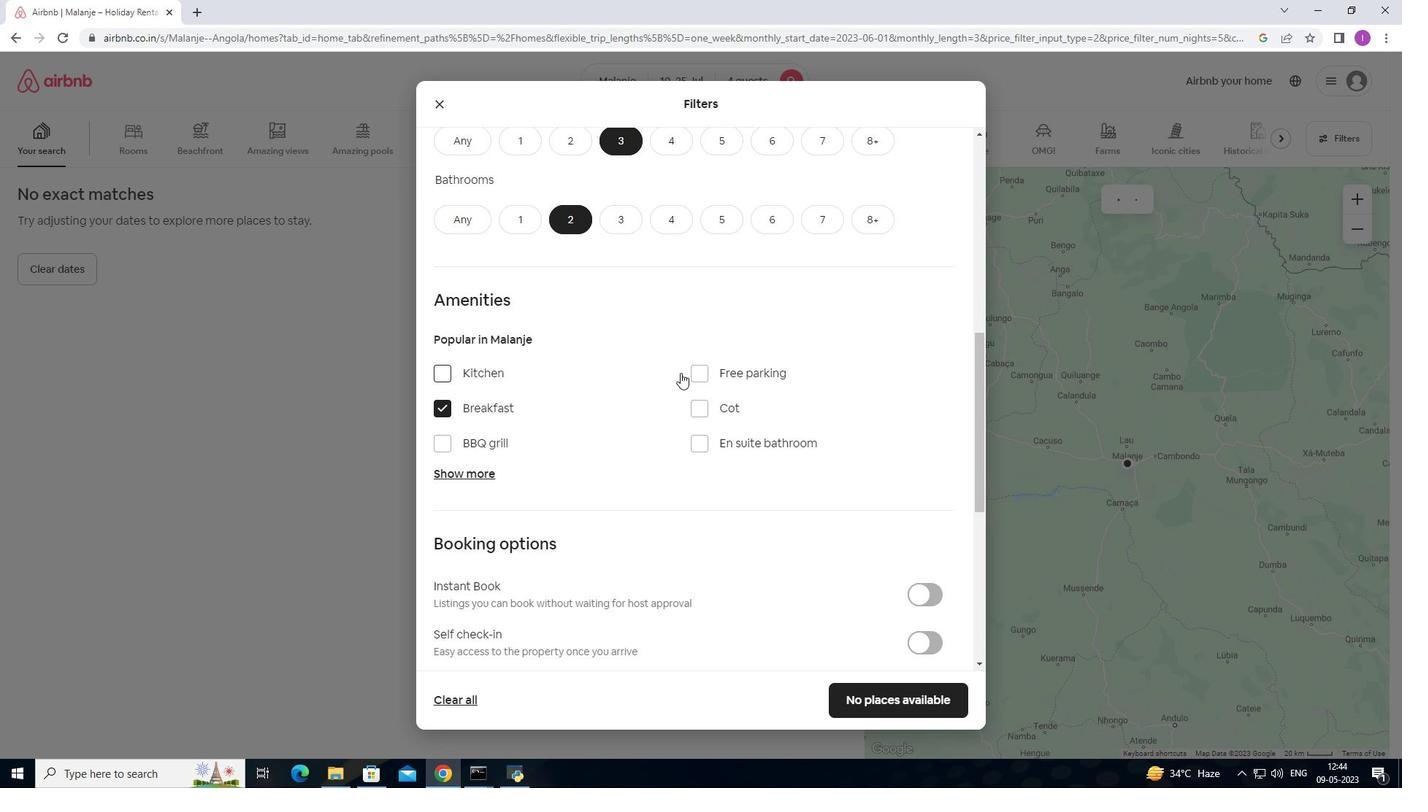 
Action: Mouse pressed left at (695, 369)
Screenshot: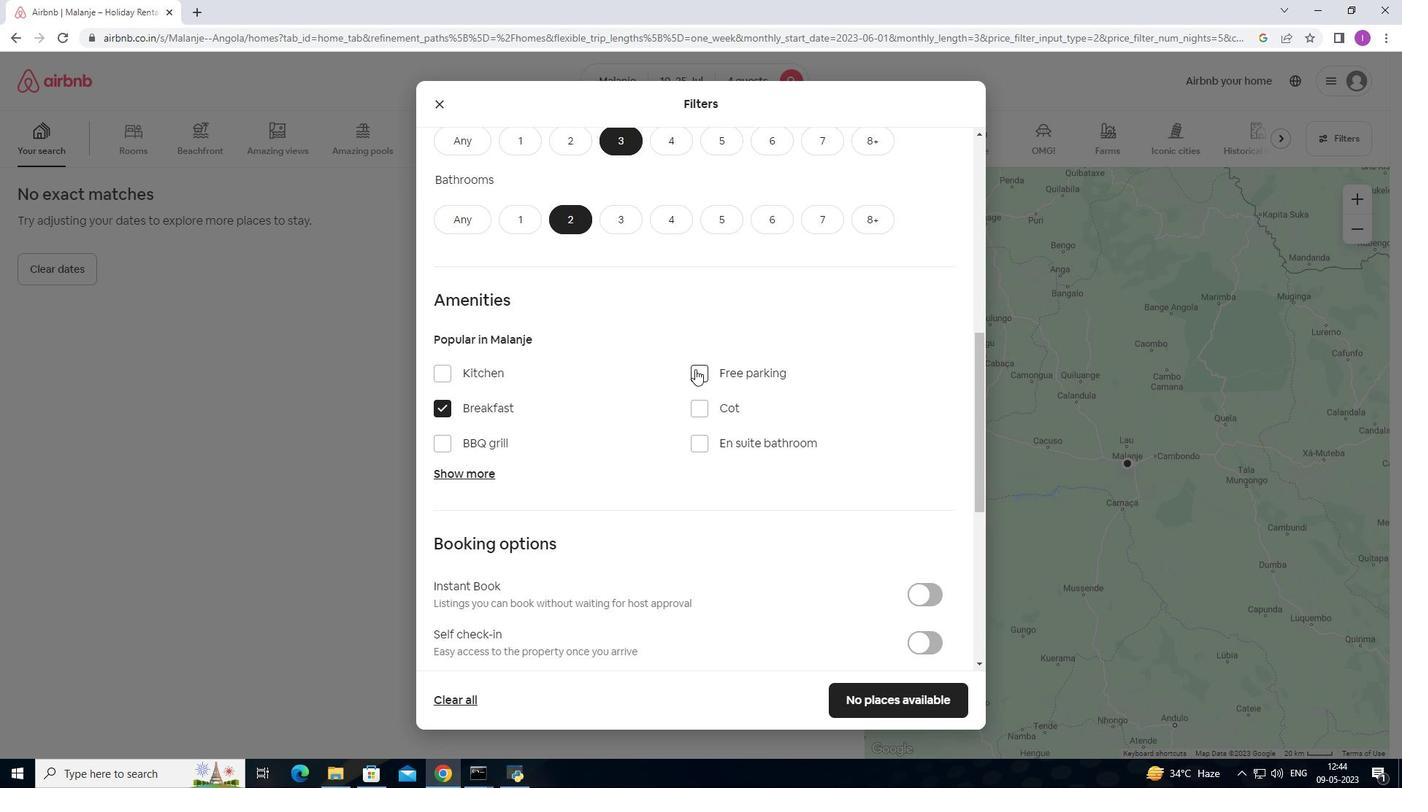 
Action: Mouse moved to (457, 467)
Screenshot: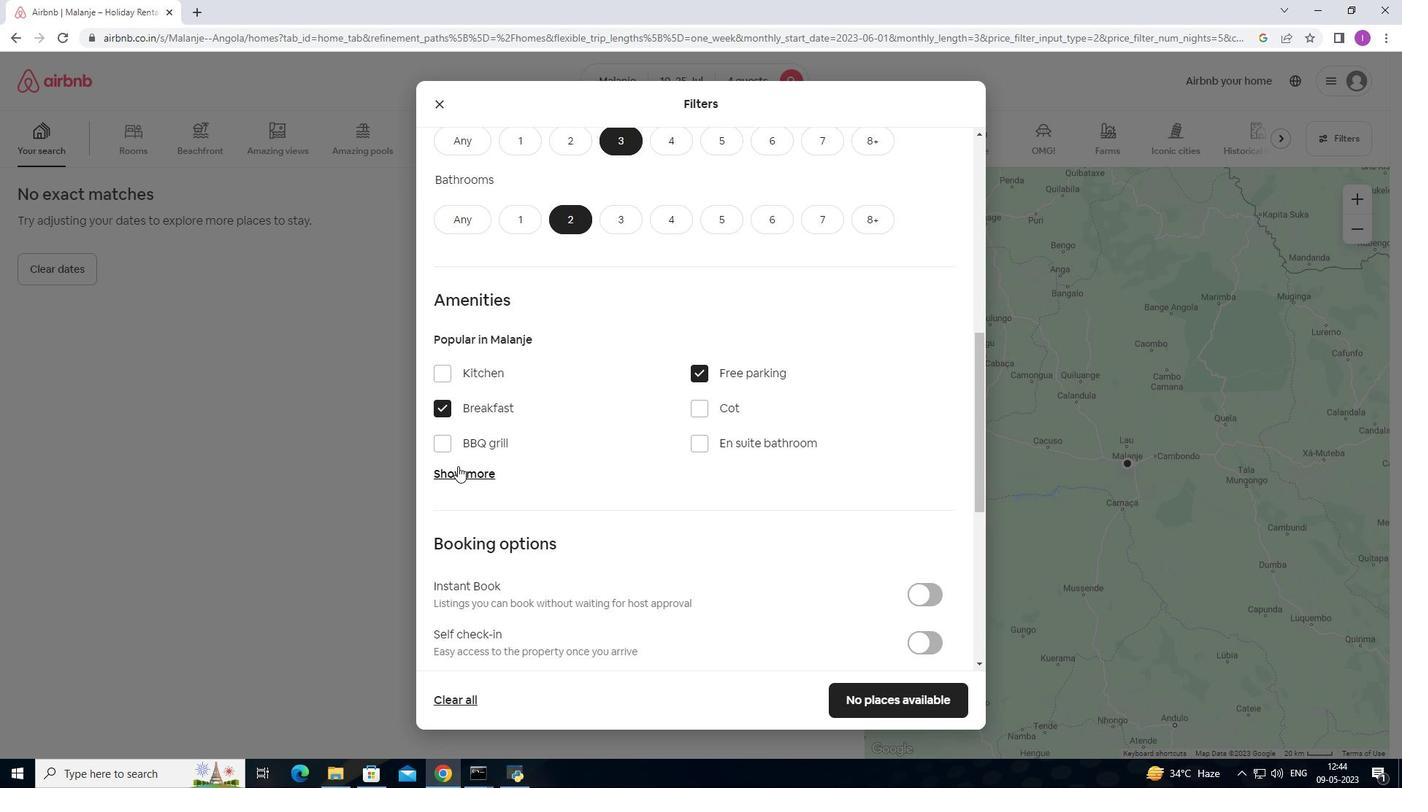 
Action: Mouse pressed left at (457, 467)
Screenshot: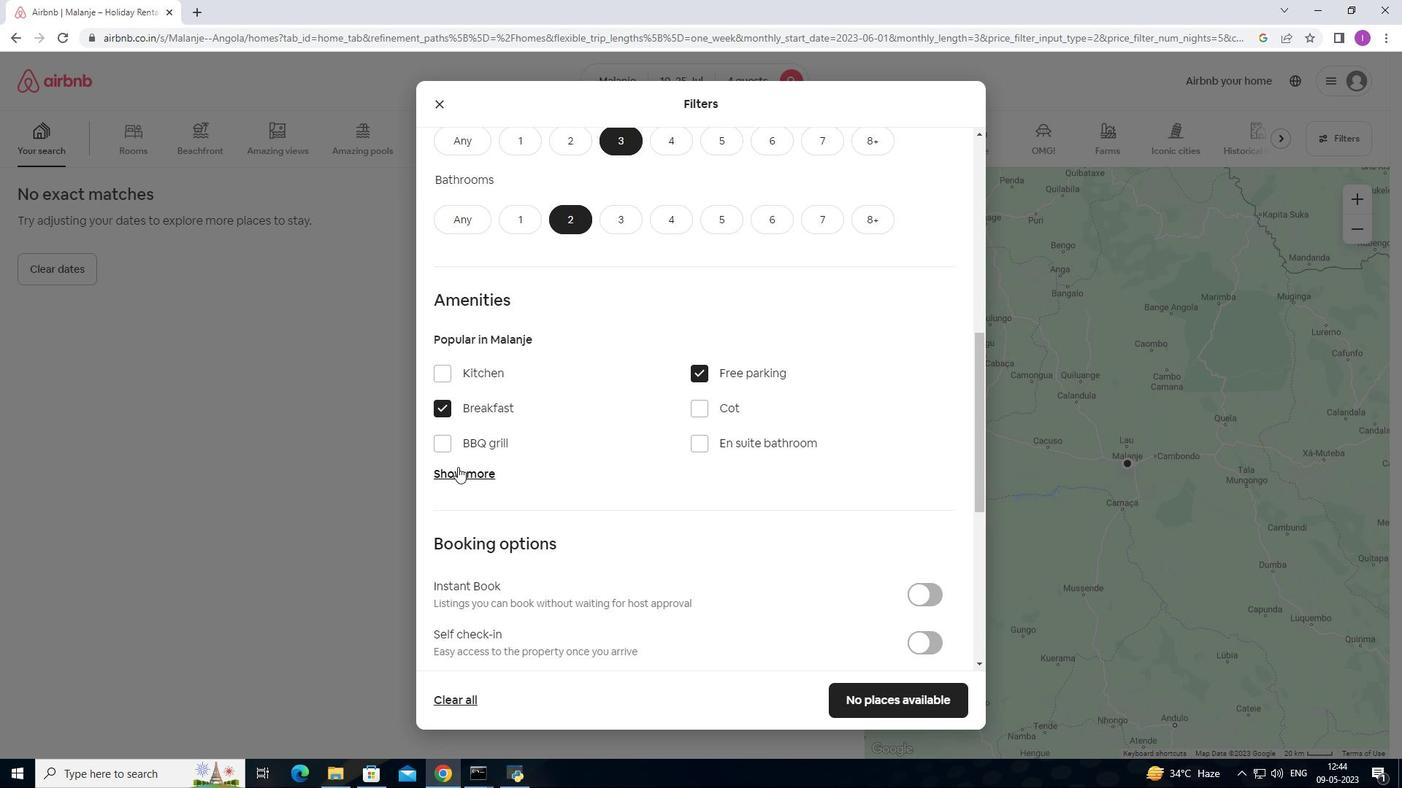 
Action: Mouse moved to (538, 457)
Screenshot: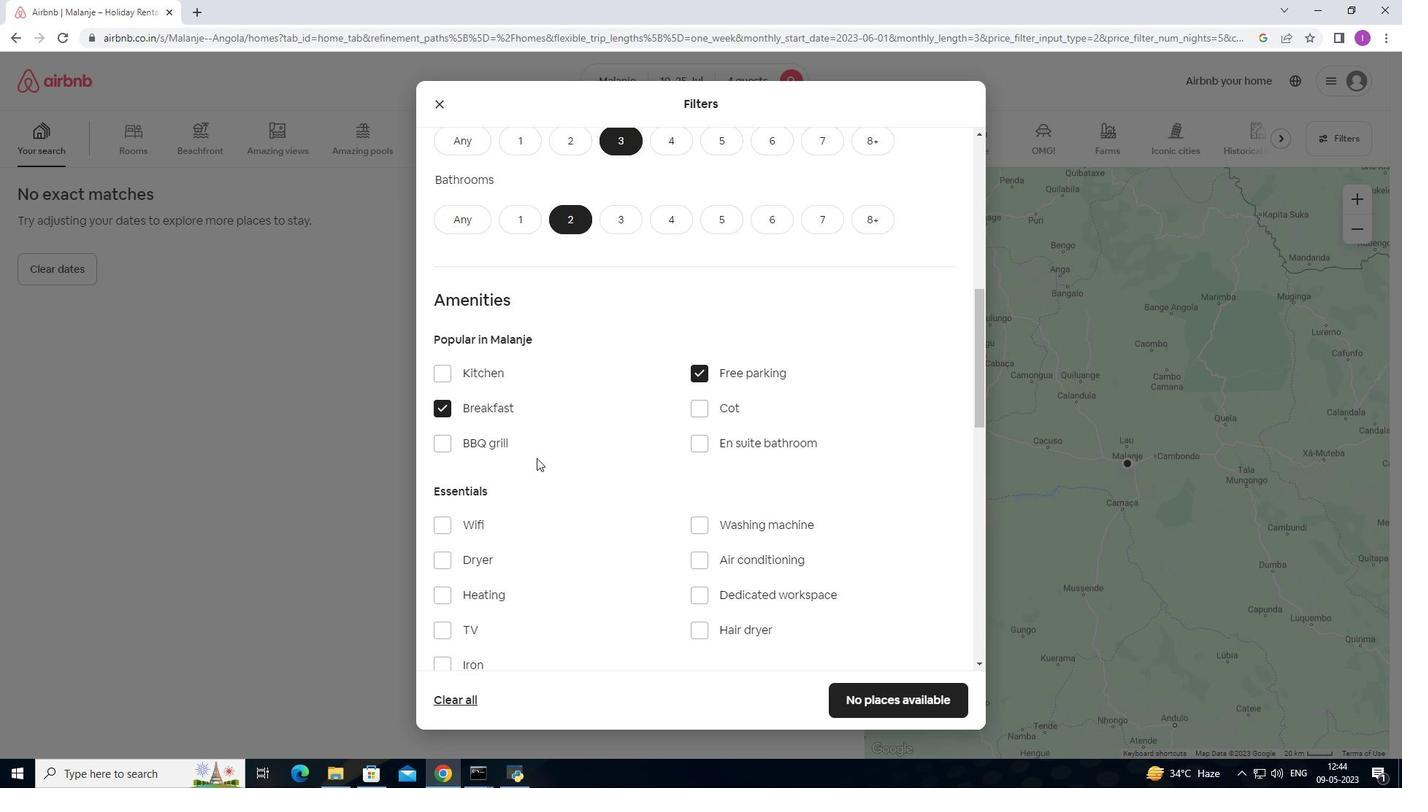 
Action: Mouse scrolled (538, 457) with delta (0, 0)
Screenshot: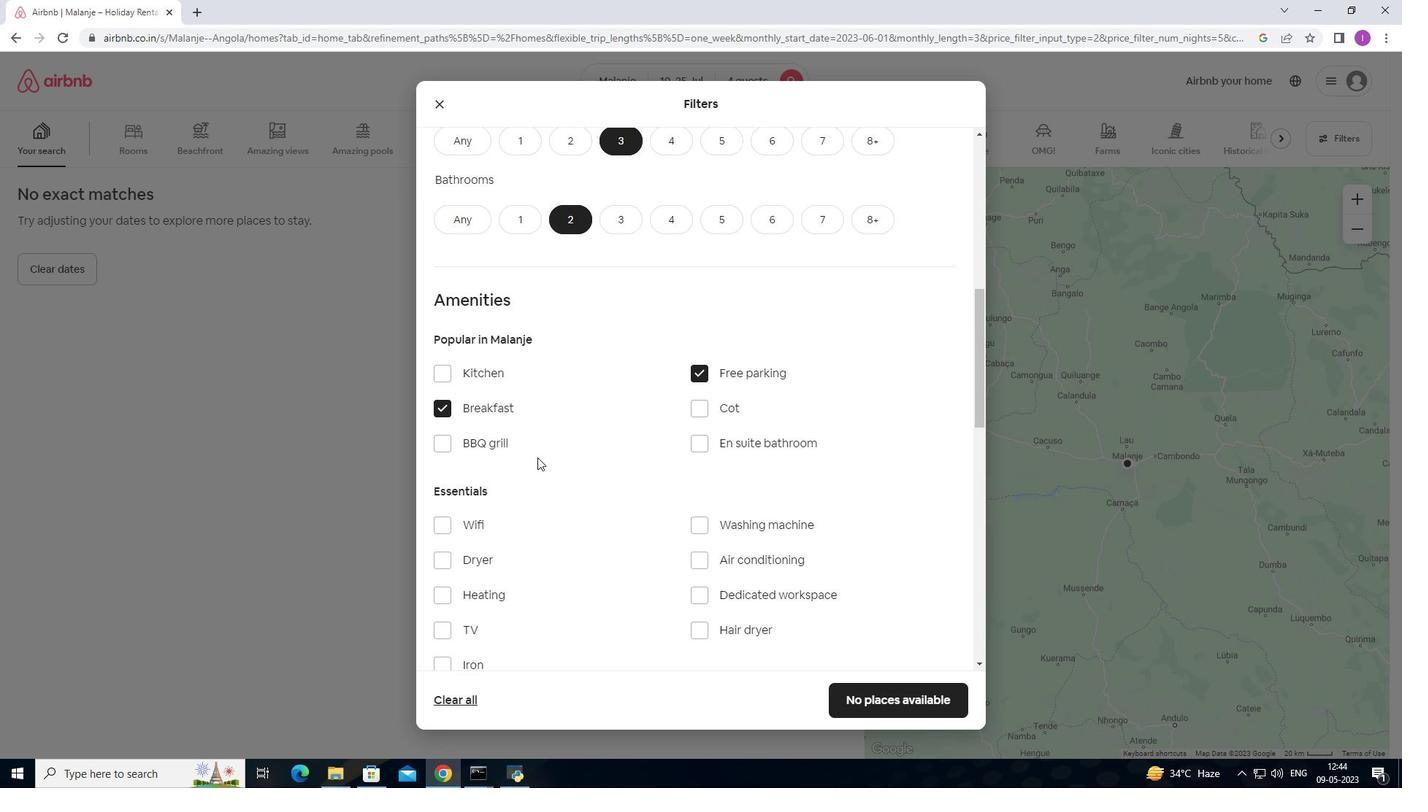 
Action: Mouse moved to (538, 457)
Screenshot: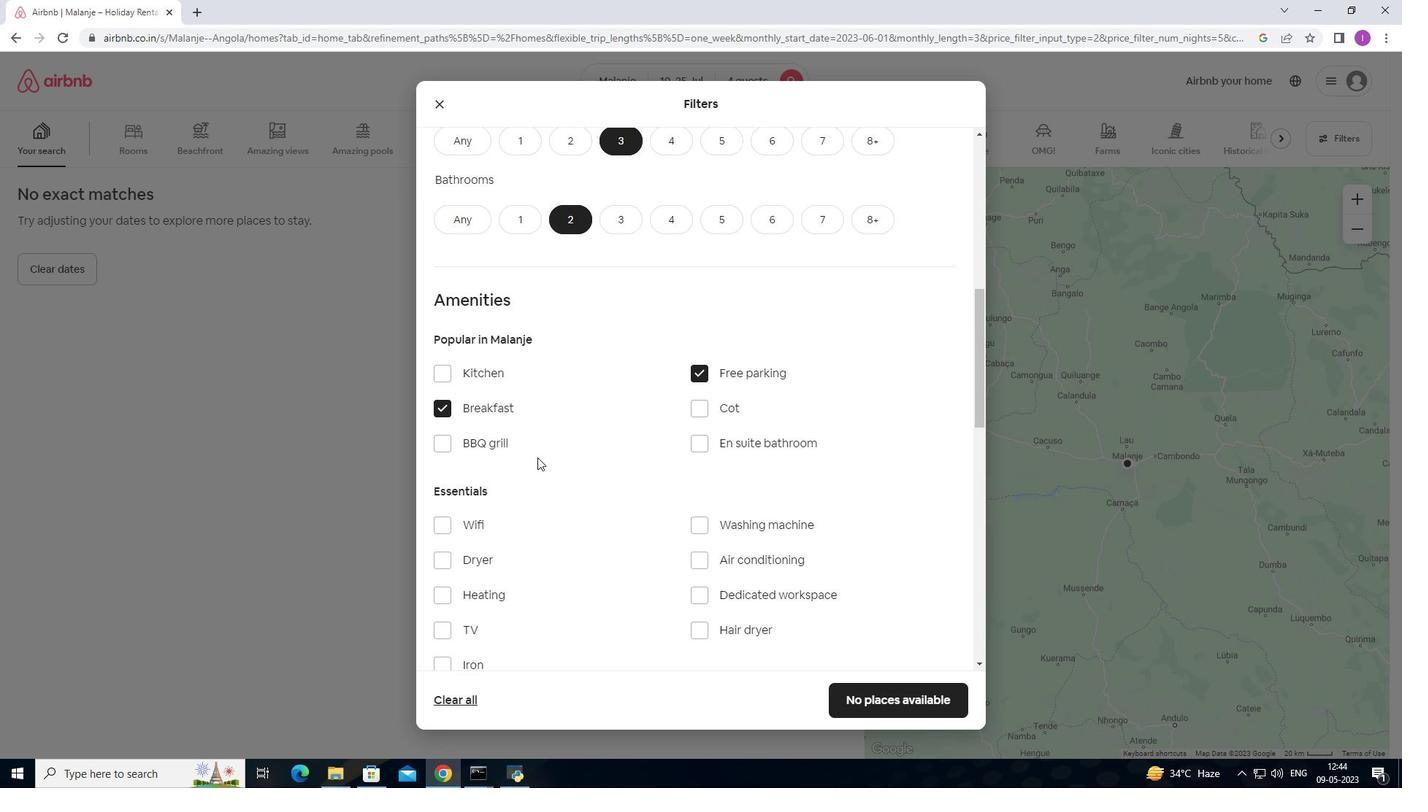 
Action: Mouse scrolled (538, 457) with delta (0, 0)
Screenshot: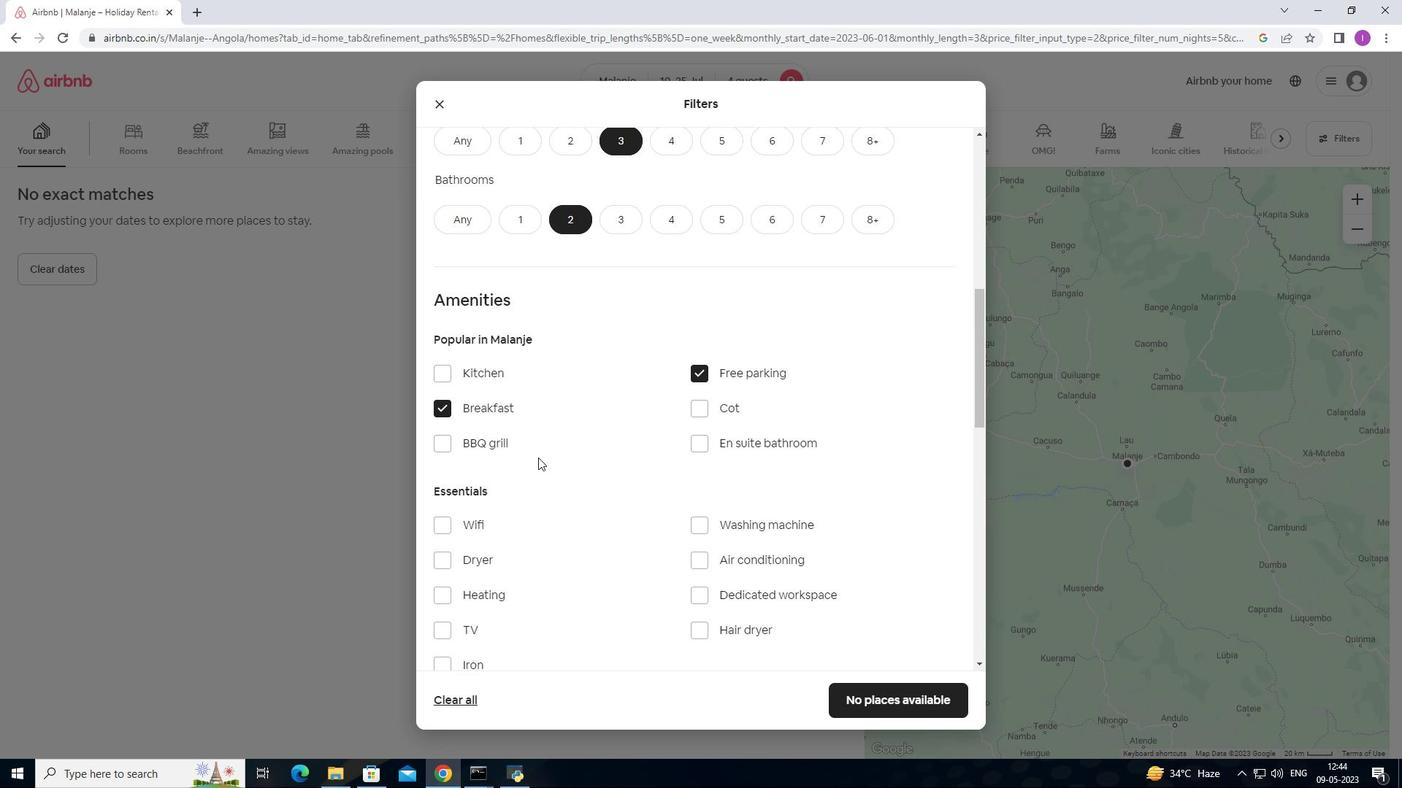 
Action: Mouse moved to (442, 381)
Screenshot: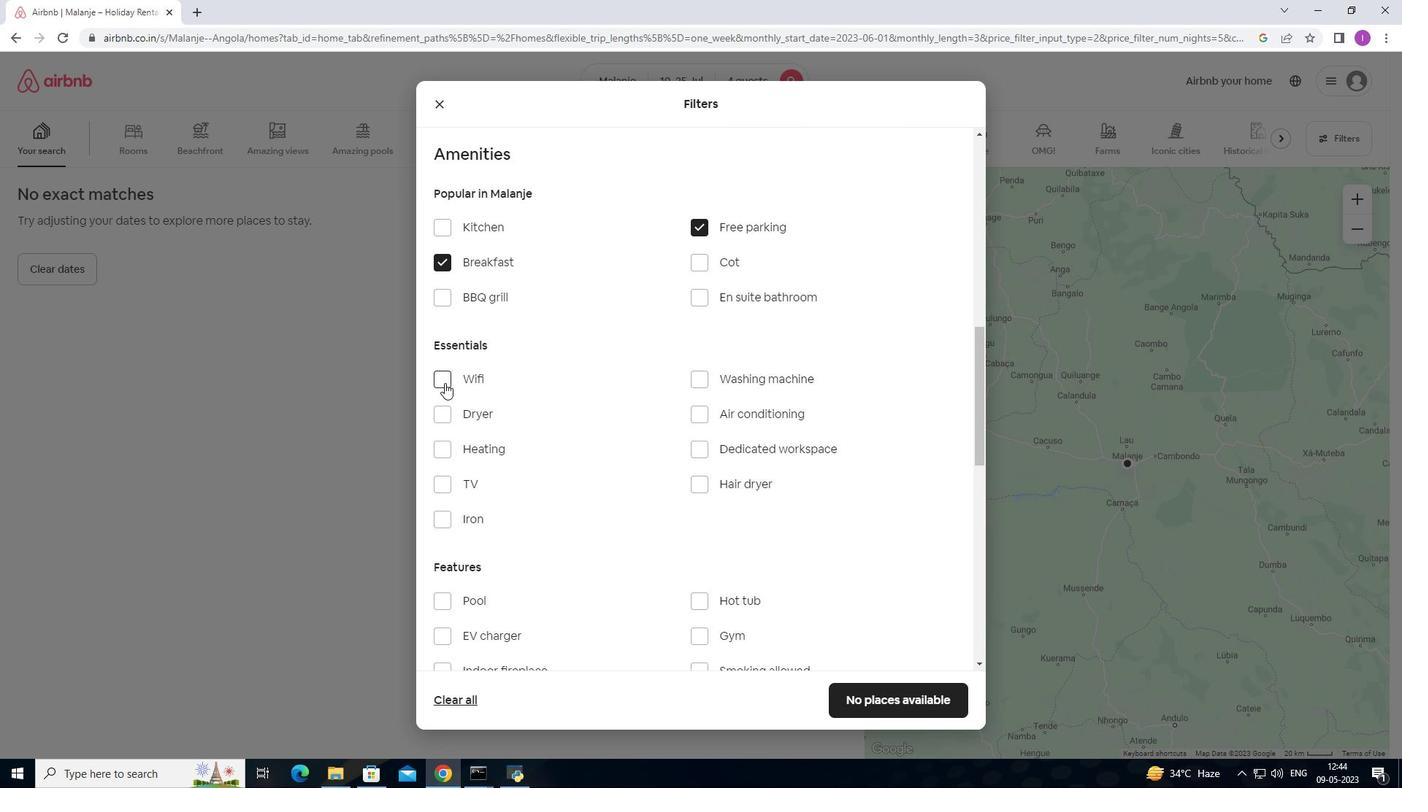 
Action: Mouse pressed left at (442, 381)
Screenshot: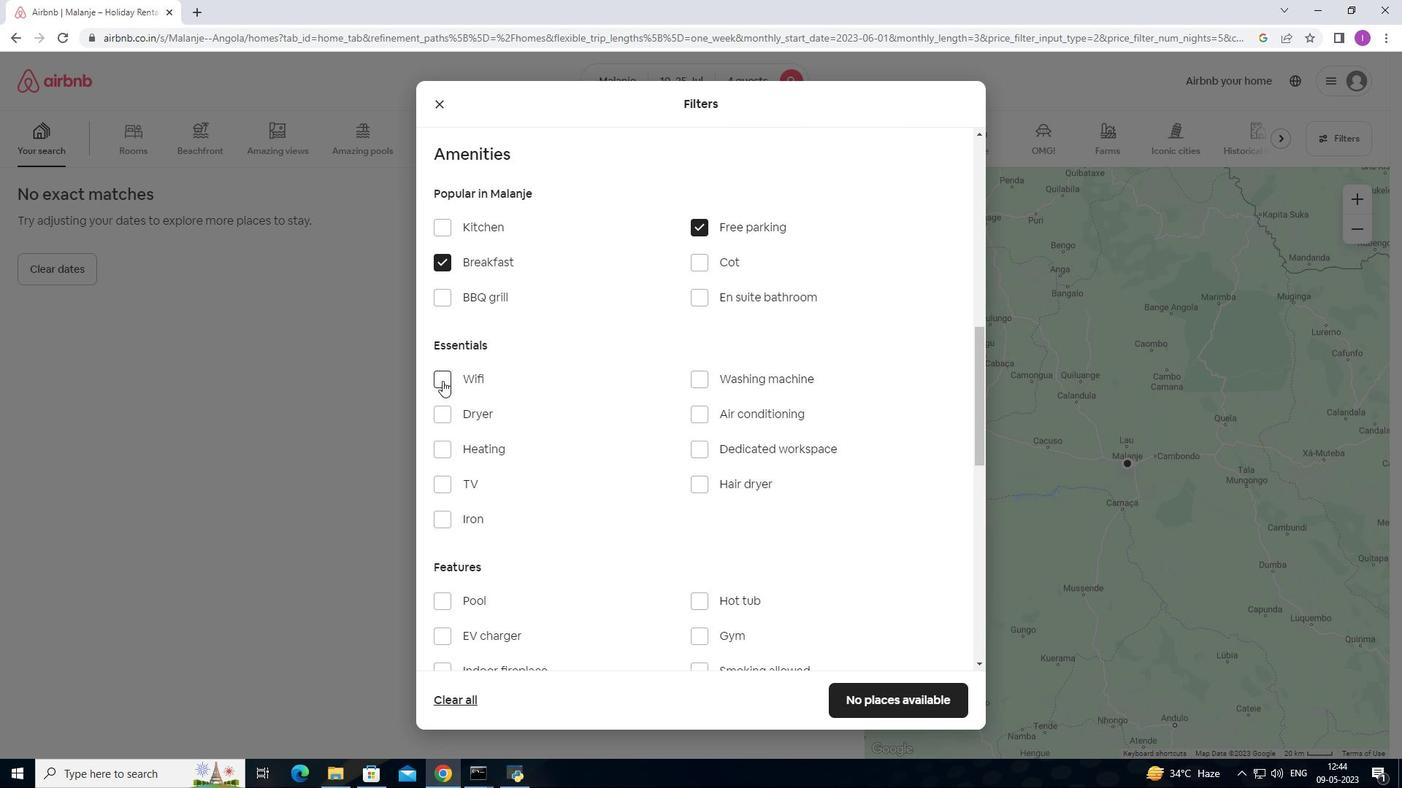 
Action: Mouse moved to (696, 412)
Screenshot: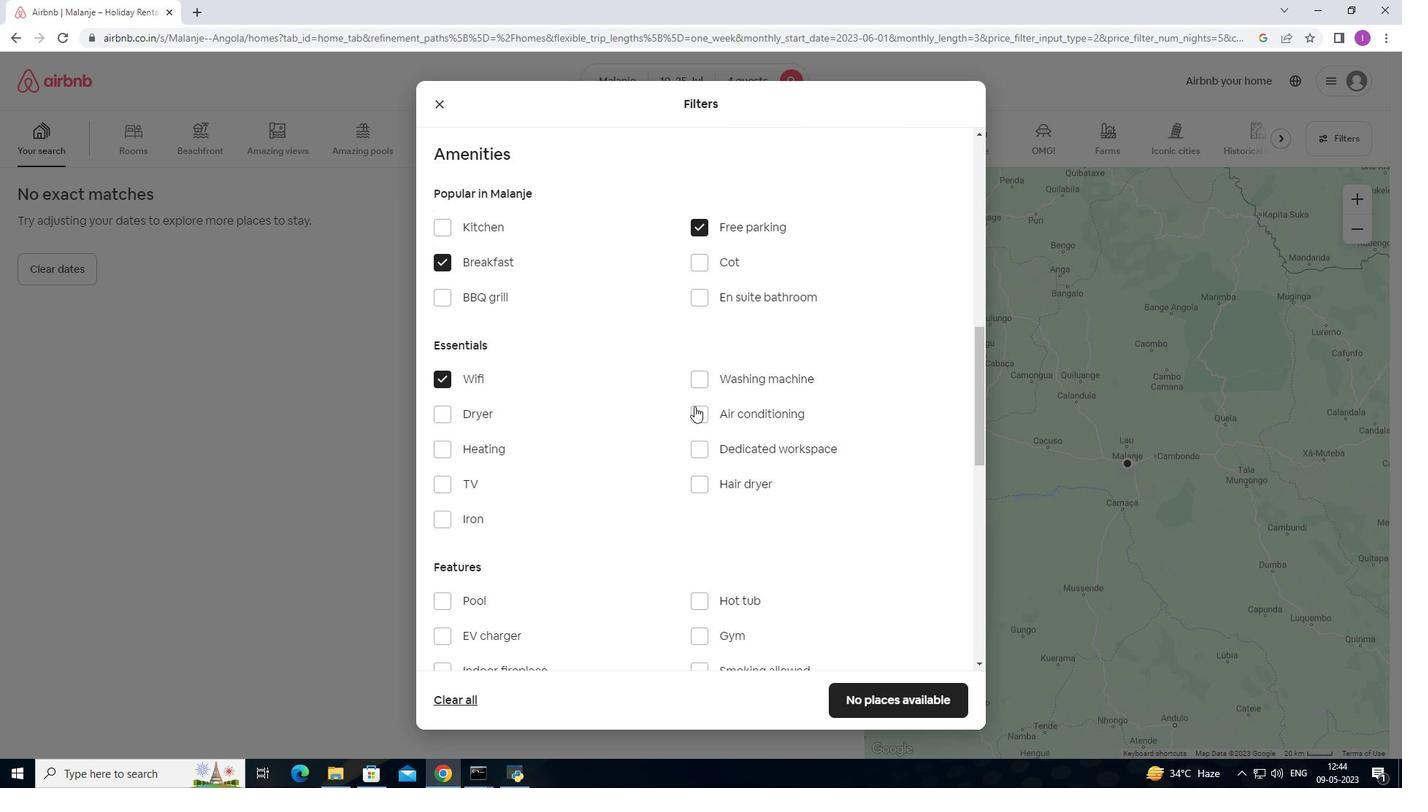 
Action: Mouse pressed left at (696, 412)
Screenshot: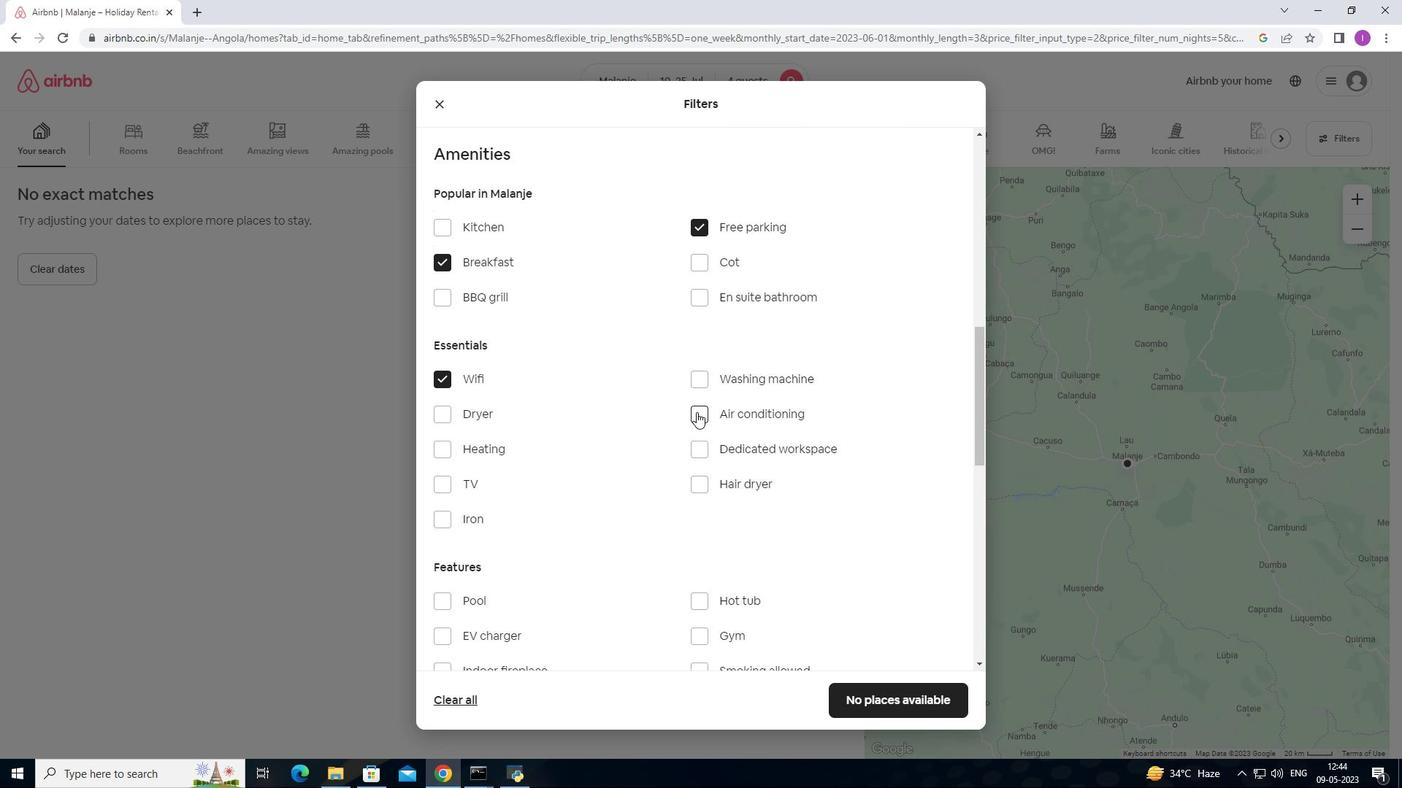 
Action: Mouse moved to (441, 479)
Screenshot: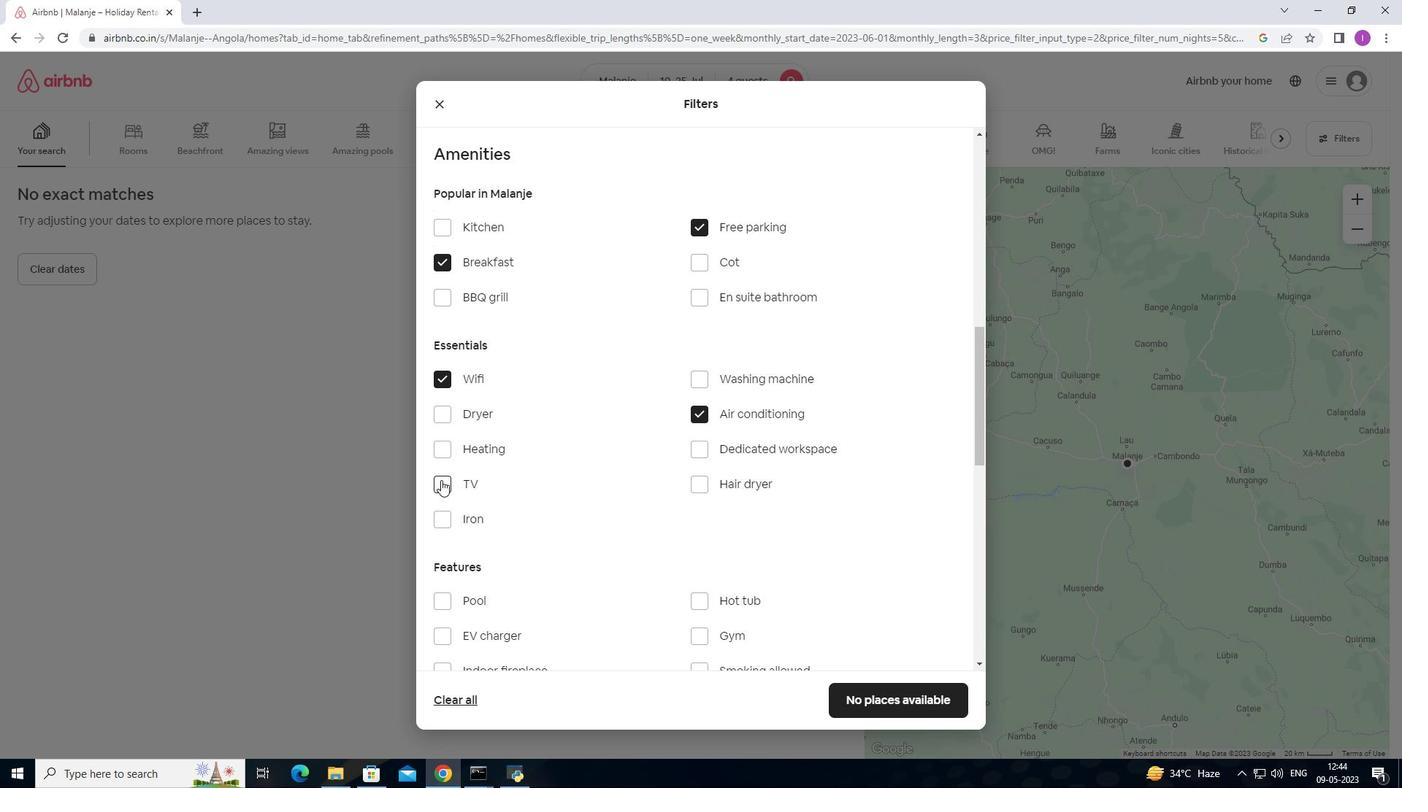 
Action: Mouse pressed left at (441, 479)
Screenshot: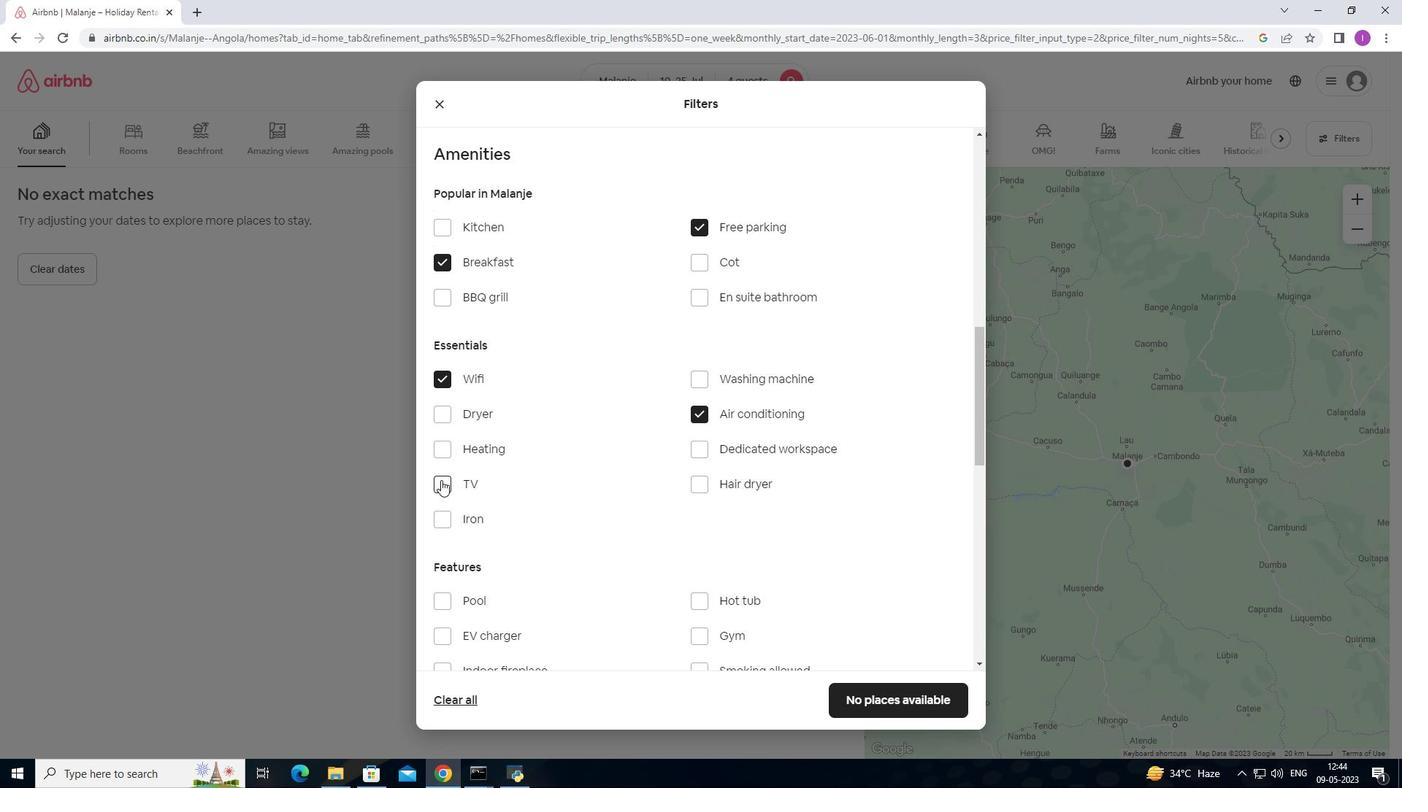 
Action: Mouse moved to (655, 443)
Screenshot: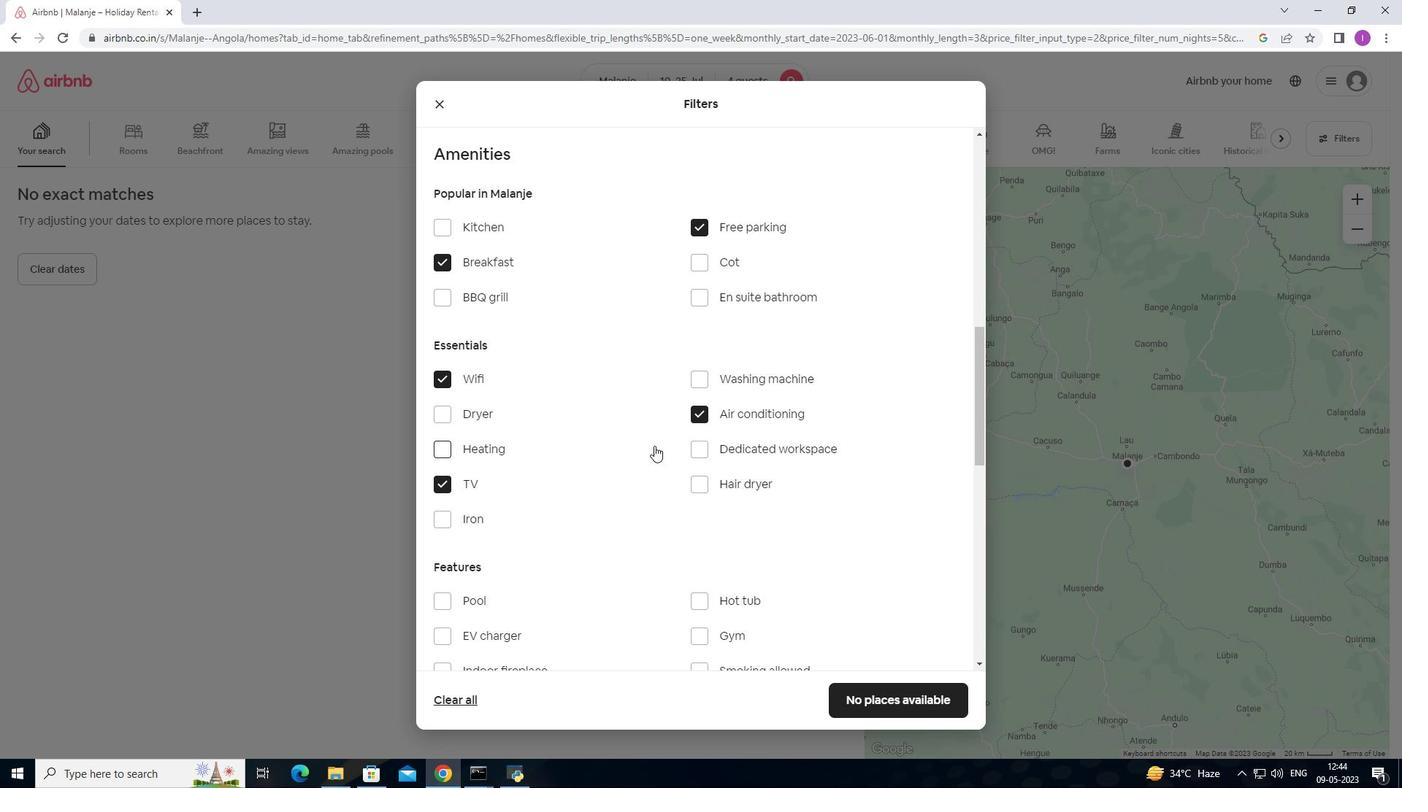 
Action: Mouse scrolled (655, 444) with delta (0, 0)
Screenshot: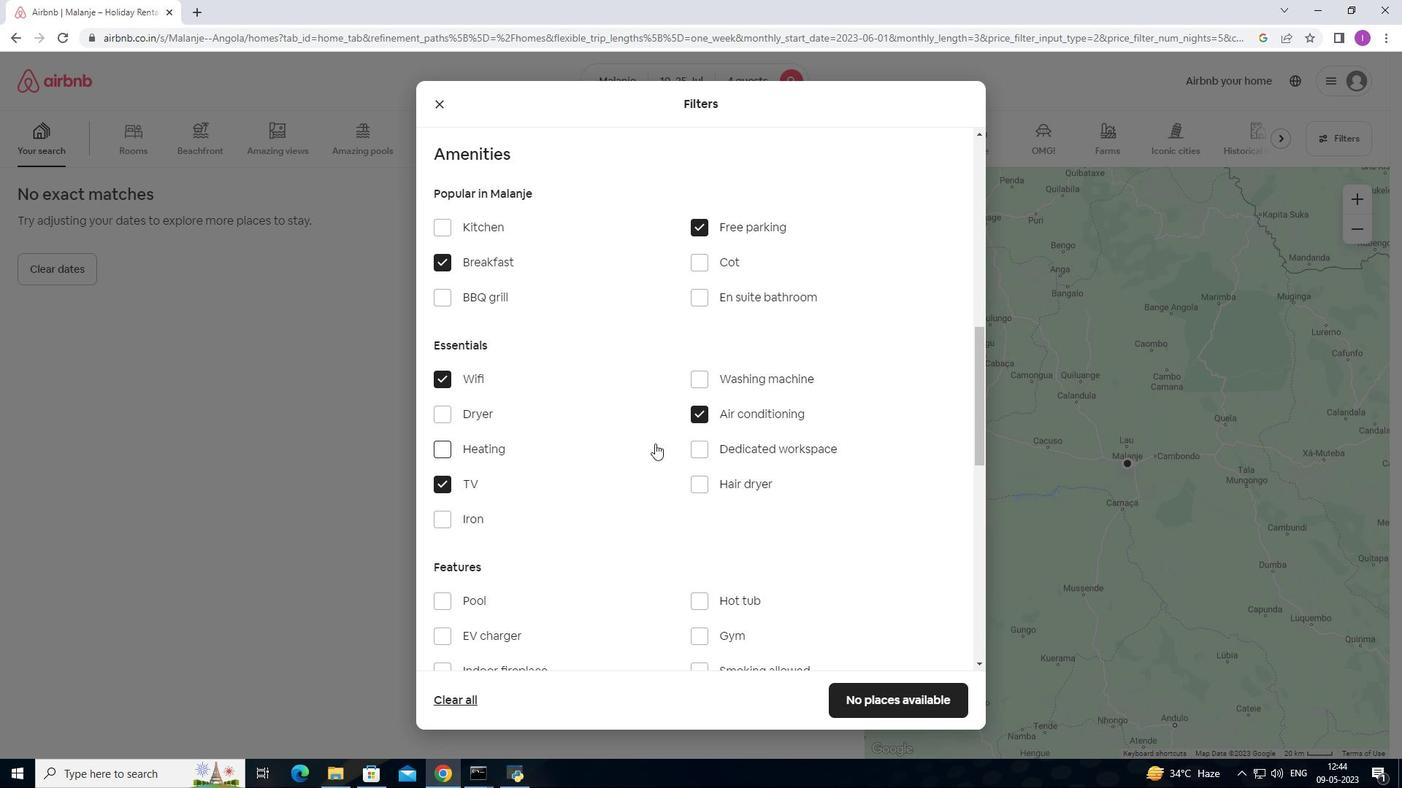 
Action: Mouse moved to (655, 441)
Screenshot: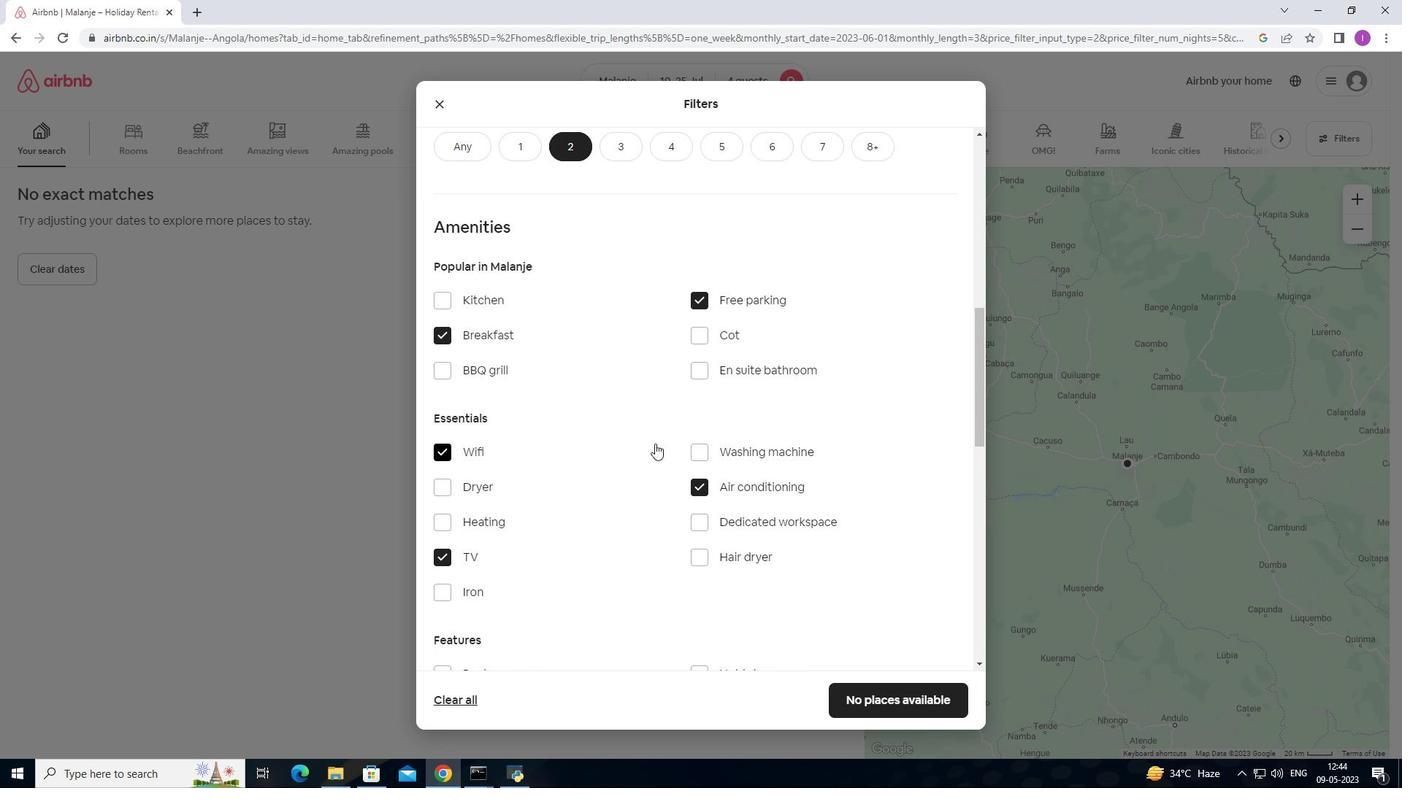 
Action: Mouse scrolled (655, 441) with delta (0, 0)
Screenshot: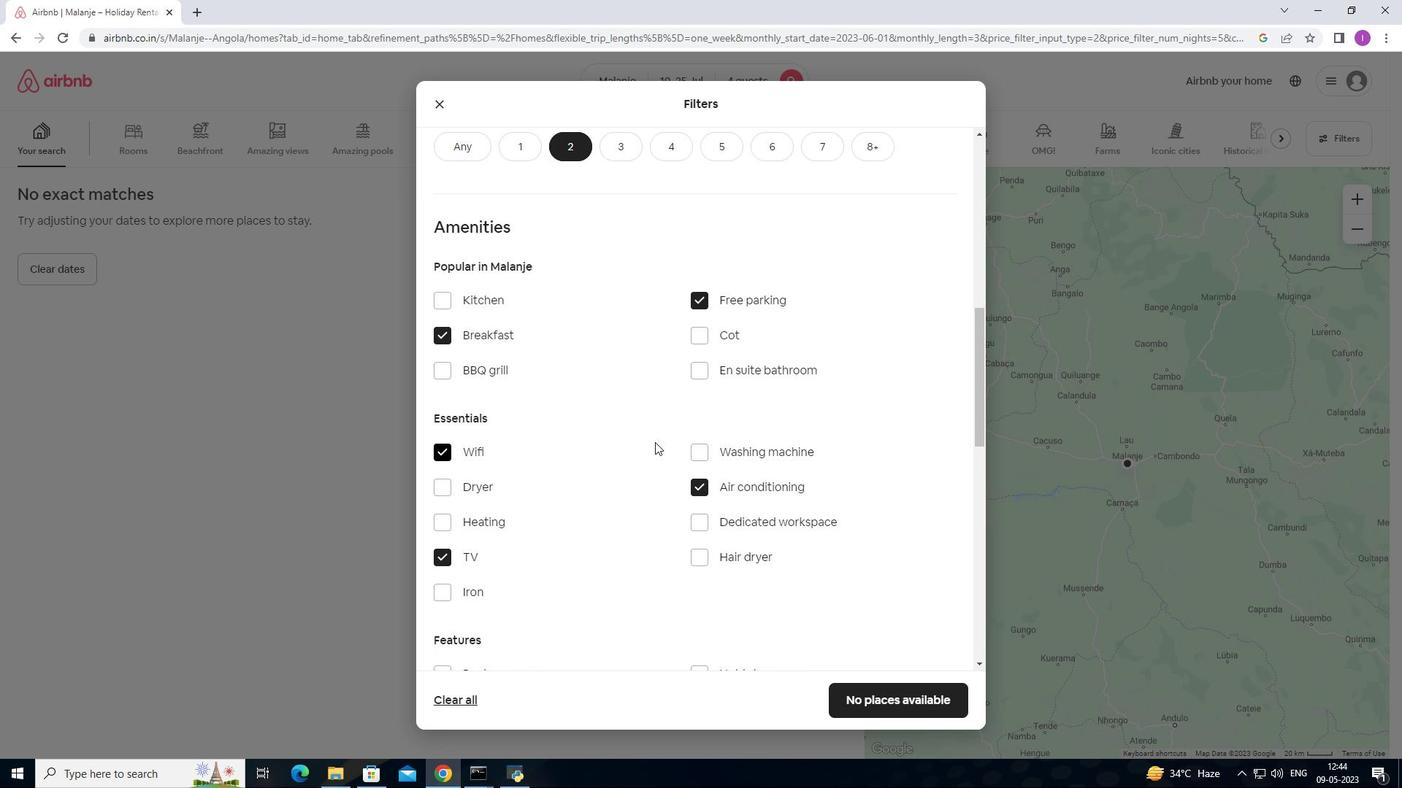 
Action: Mouse moved to (655, 440)
Screenshot: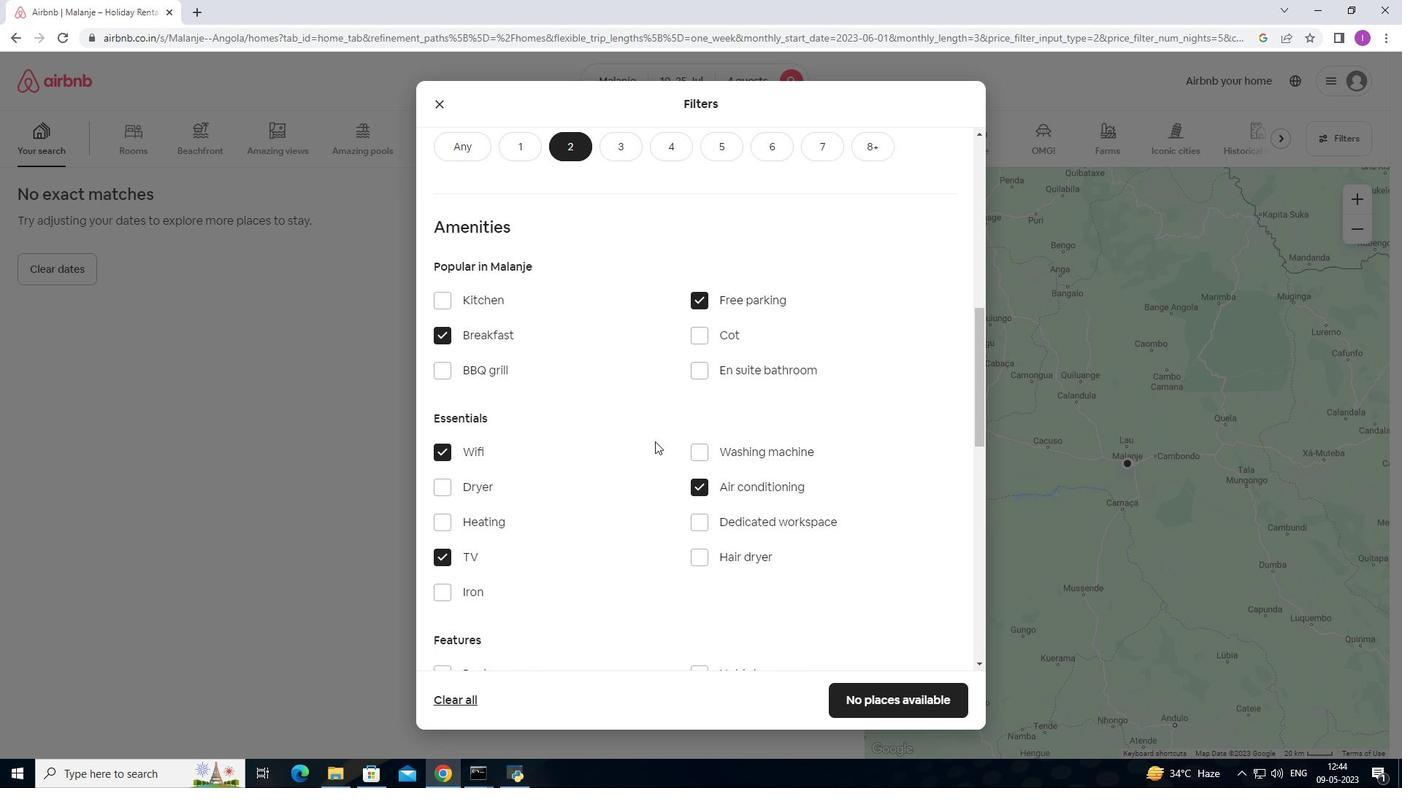 
Action: Mouse scrolled (655, 439) with delta (0, 0)
Screenshot: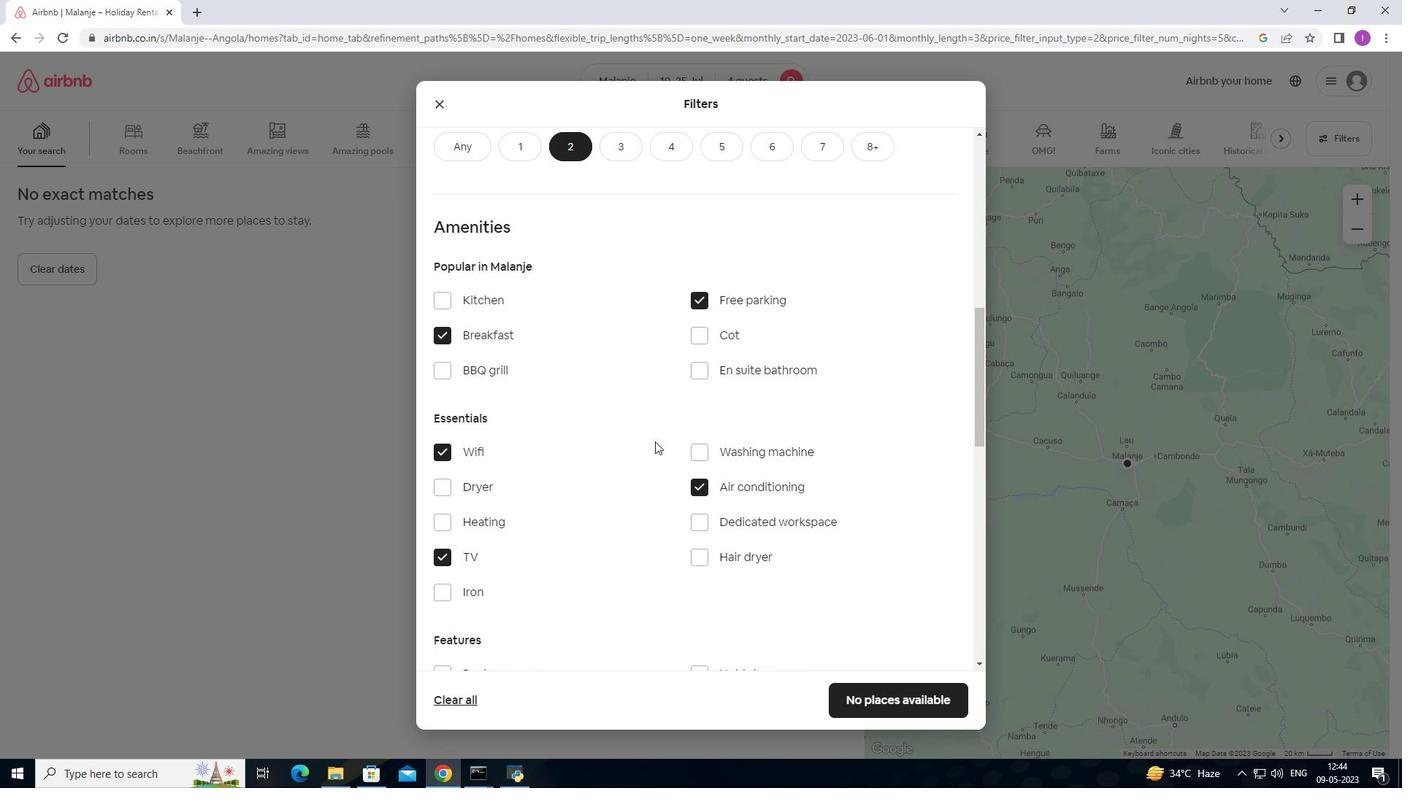 
Action: Mouse moved to (443, 529)
Screenshot: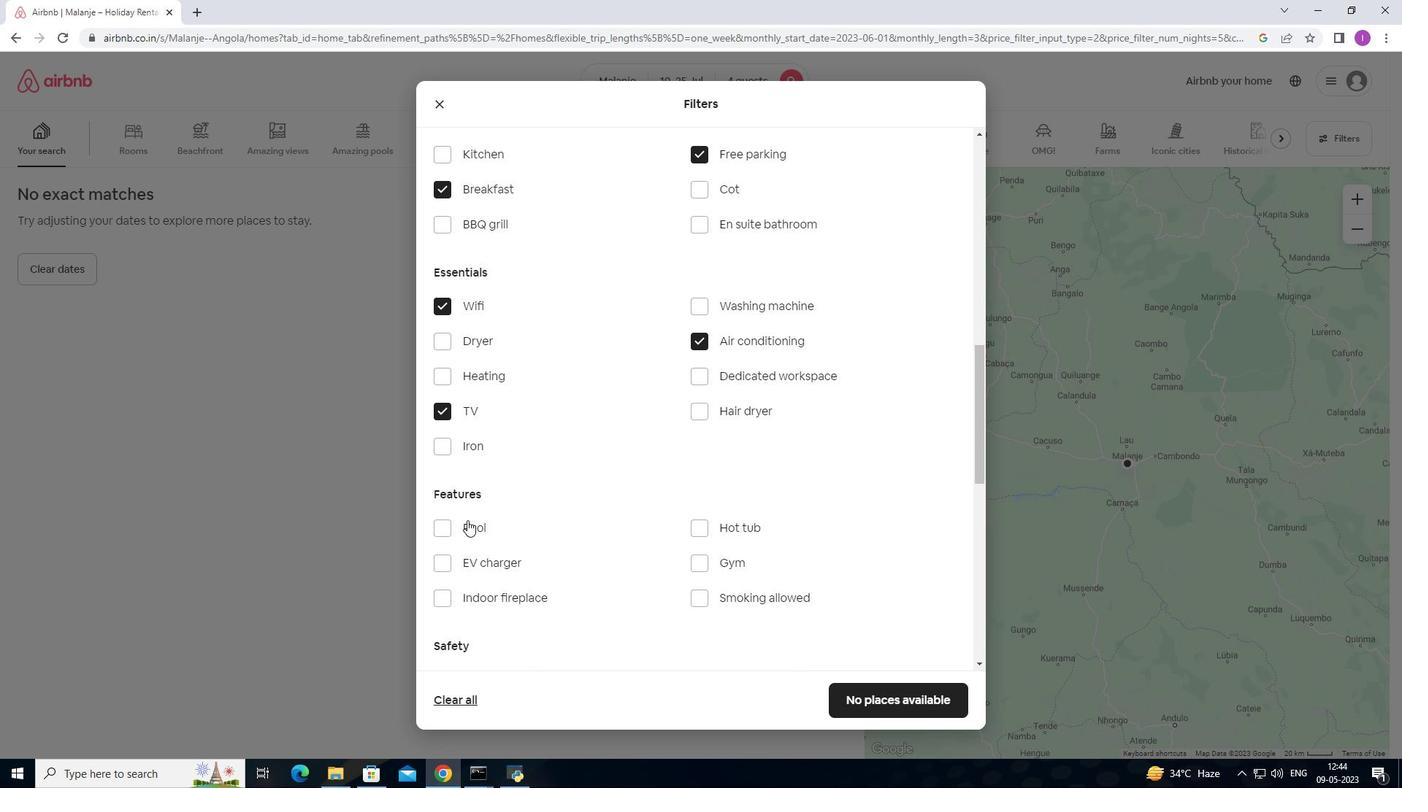 
Action: Mouse pressed left at (443, 529)
Screenshot: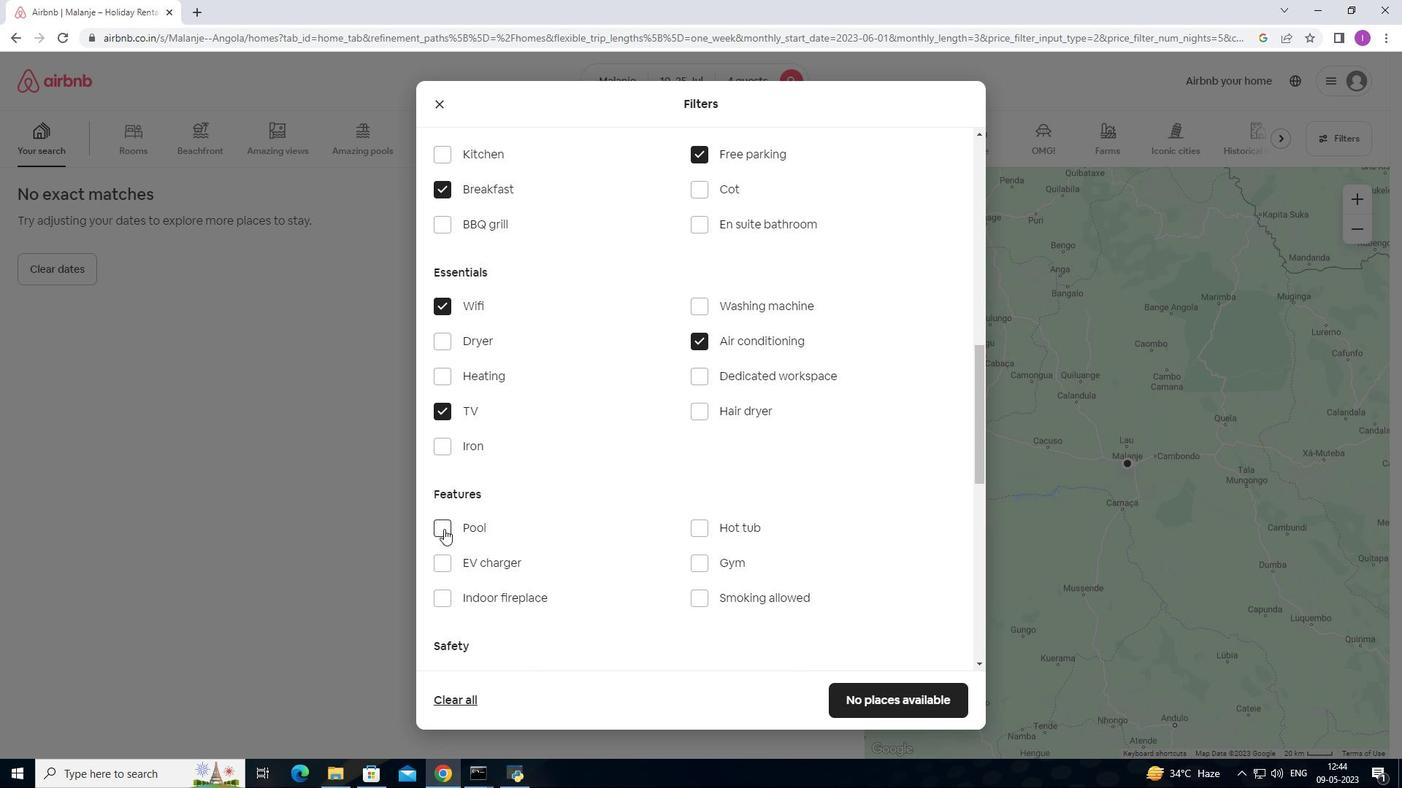
Action: Mouse moved to (467, 517)
Screenshot: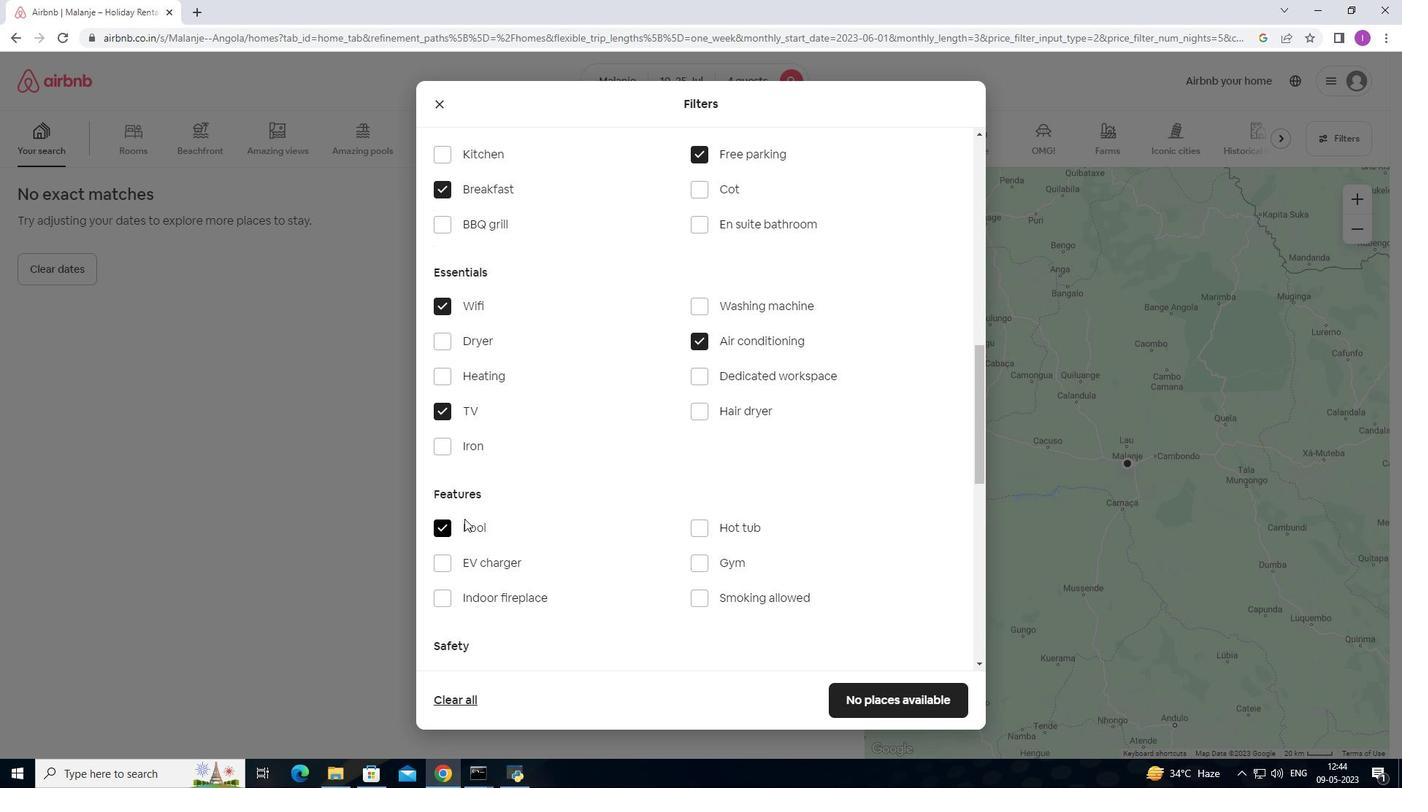 
Action: Mouse scrolled (467, 516) with delta (0, 0)
Screenshot: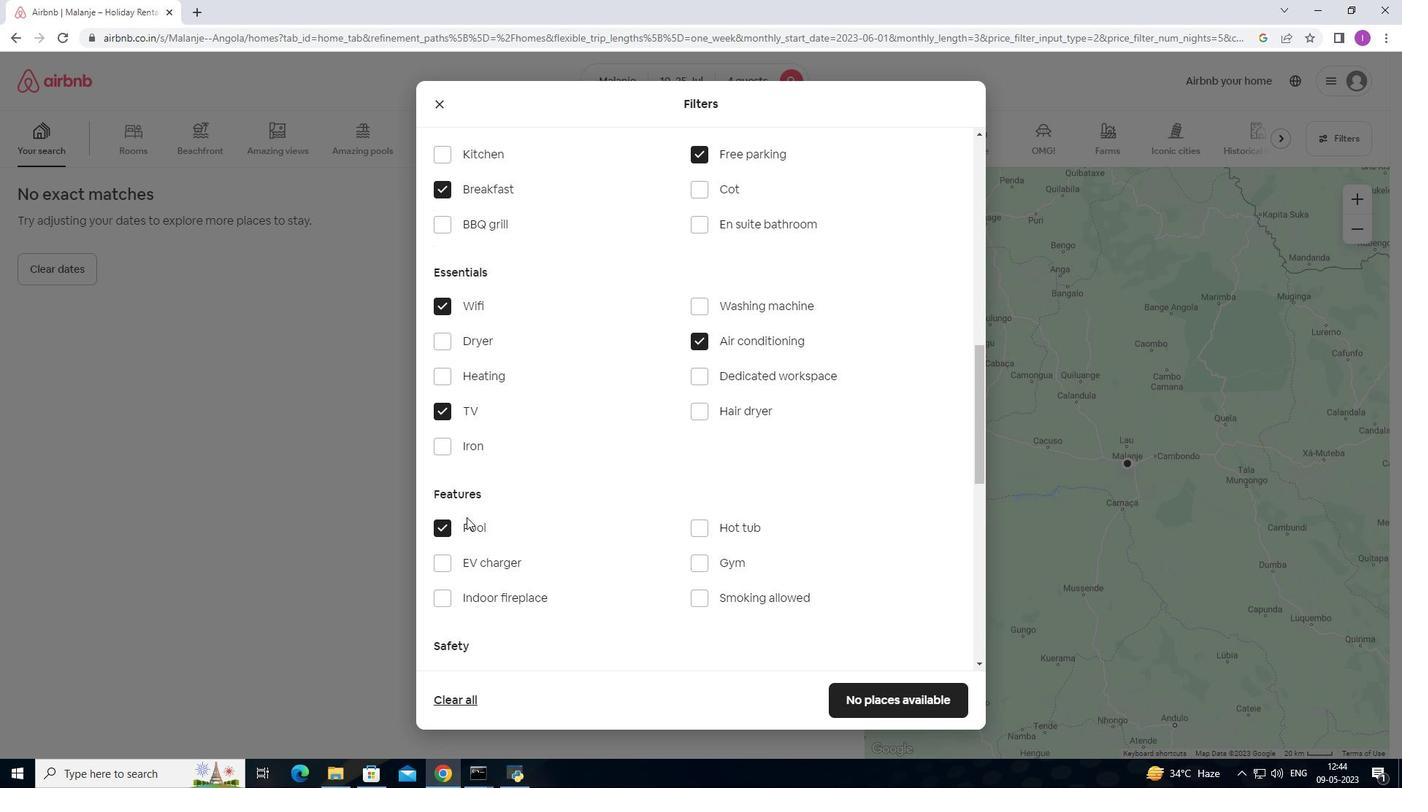 
Action: Mouse moved to (481, 515)
Screenshot: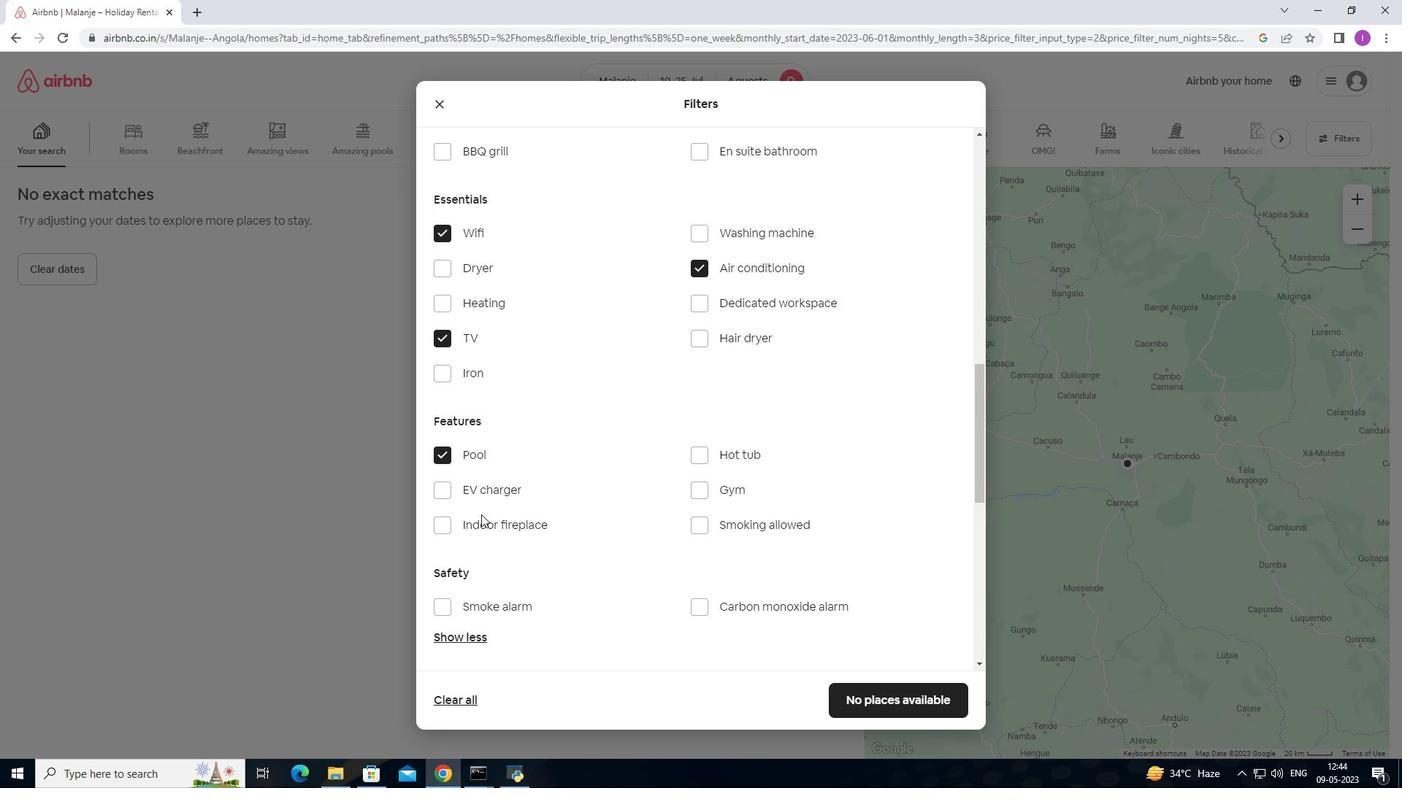 
Action: Mouse scrolled (481, 514) with delta (0, 0)
Screenshot: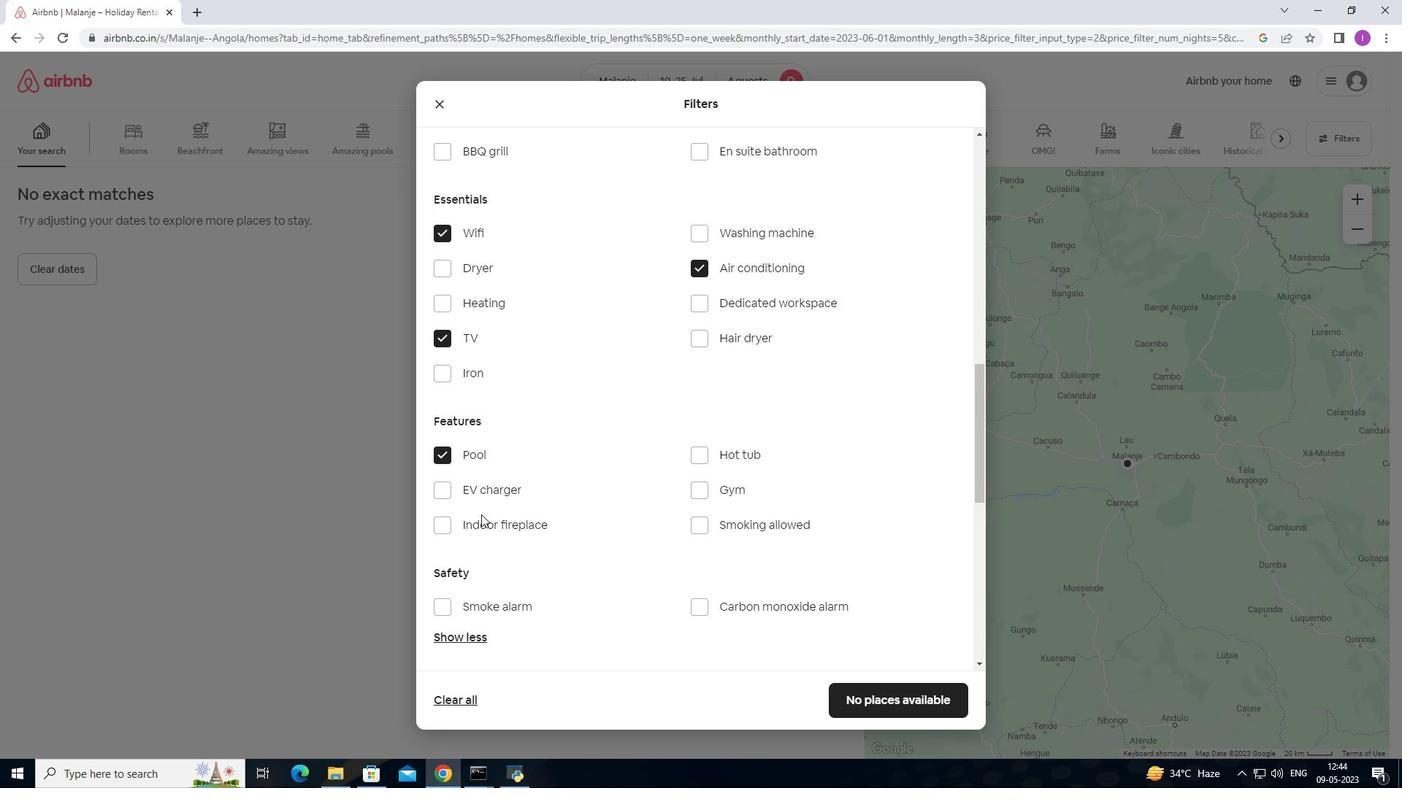 
Action: Mouse moved to (700, 423)
Screenshot: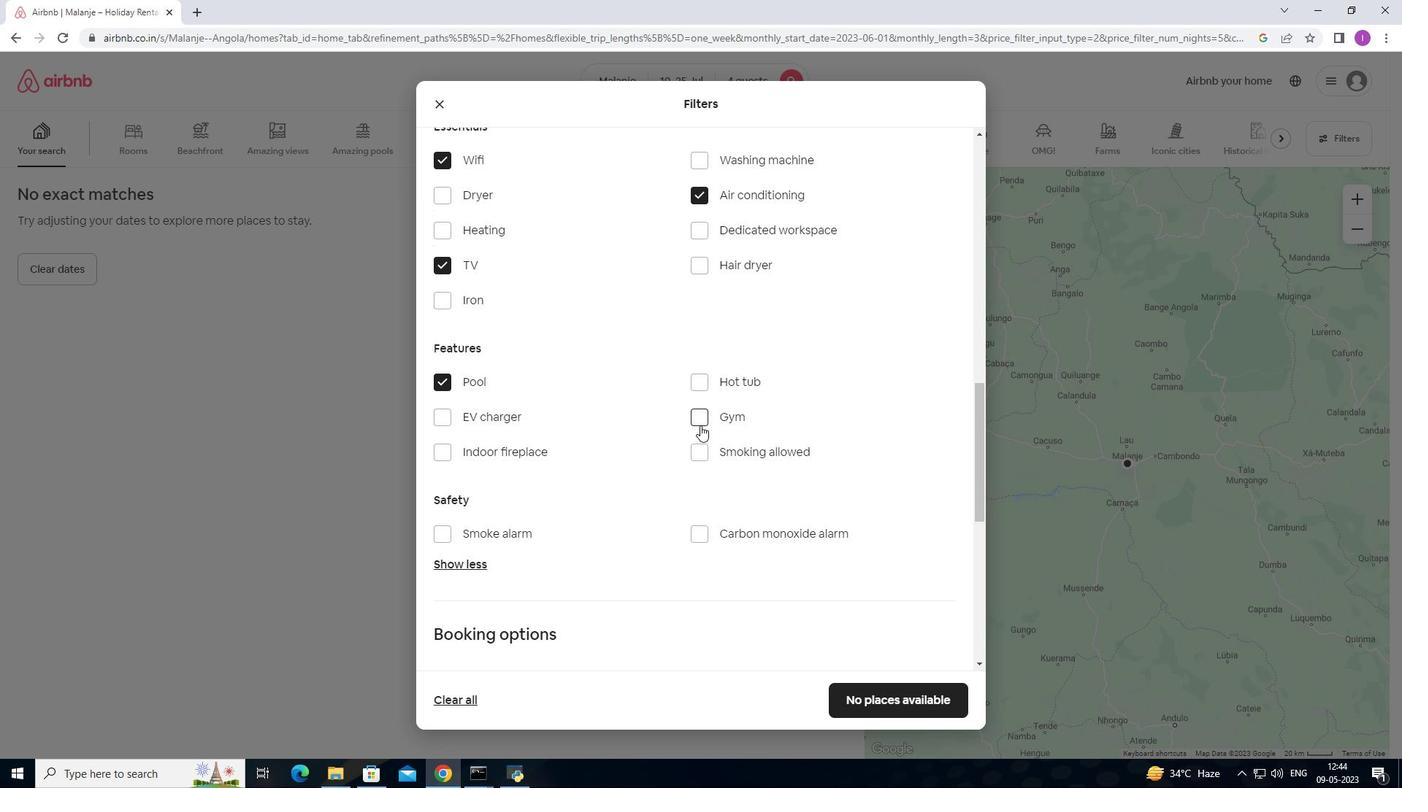 
Action: Mouse pressed left at (700, 423)
Screenshot: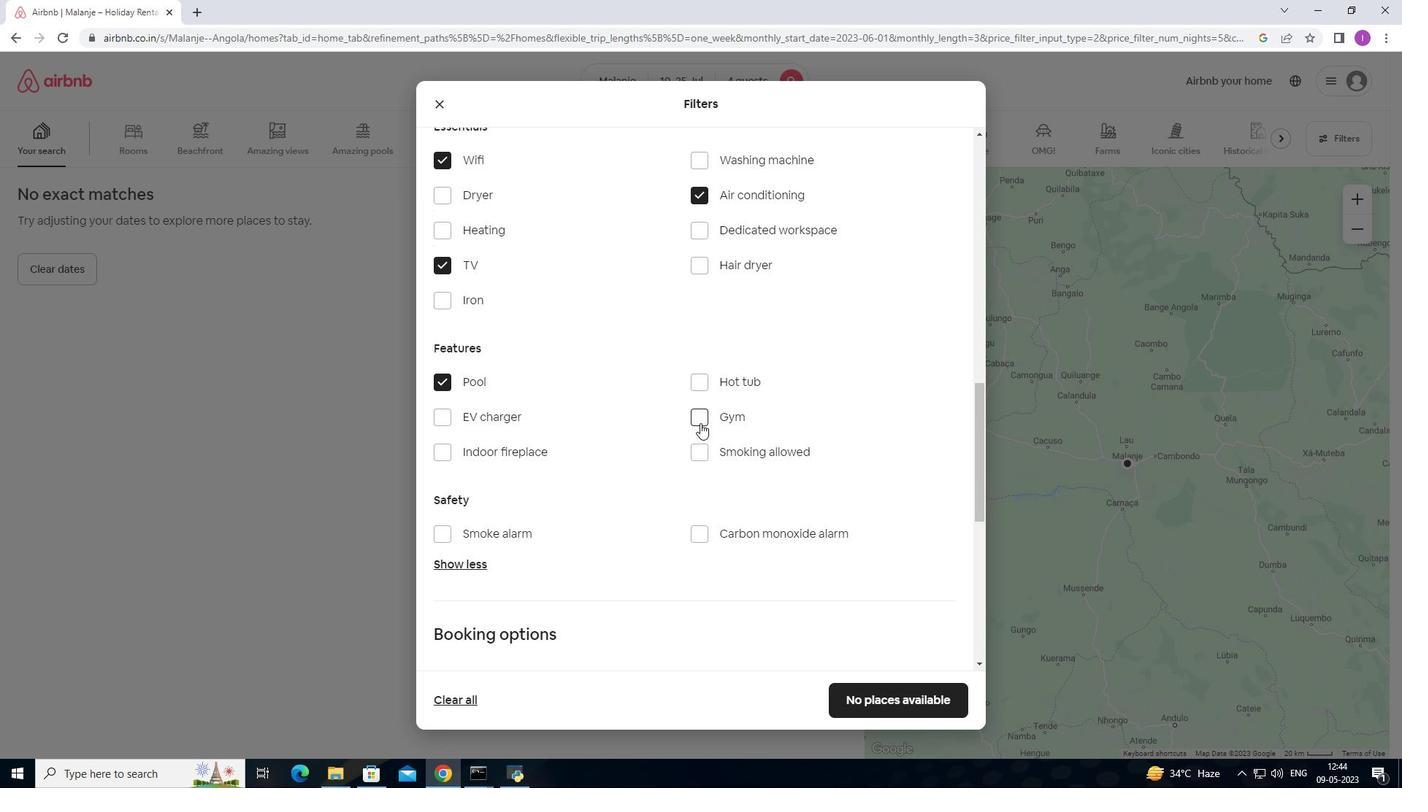
Action: Mouse moved to (643, 451)
Screenshot: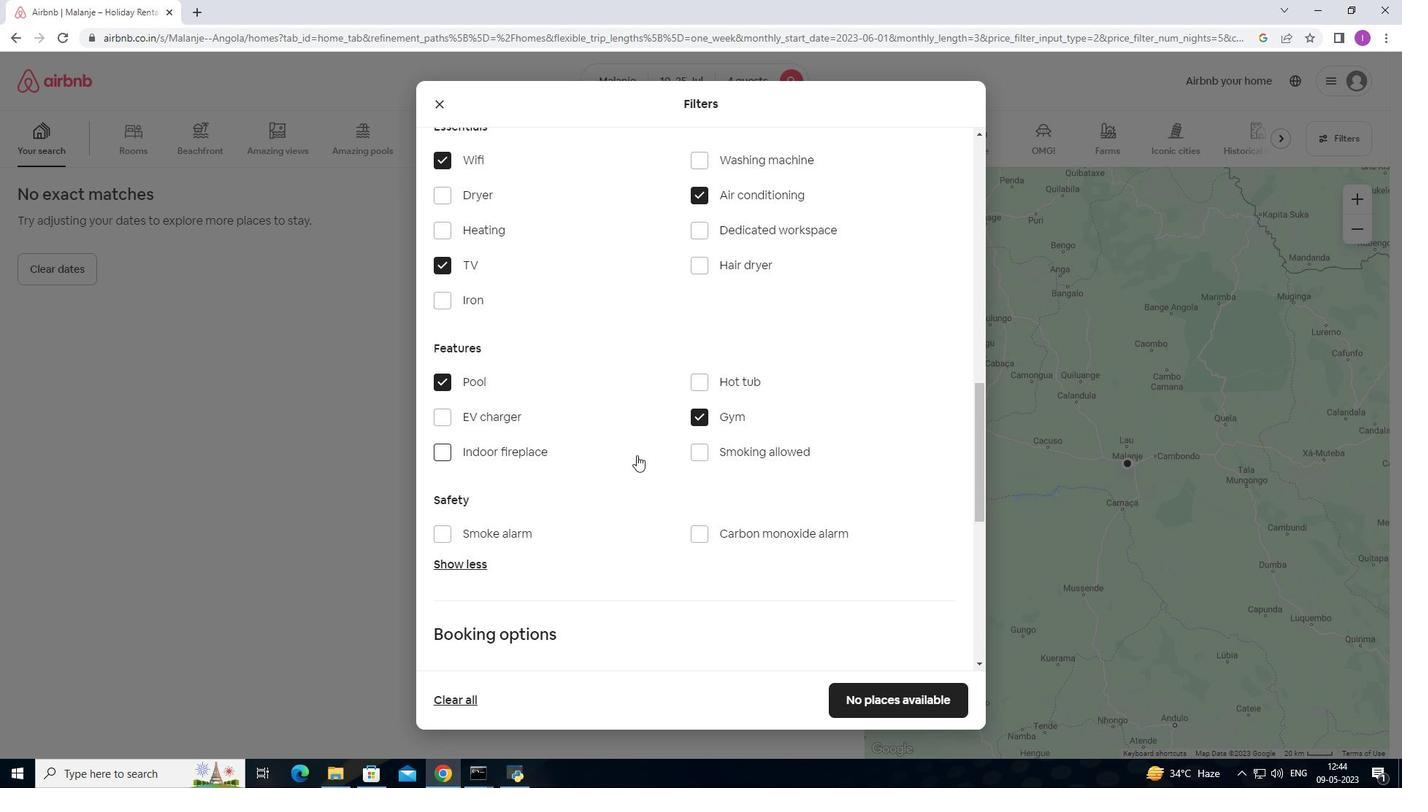
Action: Mouse scrolled (643, 450) with delta (0, 0)
Screenshot: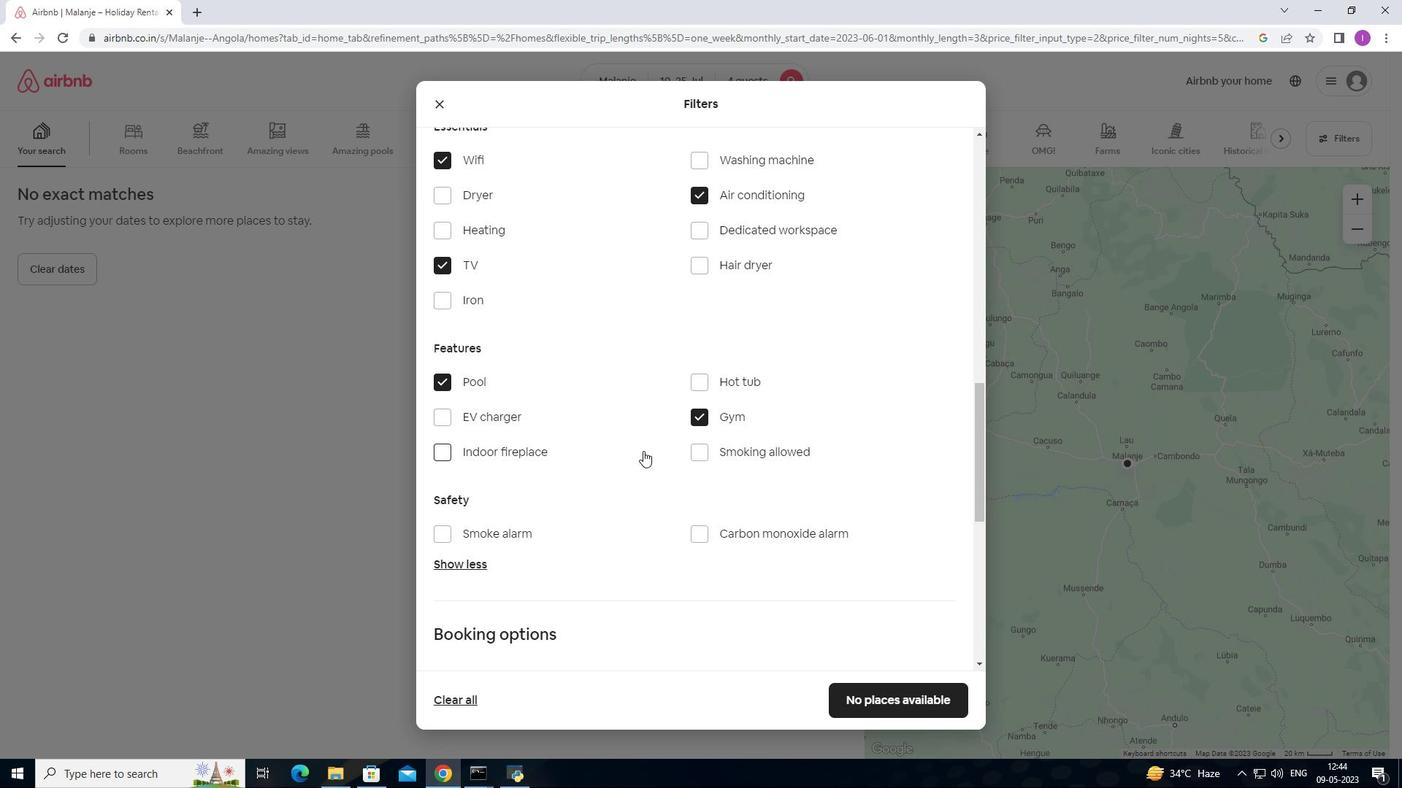 
Action: Mouse scrolled (643, 450) with delta (0, 0)
Screenshot: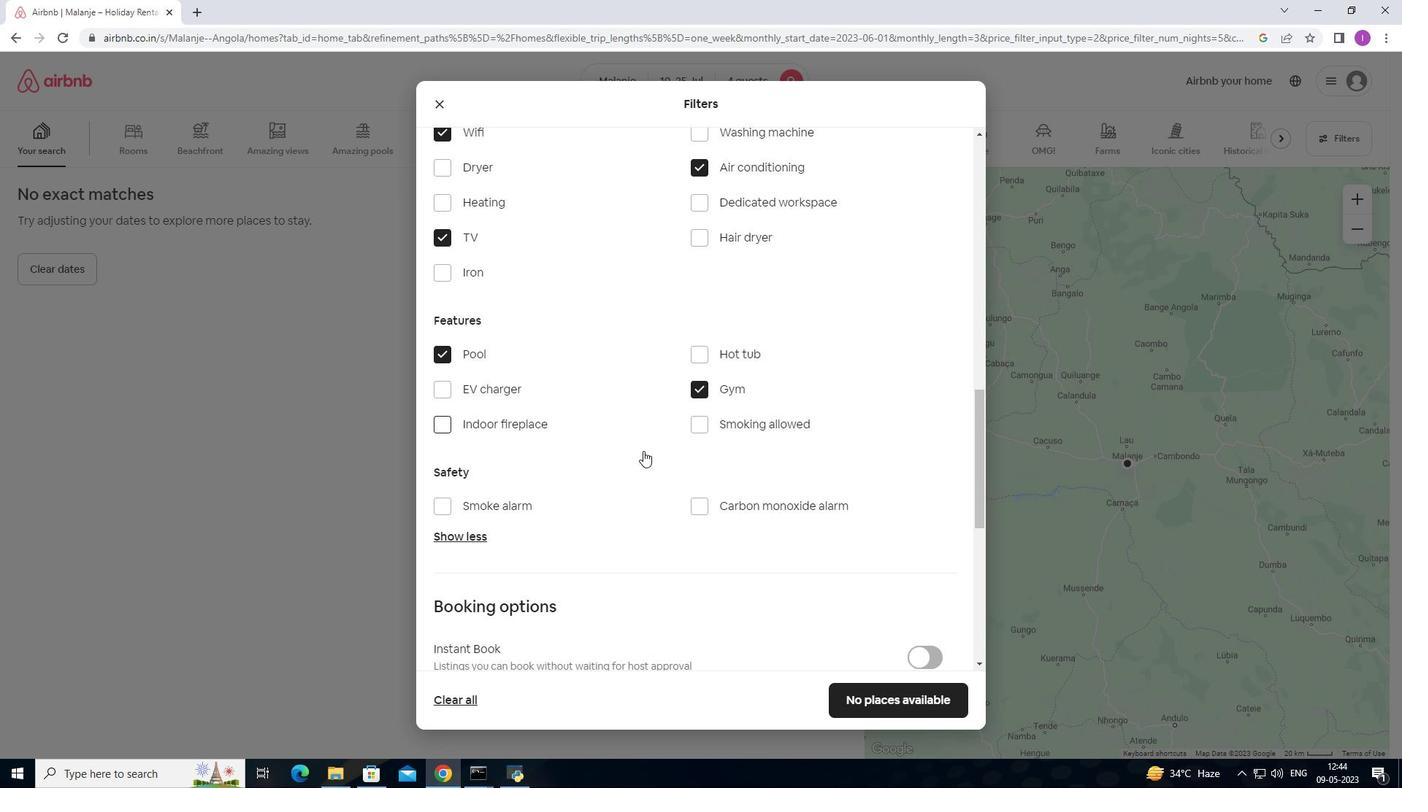 
Action: Mouse moved to (614, 441)
Screenshot: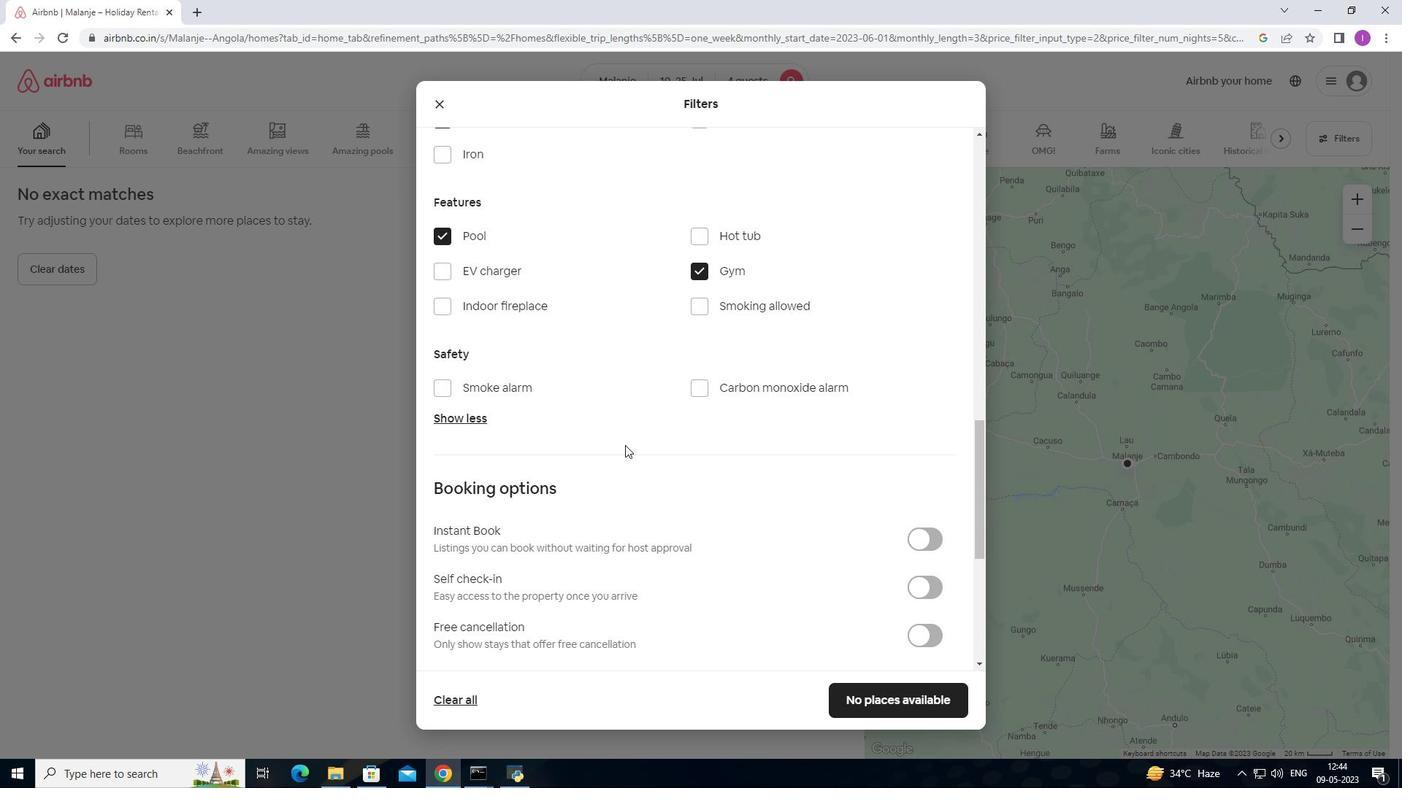 
Action: Mouse scrolled (614, 440) with delta (0, 0)
Screenshot: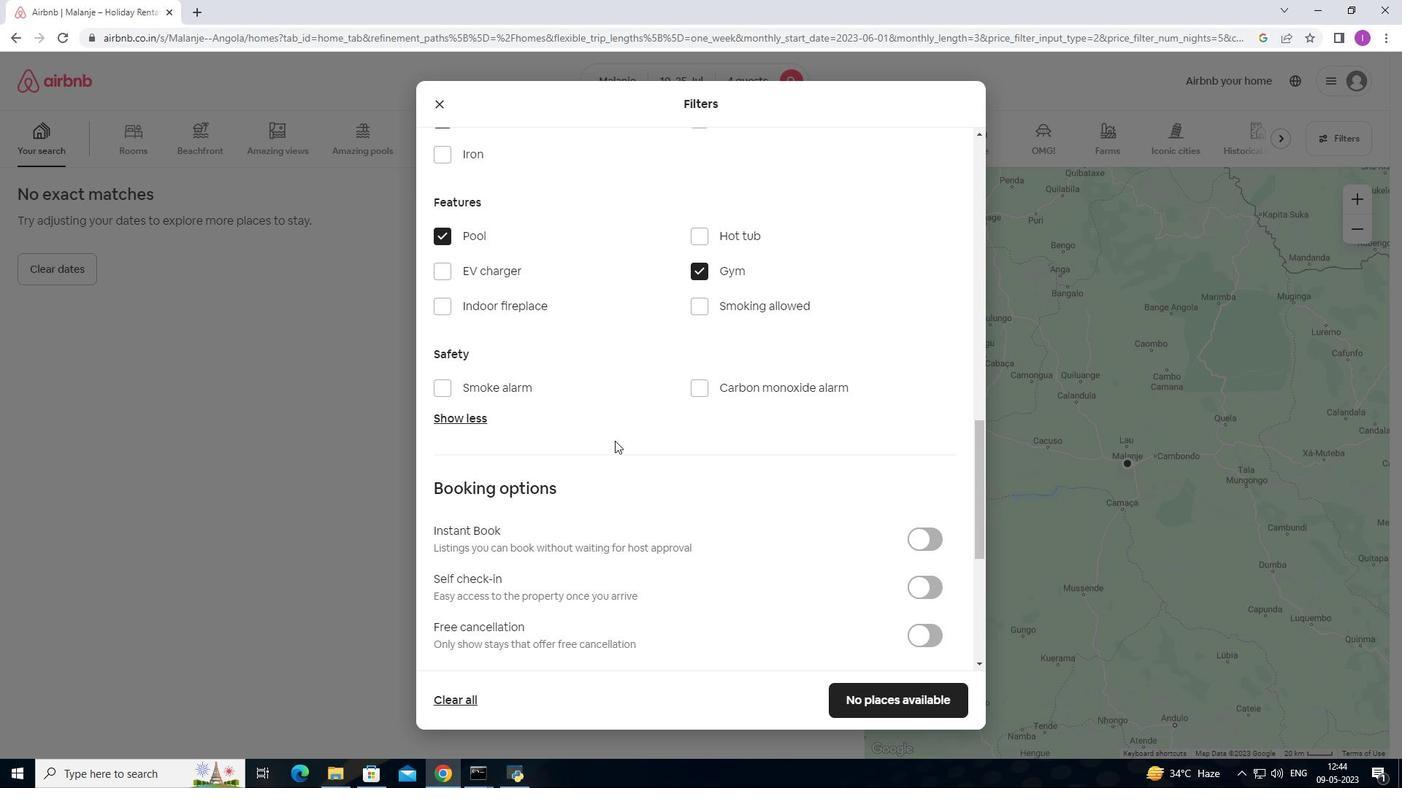 
Action: Mouse scrolled (614, 440) with delta (0, 0)
Screenshot: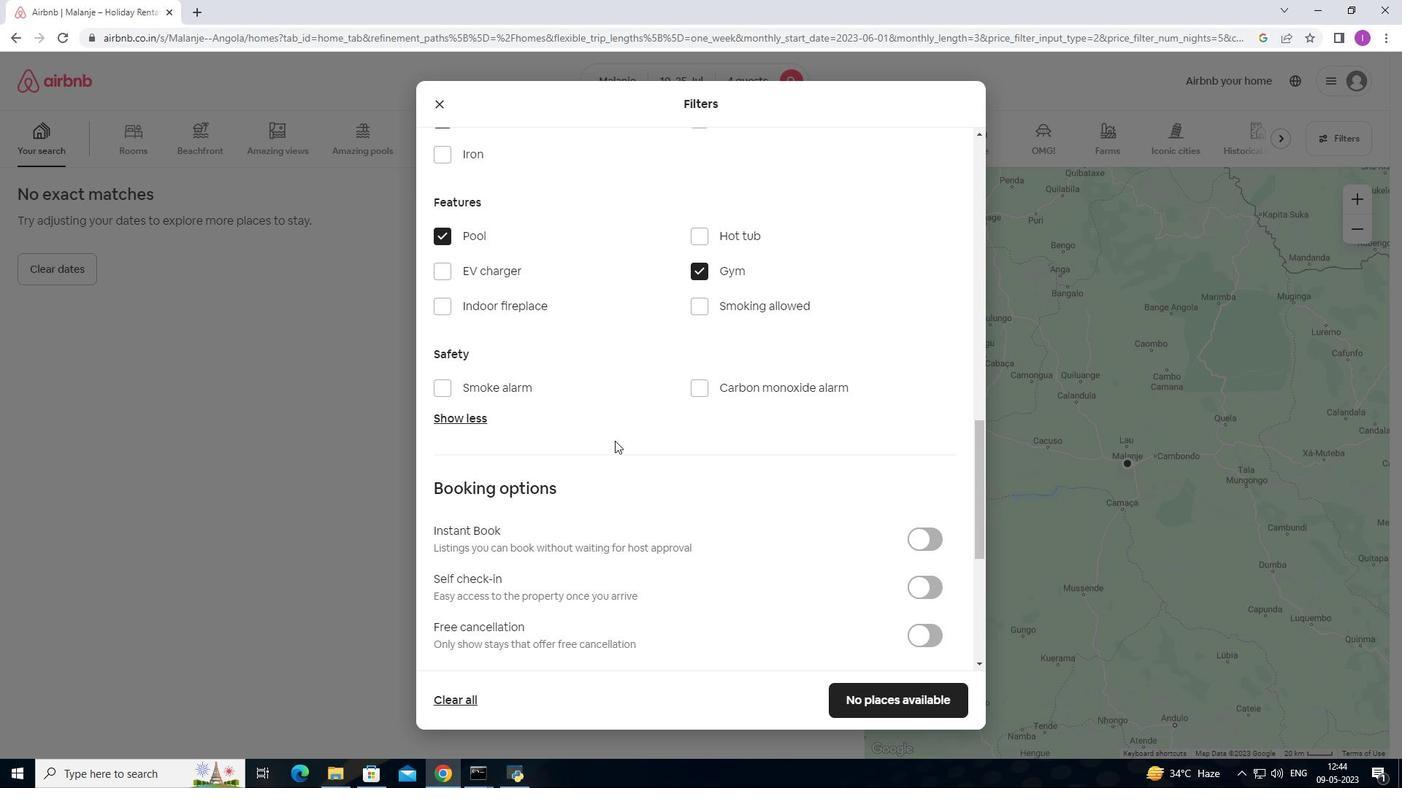 
Action: Mouse moved to (936, 448)
Screenshot: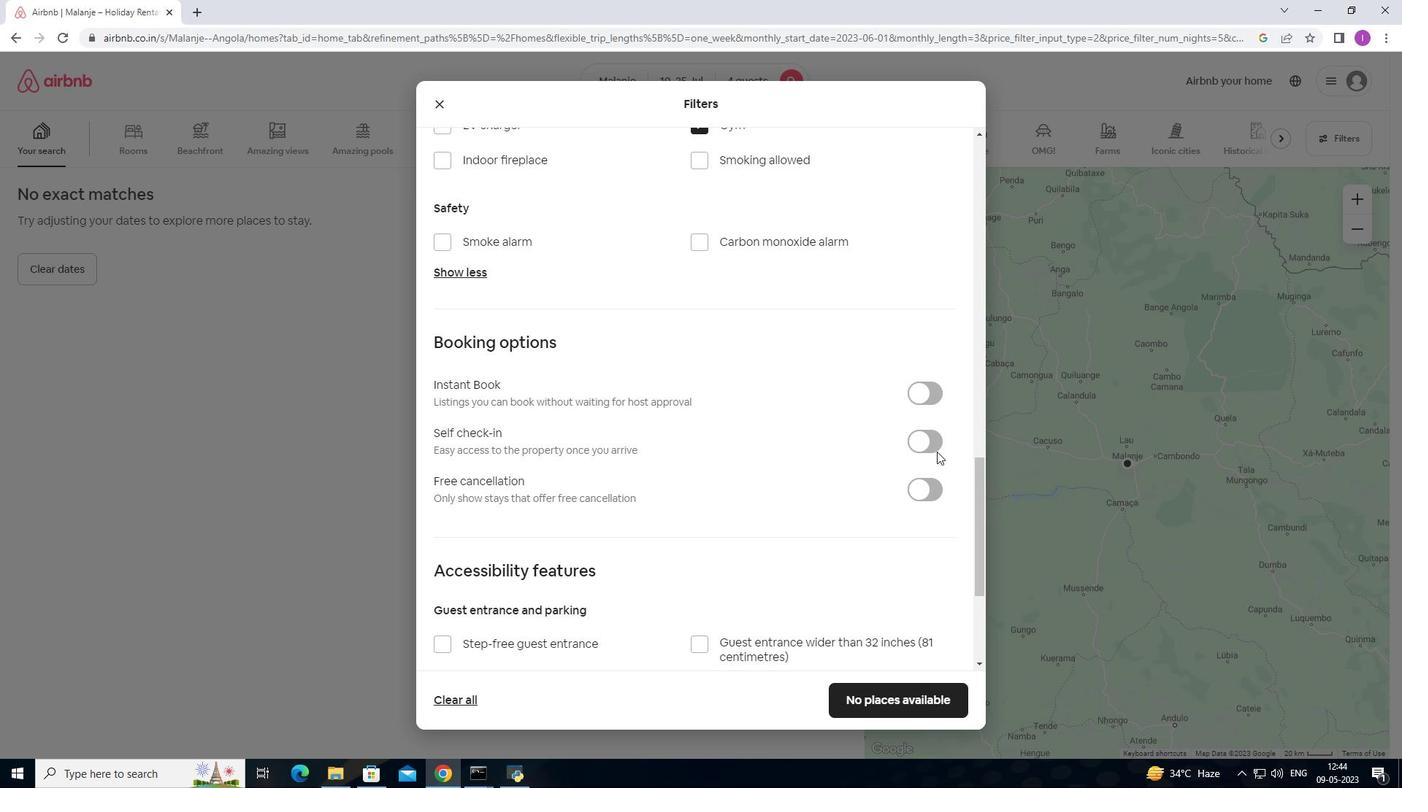 
Action: Mouse pressed left at (936, 448)
Screenshot: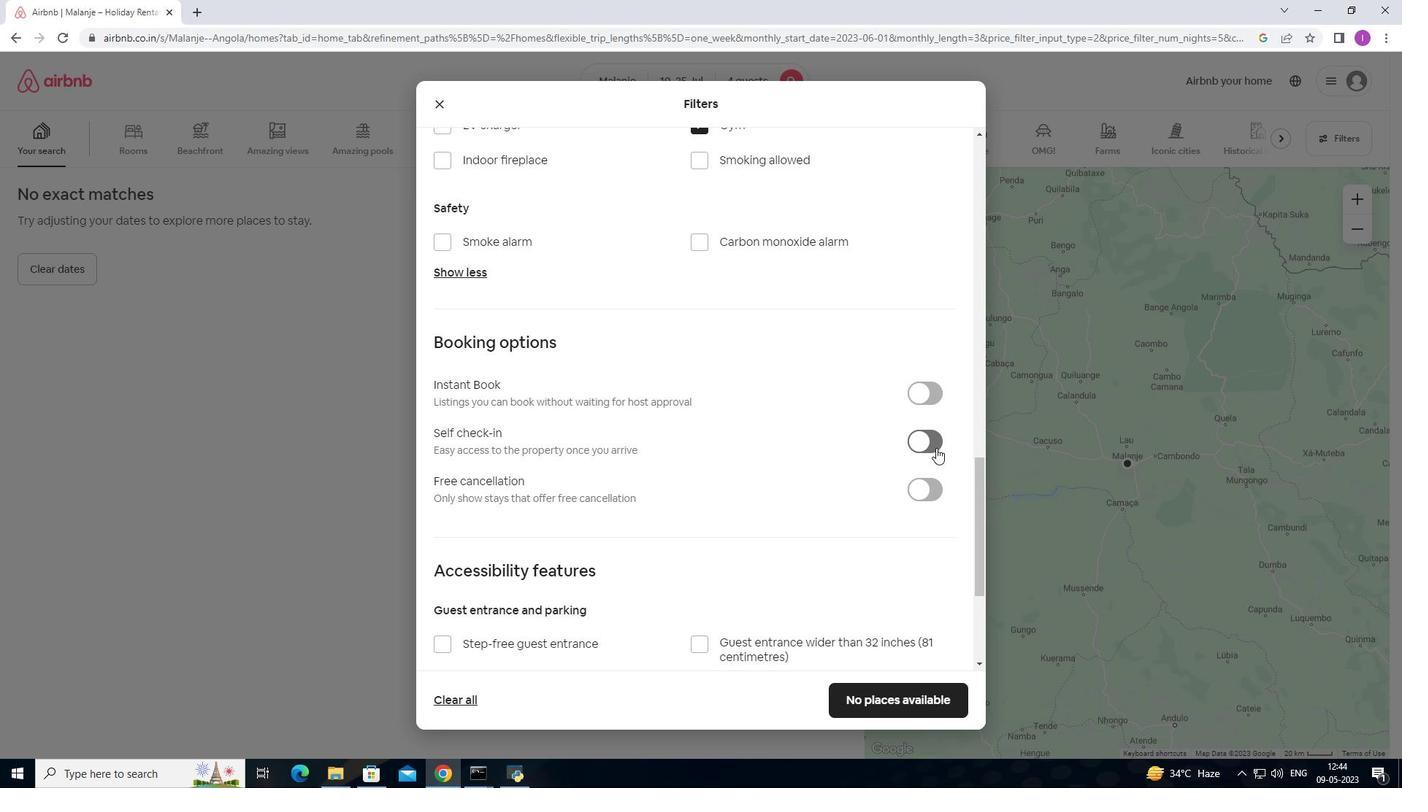 
Action: Mouse moved to (595, 647)
Screenshot: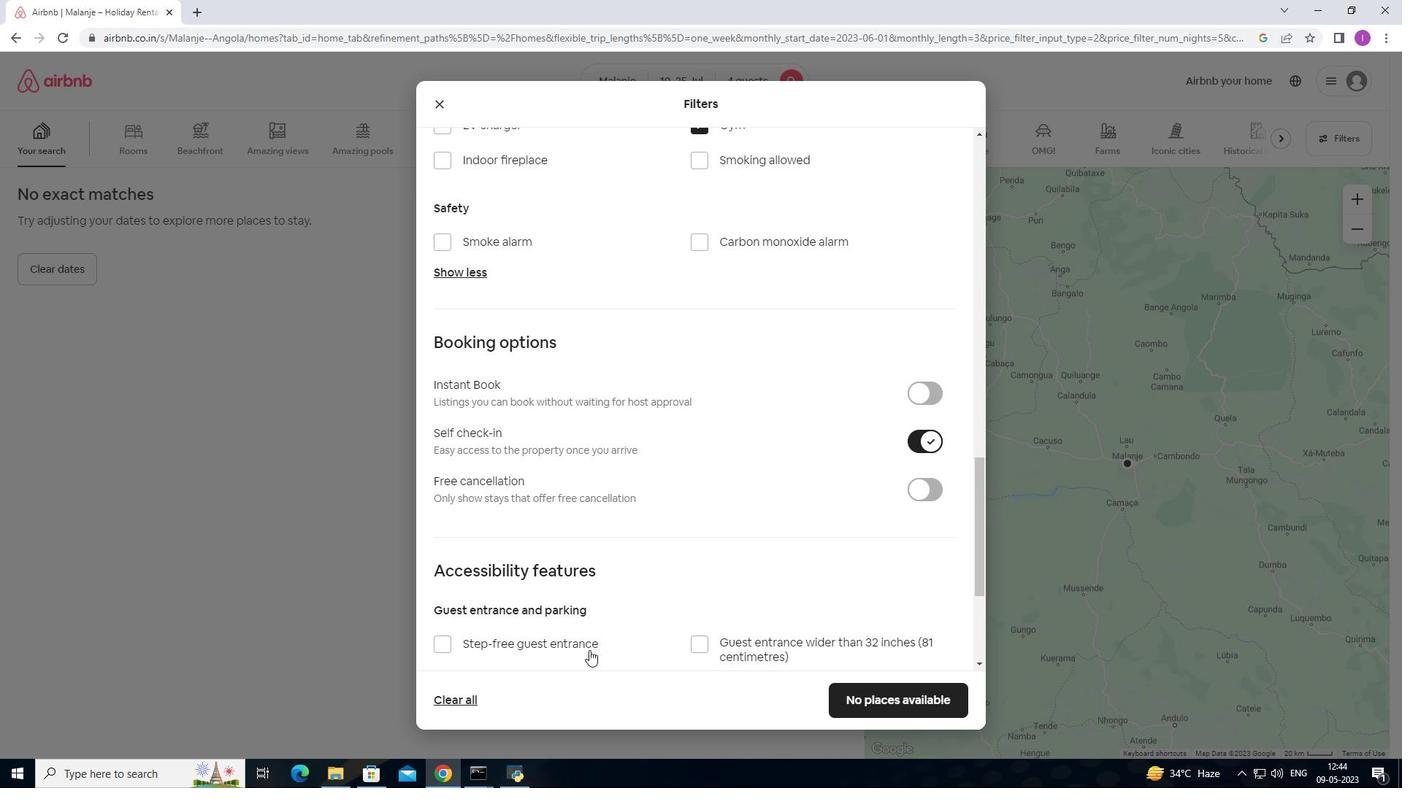 
Action: Mouse scrolled (595, 646) with delta (0, 0)
Screenshot: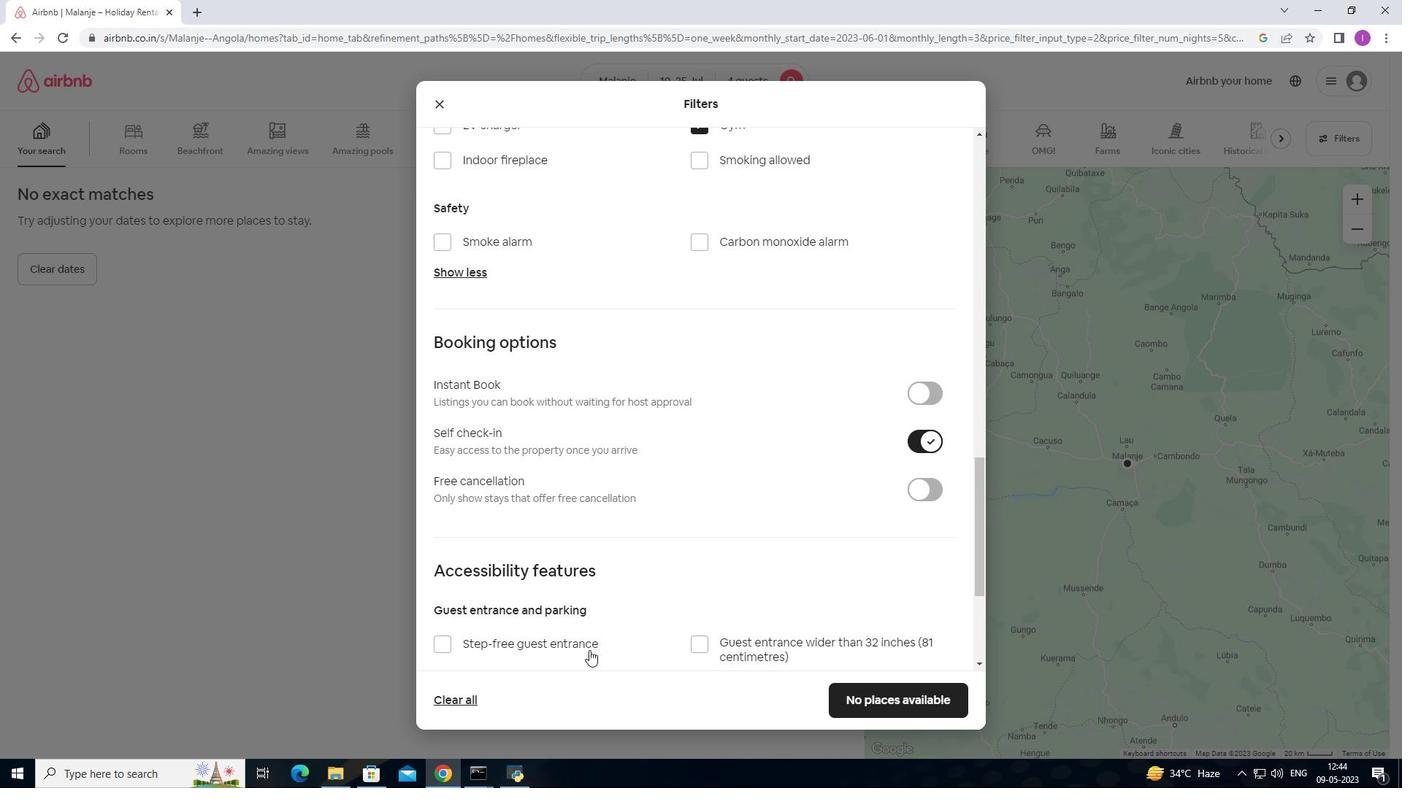 
Action: Mouse scrolled (595, 646) with delta (0, 0)
Screenshot: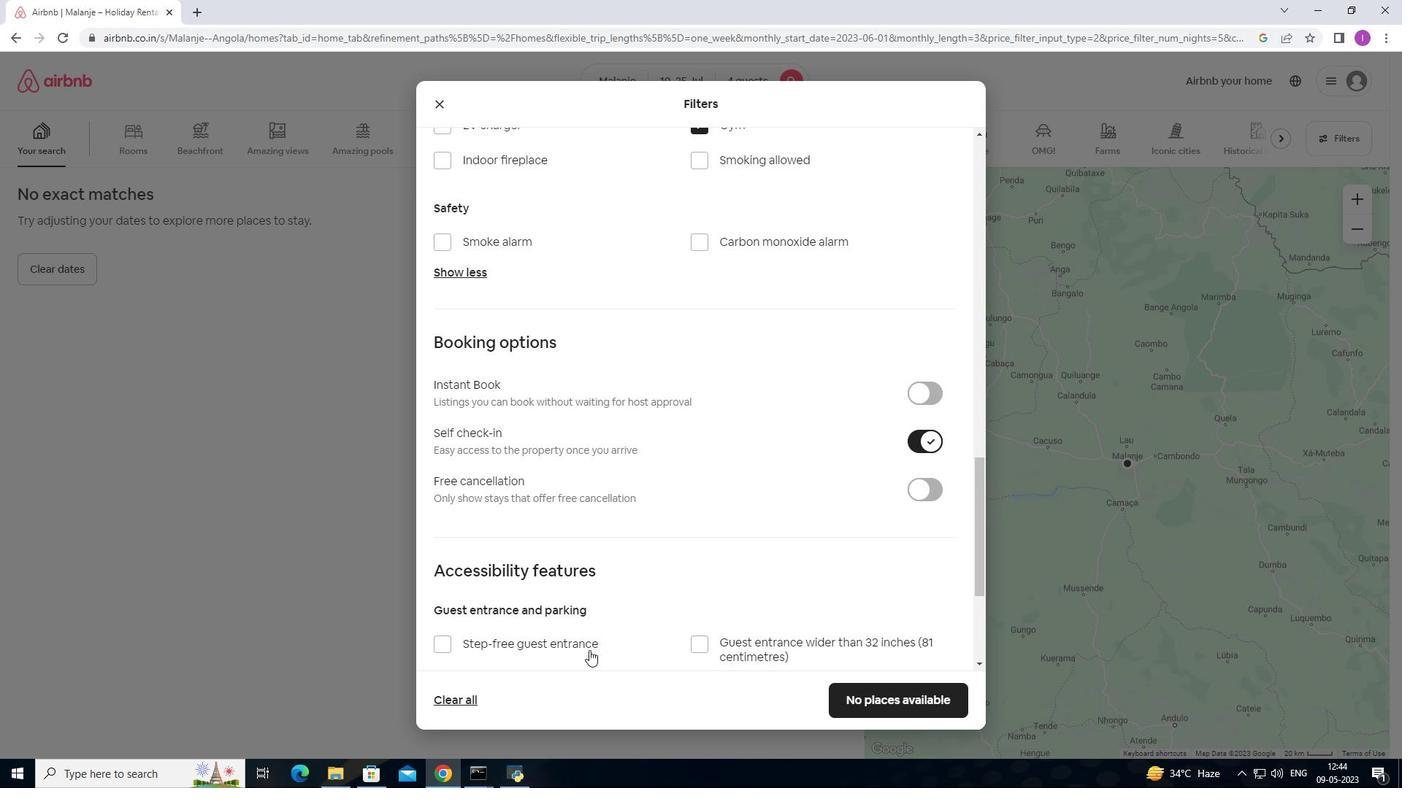 
Action: Mouse scrolled (595, 646) with delta (0, 0)
Screenshot: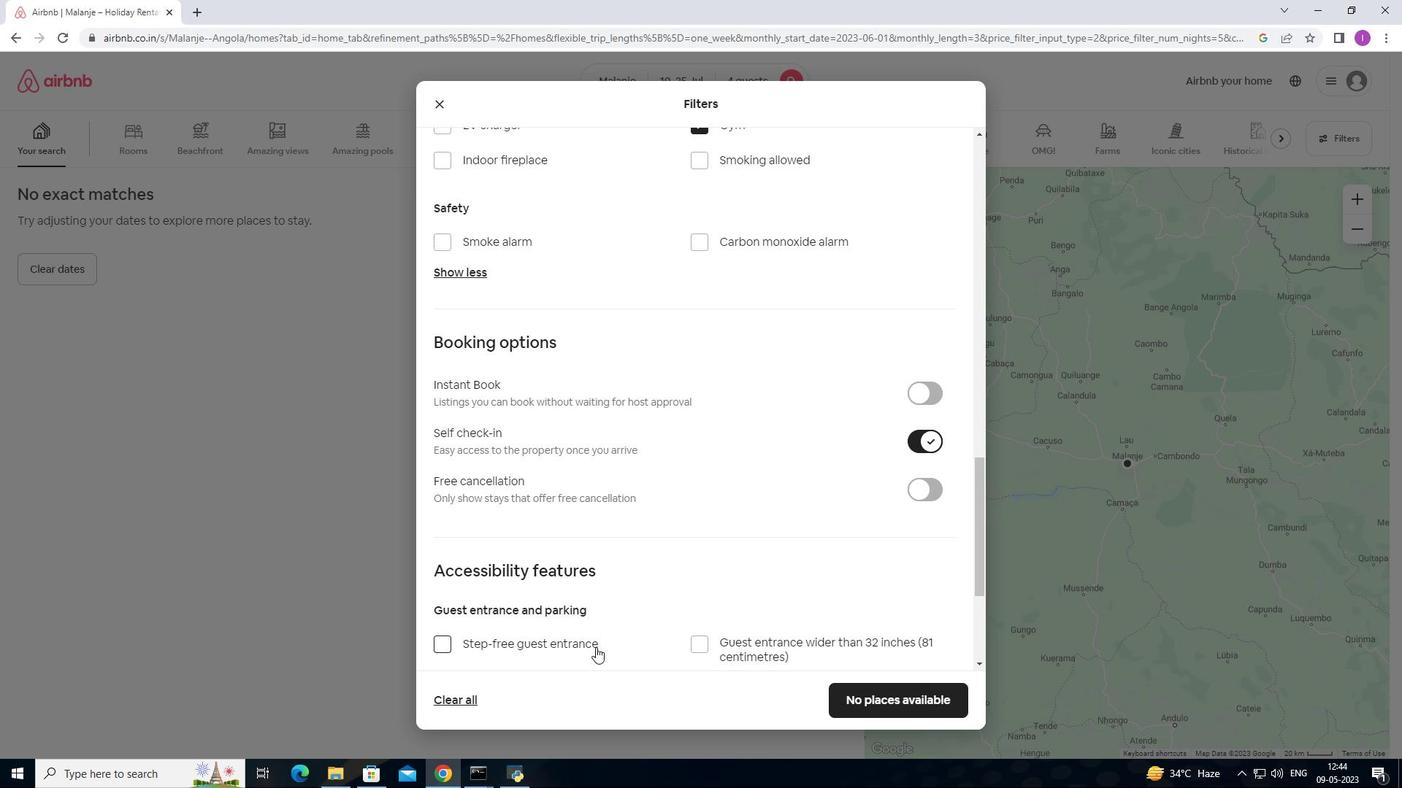 
Action: Mouse scrolled (595, 646) with delta (0, 0)
Screenshot: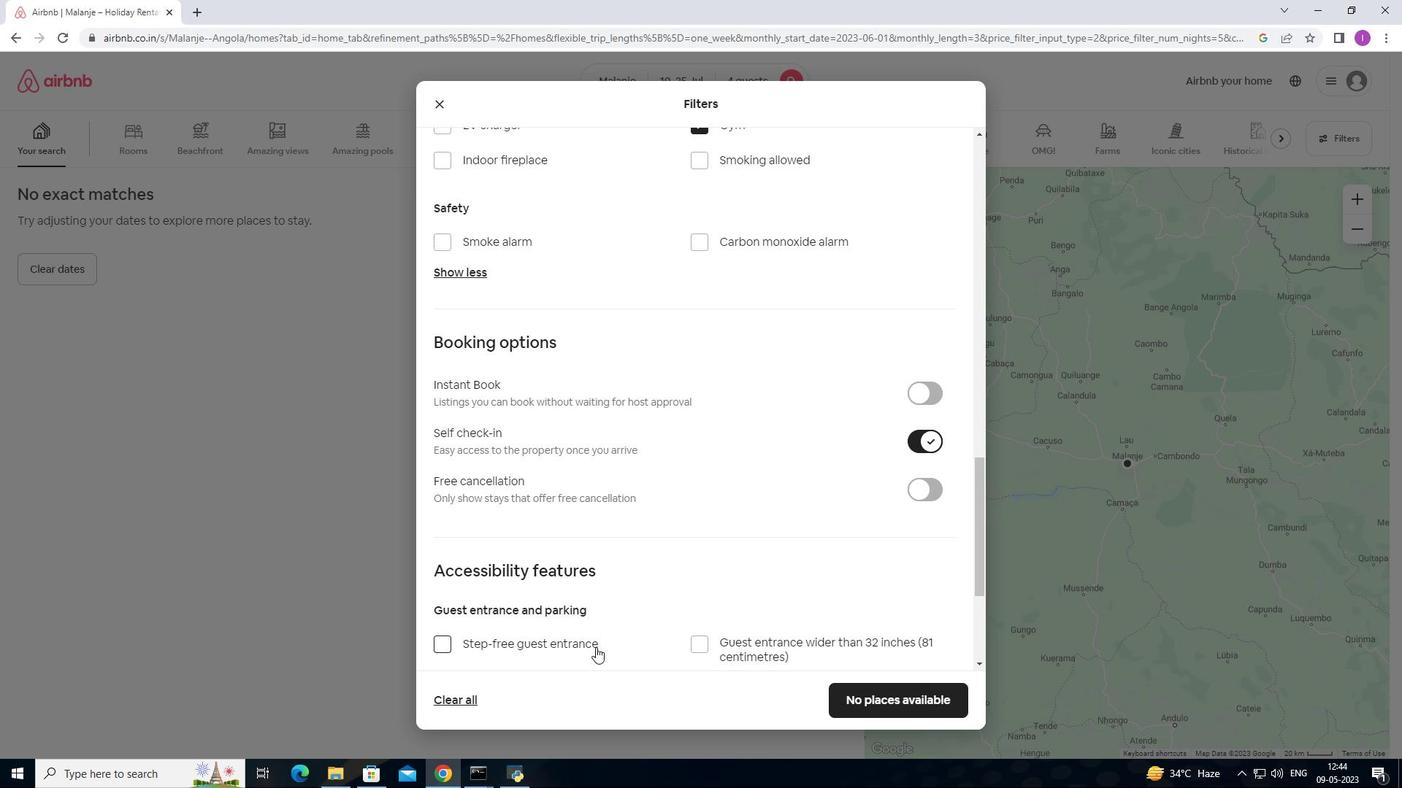 
Action: Mouse scrolled (595, 646) with delta (0, 0)
Screenshot: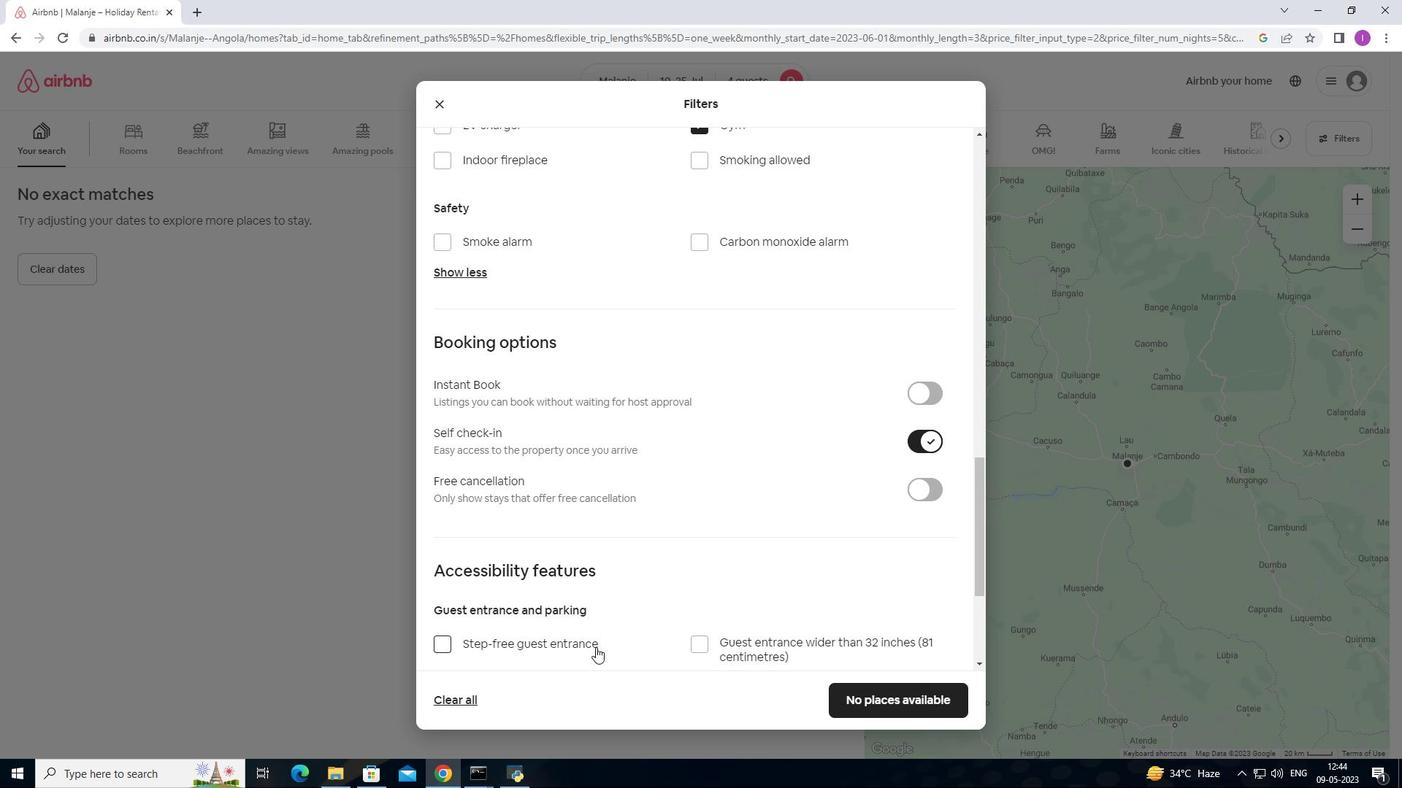 
Action: Mouse moved to (611, 638)
Screenshot: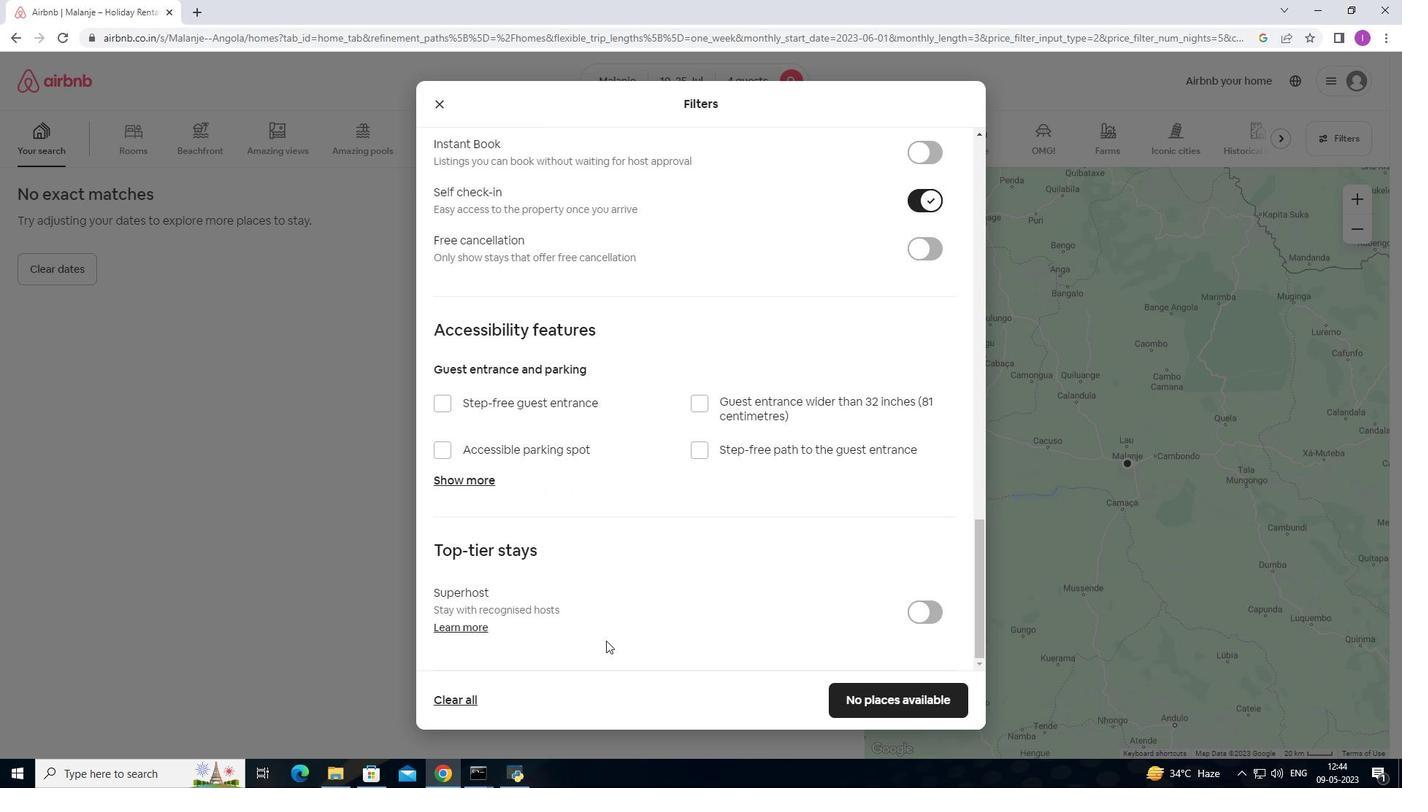 
Action: Mouse scrolled (611, 637) with delta (0, 0)
Screenshot: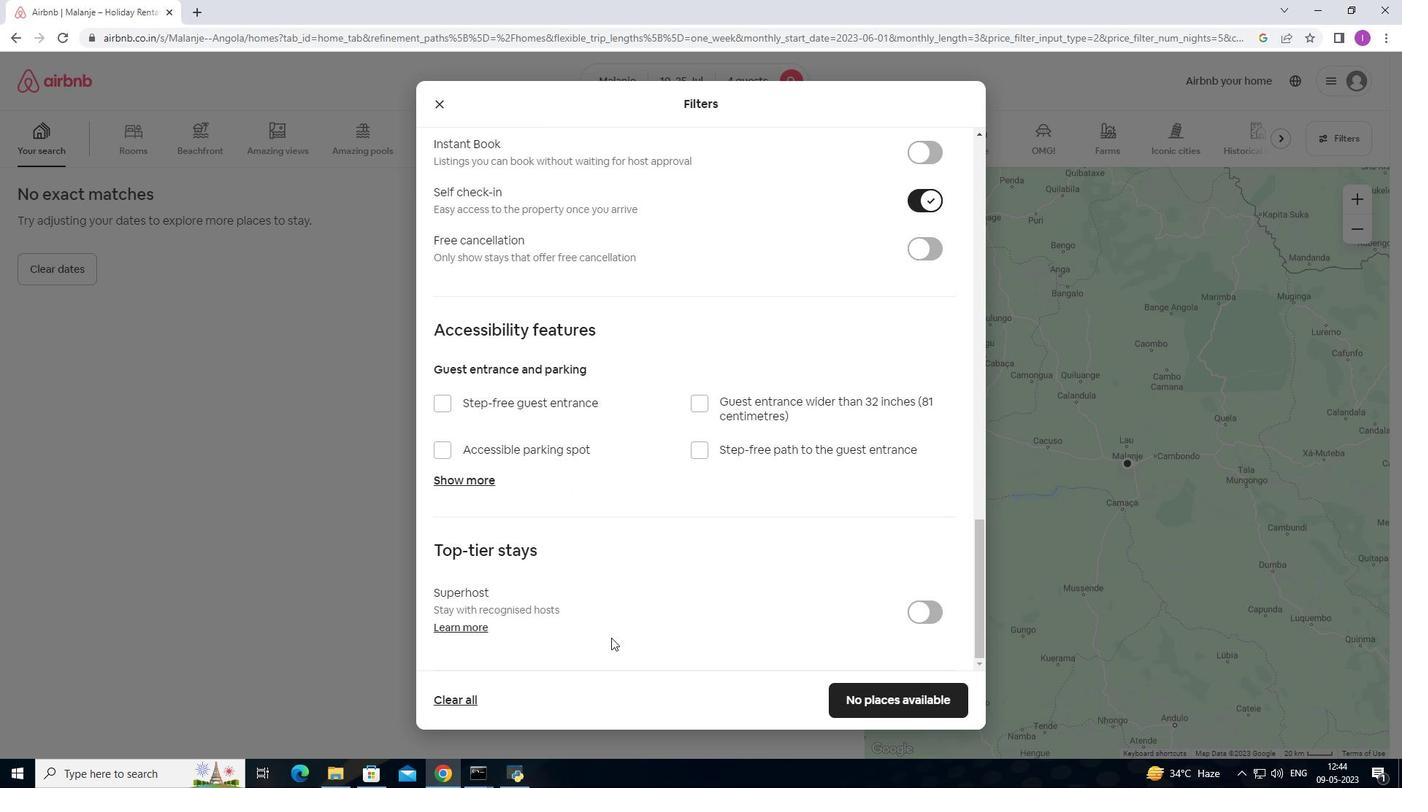 
Action: Mouse scrolled (611, 637) with delta (0, 0)
Screenshot: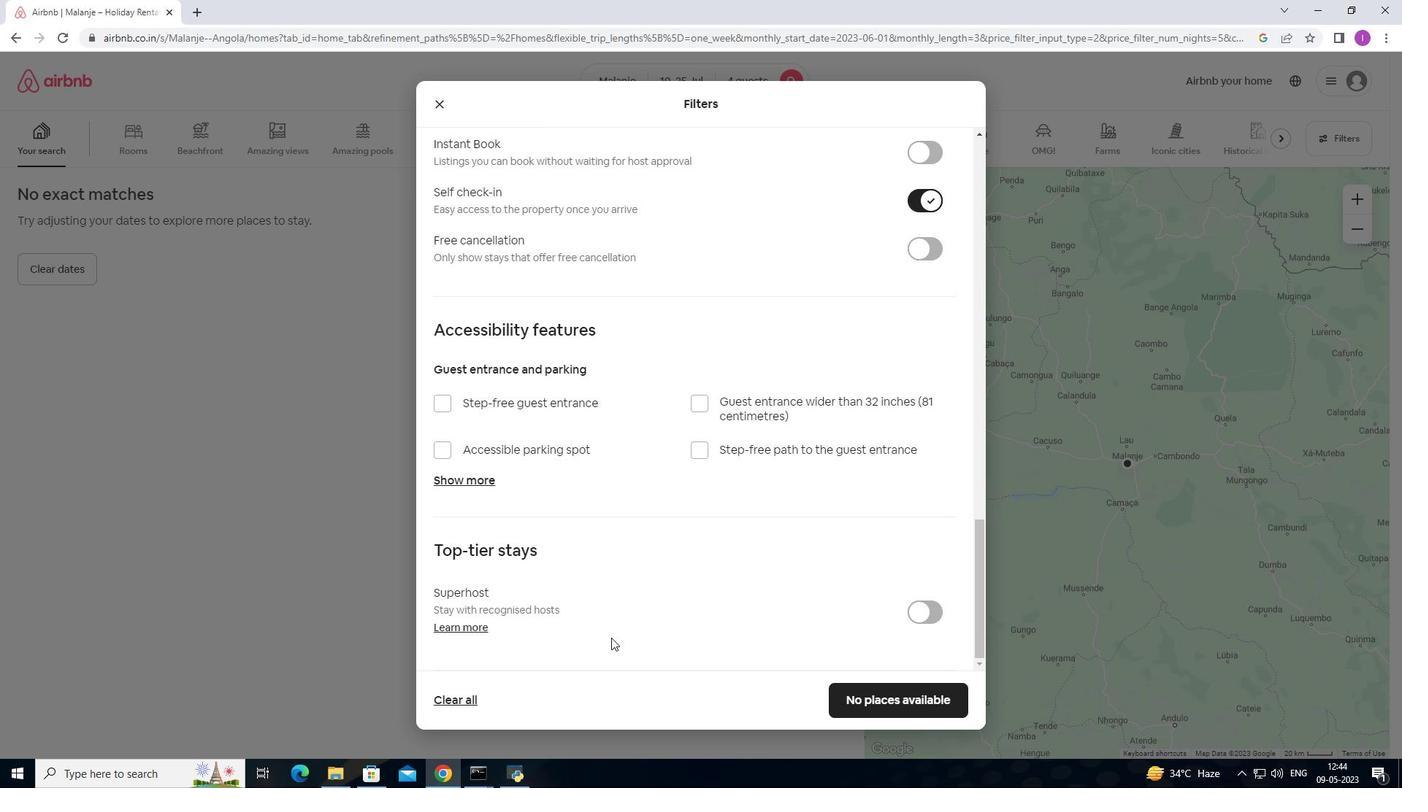 
Action: Mouse scrolled (611, 637) with delta (0, 0)
Screenshot: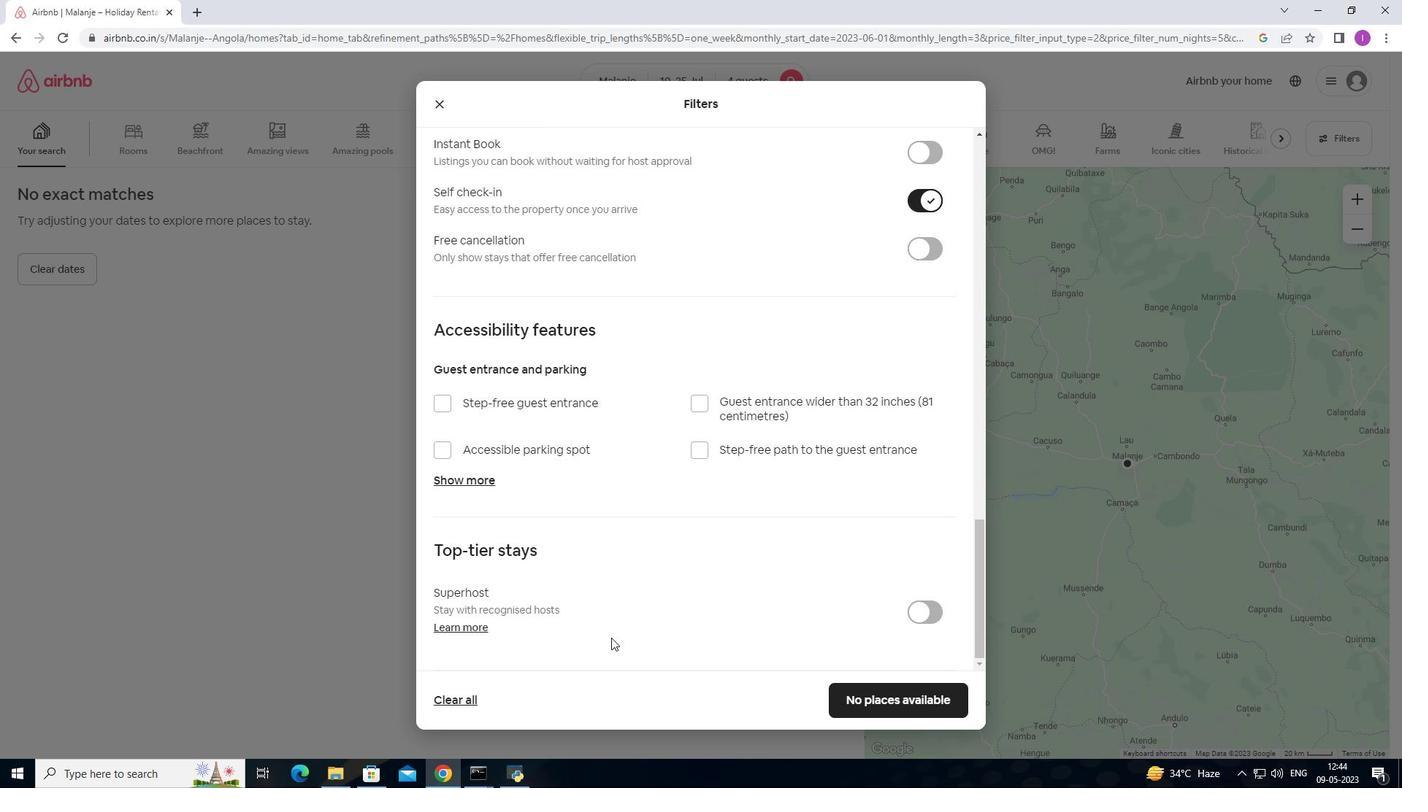 
Action: Mouse scrolled (611, 637) with delta (0, 0)
Screenshot: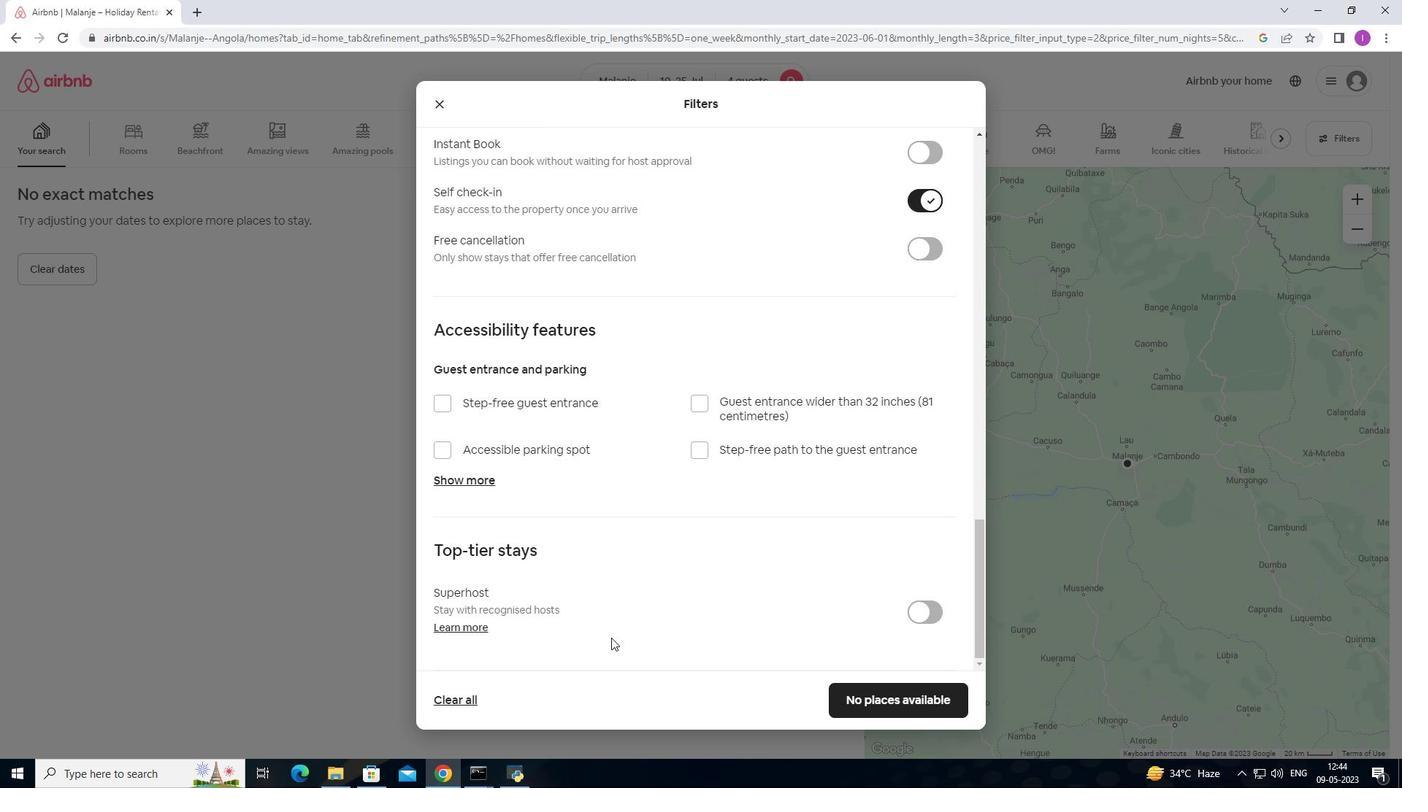 
Action: Mouse moved to (867, 700)
Screenshot: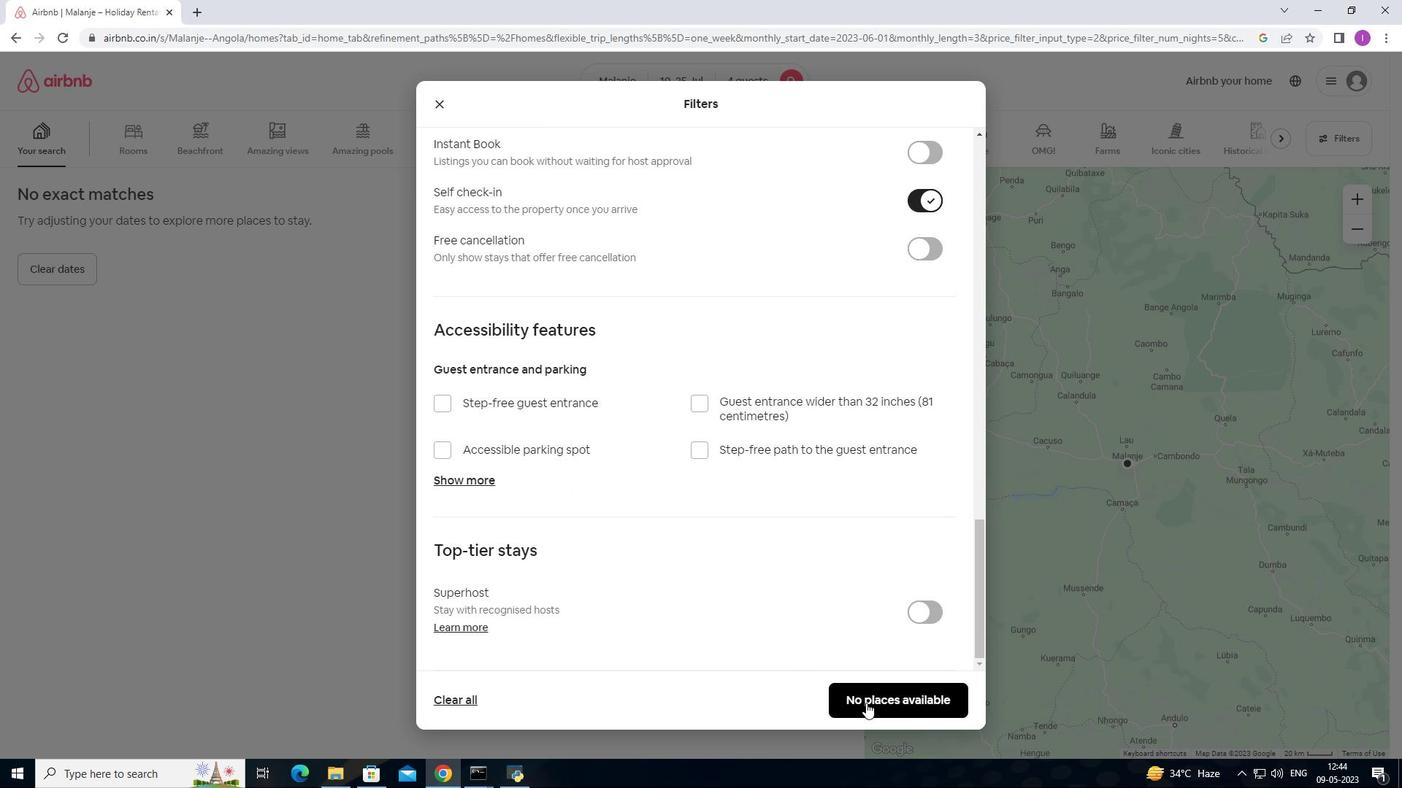 
Action: Mouse pressed left at (867, 700)
Screenshot: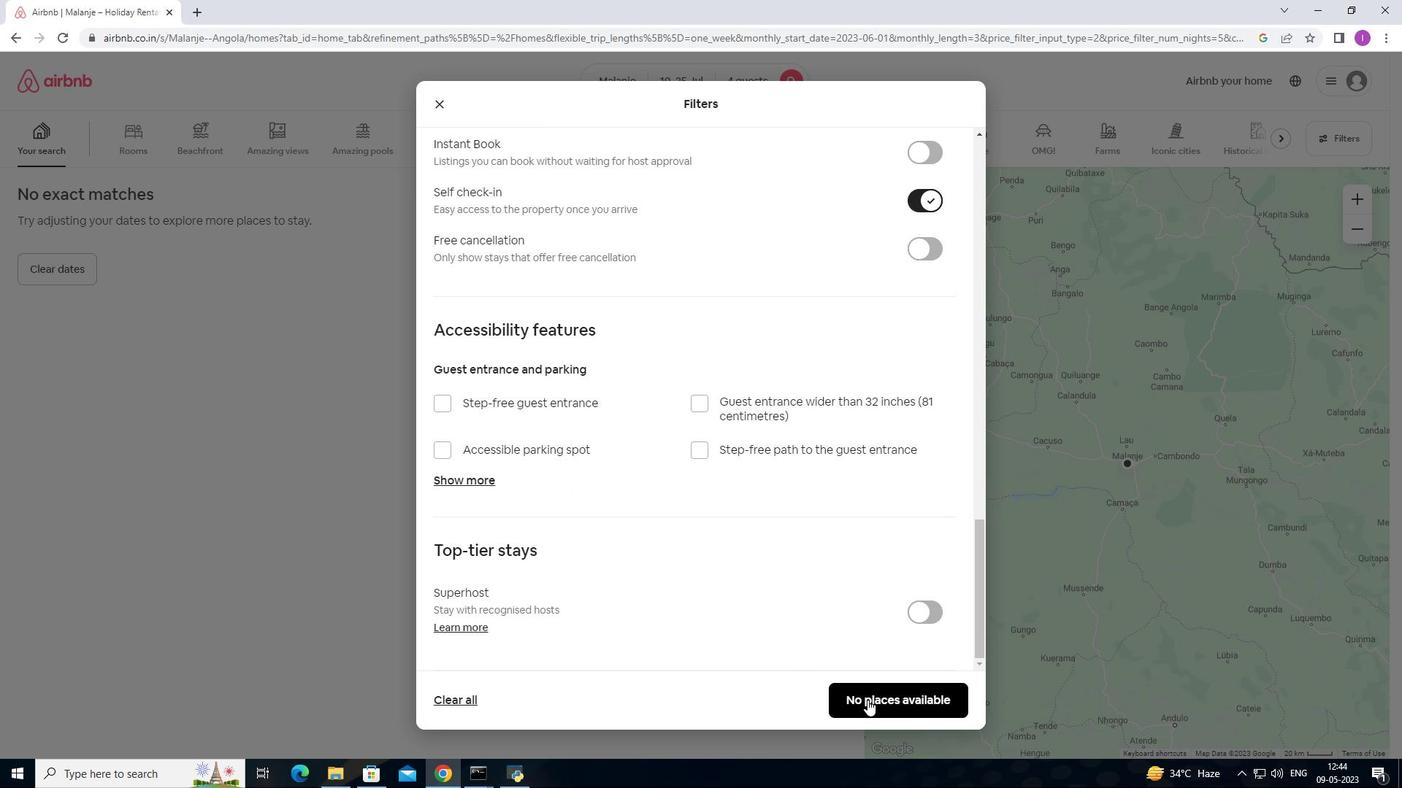 
Action: Mouse moved to (638, 637)
Screenshot: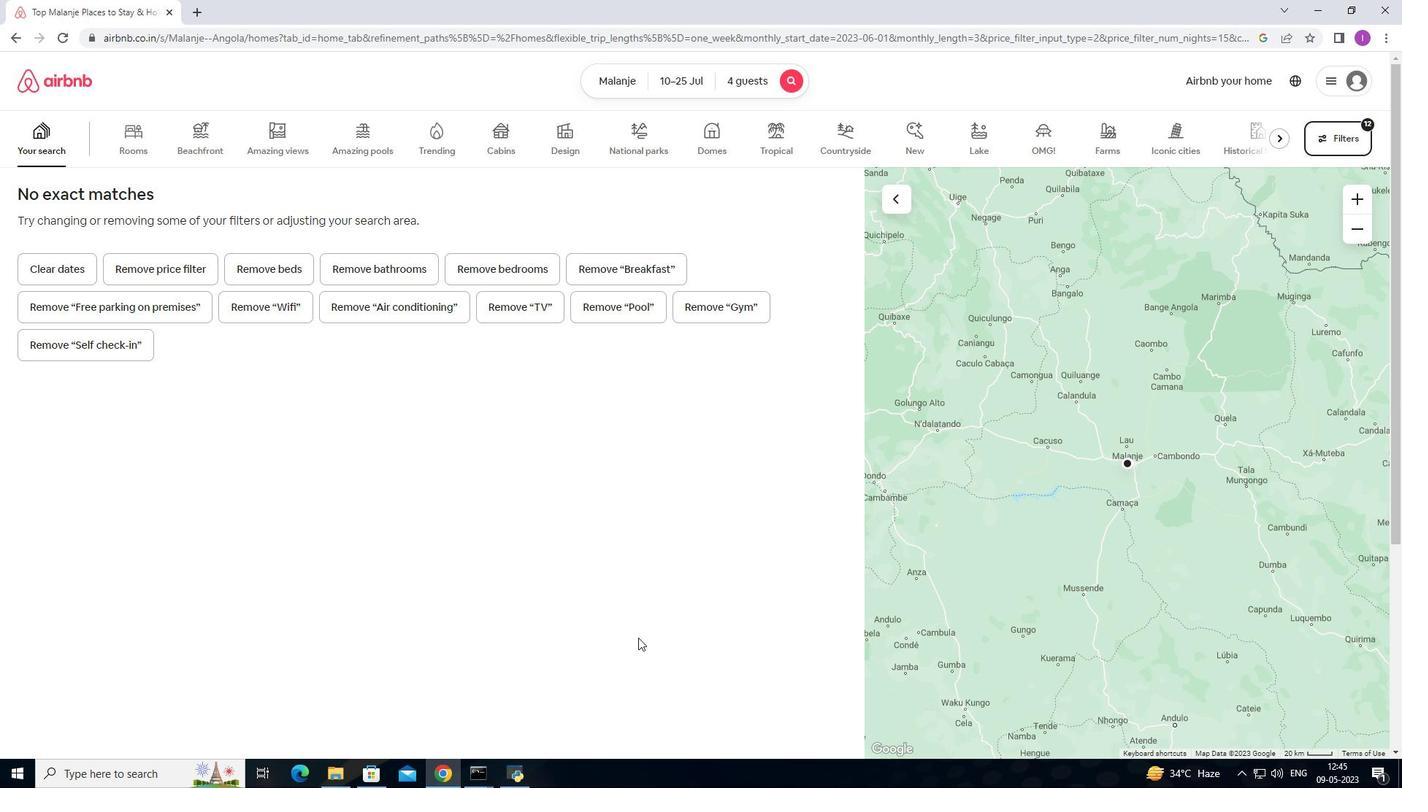 
